 Task: Look for space in Udhampur, India from 7th July, 2023 to 14th July, 2023 for 1 adult in price range Rs.6000 to Rs.14000. Place can be shared room with 1  bedroom having 1 bed and 1 bathroom. Property type can be house, flat, guest house, hotel. Amenities needed are: washing machine. Booking option can be shelf check-in. Required host language is English.
Action: Mouse moved to (459, 77)
Screenshot: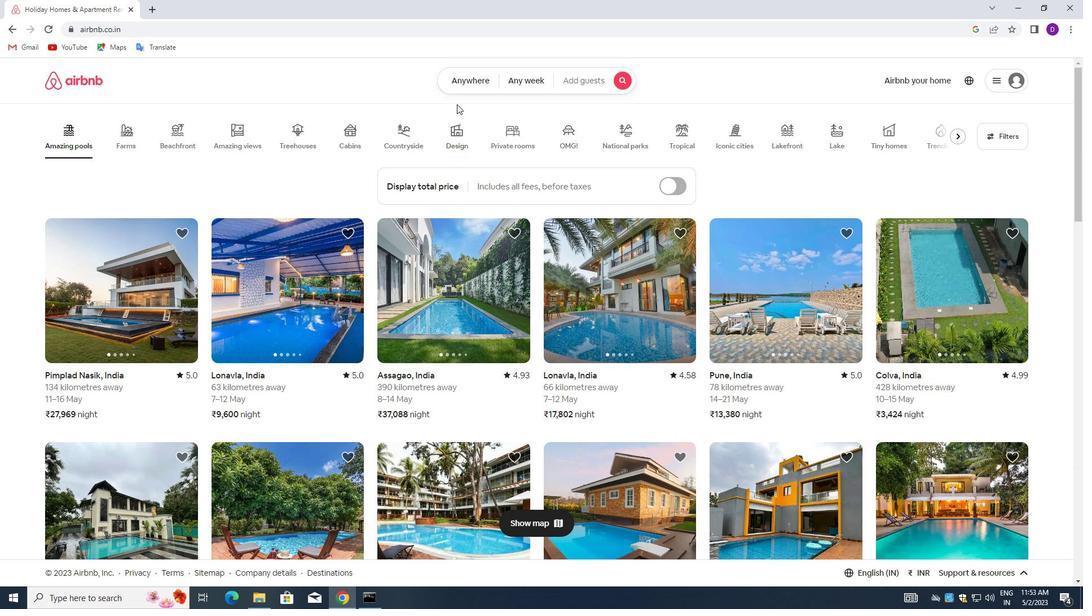 
Action: Mouse pressed left at (459, 77)
Screenshot: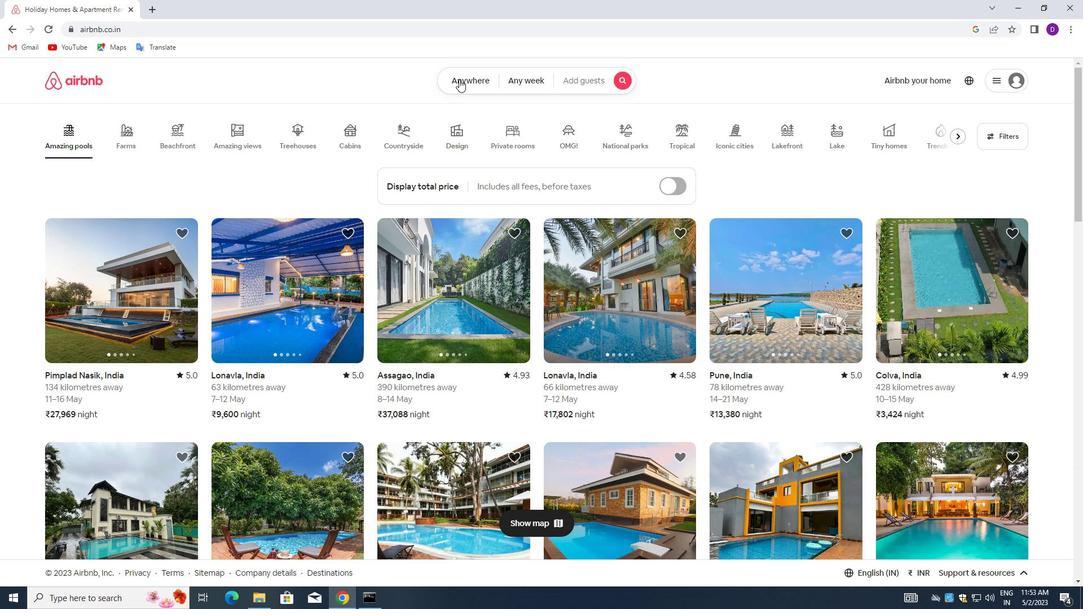 
Action: Mouse moved to (342, 130)
Screenshot: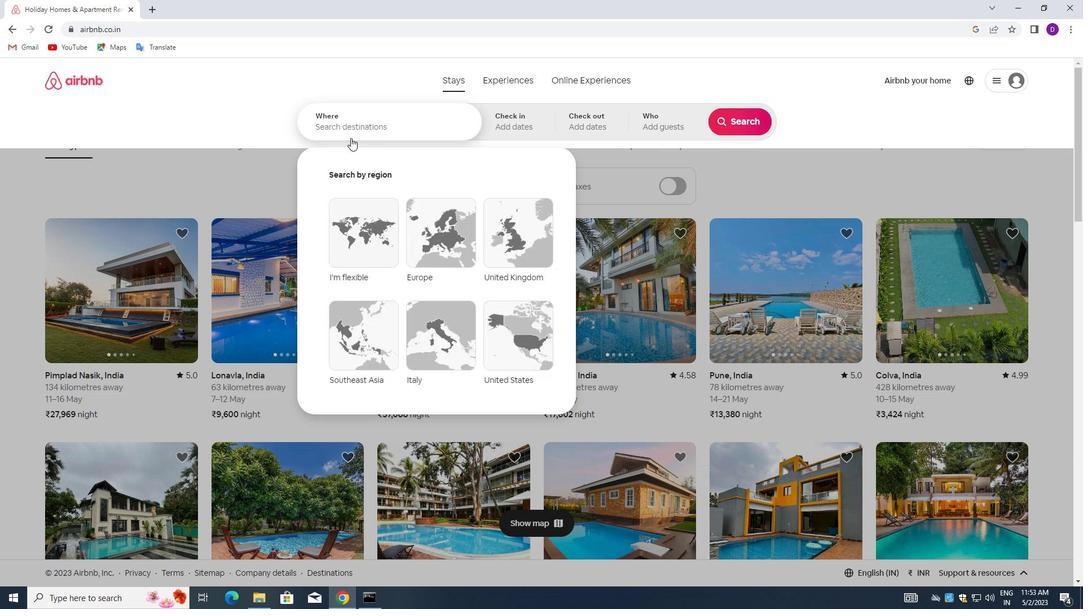 
Action: Mouse pressed left at (342, 130)
Screenshot: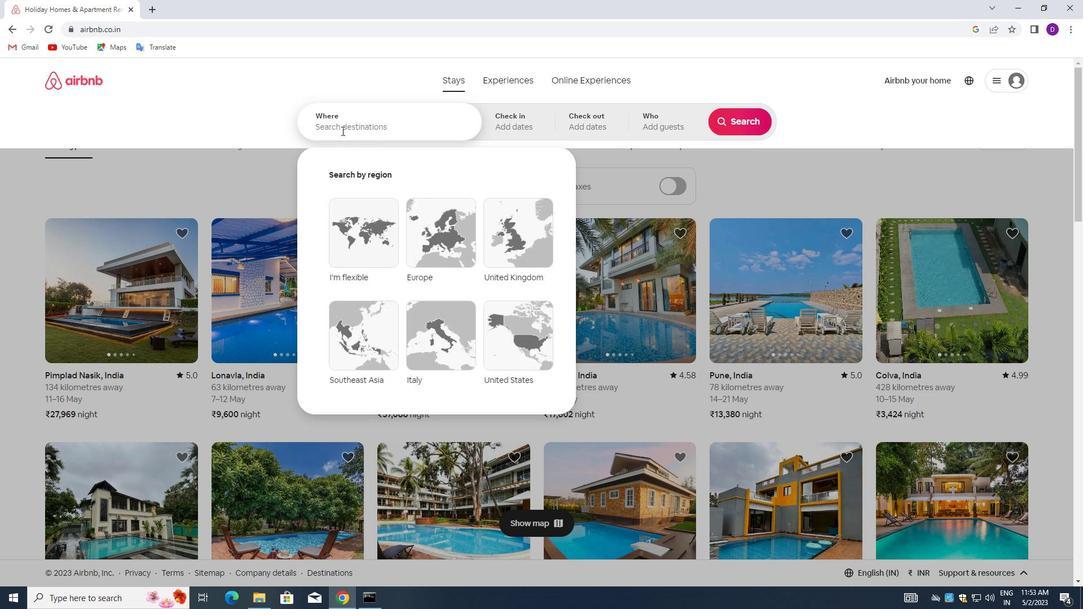 
Action: Key pressed <Key.shift>UDHAMPUR,<Key.space><Key.shift>INDIA<Key.enter>
Screenshot: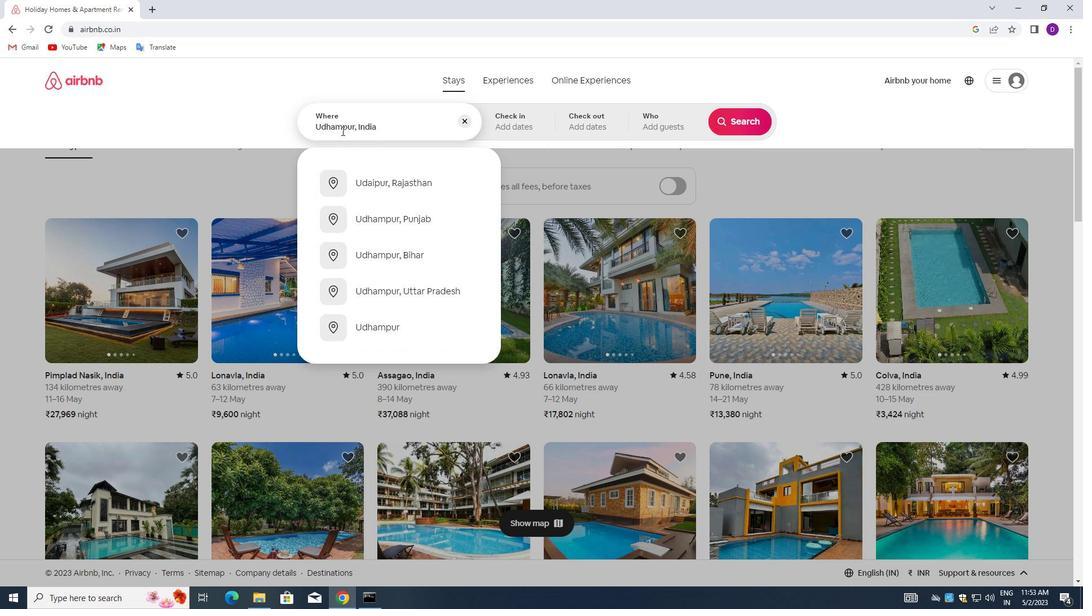 
Action: Mouse moved to (732, 213)
Screenshot: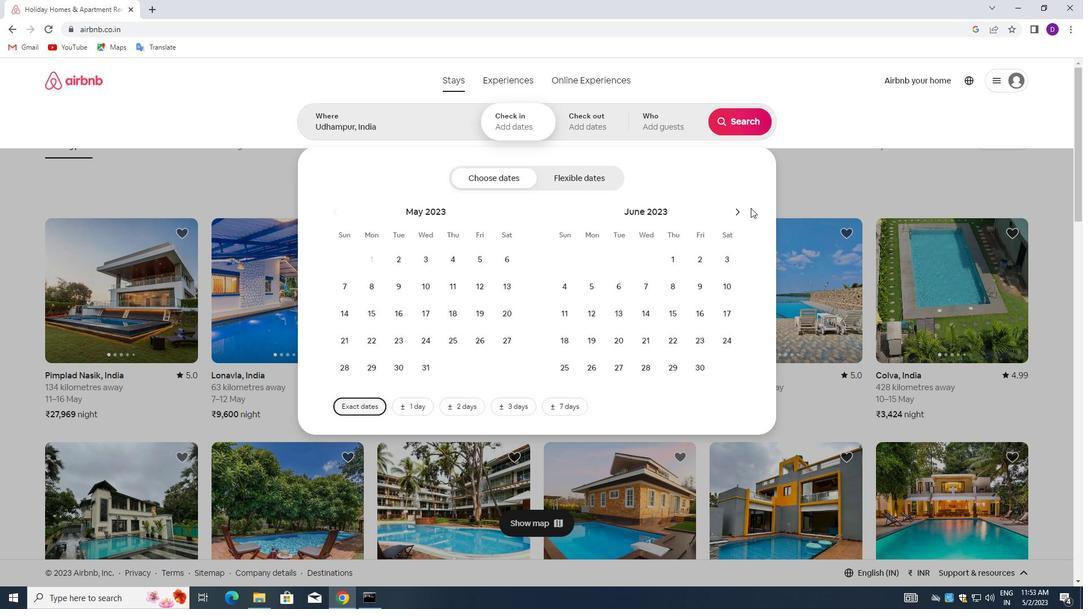
Action: Mouse pressed left at (732, 213)
Screenshot: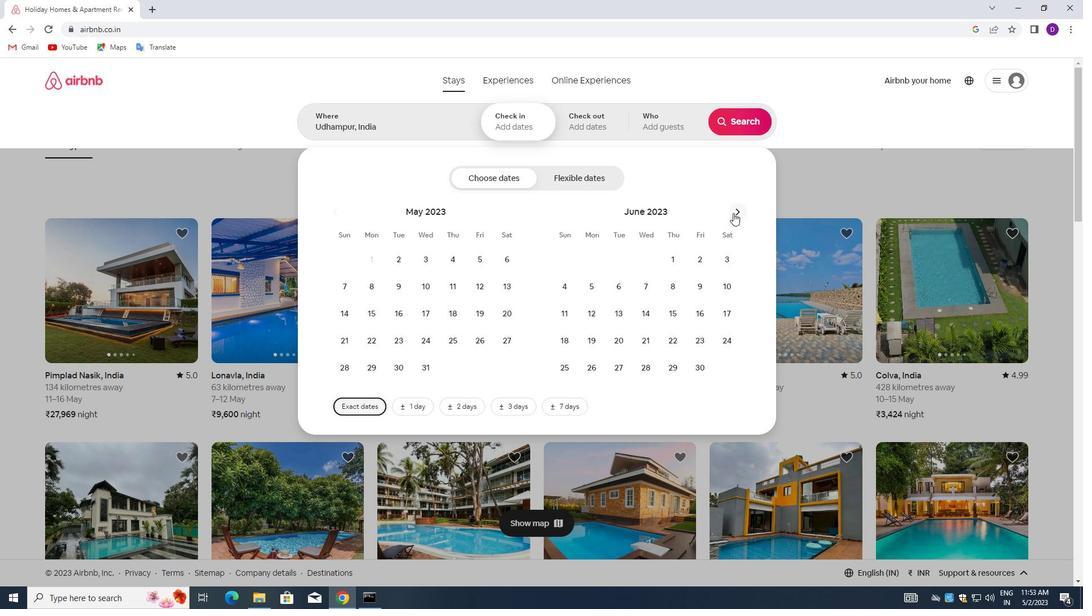 
Action: Mouse moved to (696, 283)
Screenshot: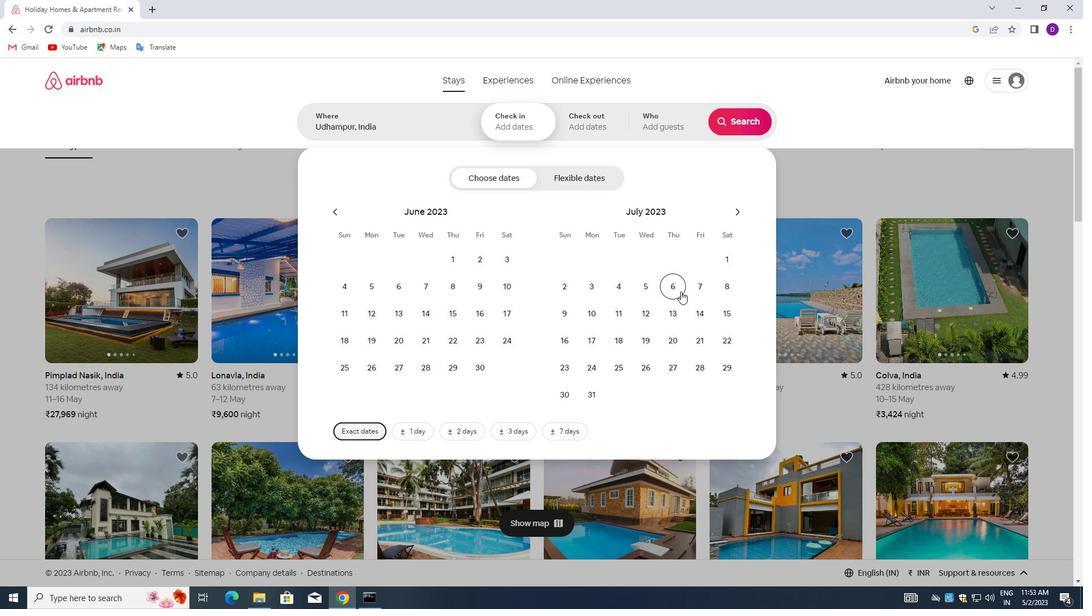 
Action: Mouse pressed left at (696, 283)
Screenshot: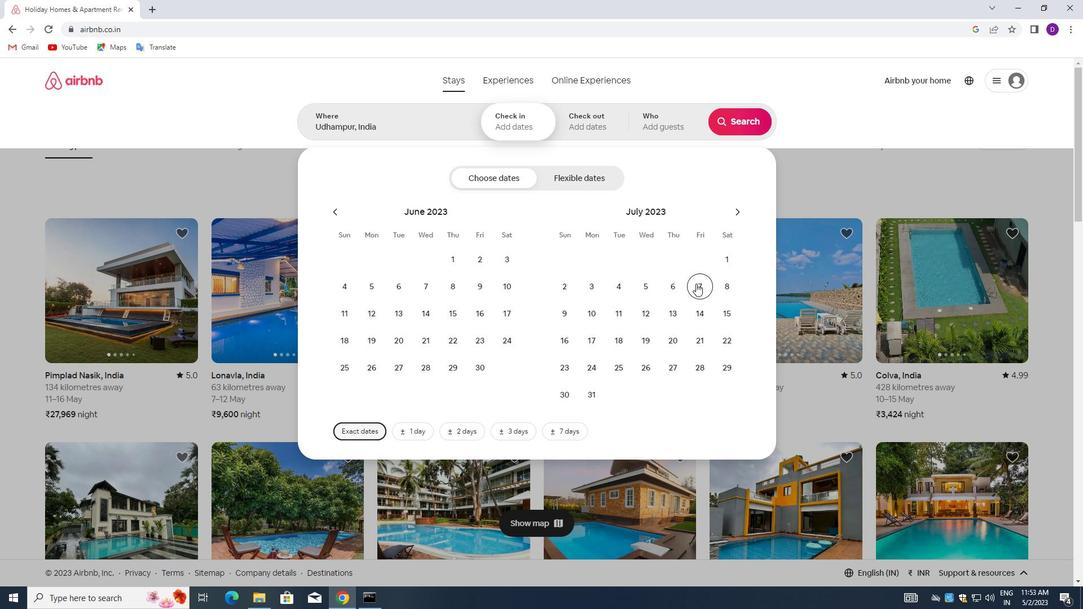
Action: Mouse moved to (699, 307)
Screenshot: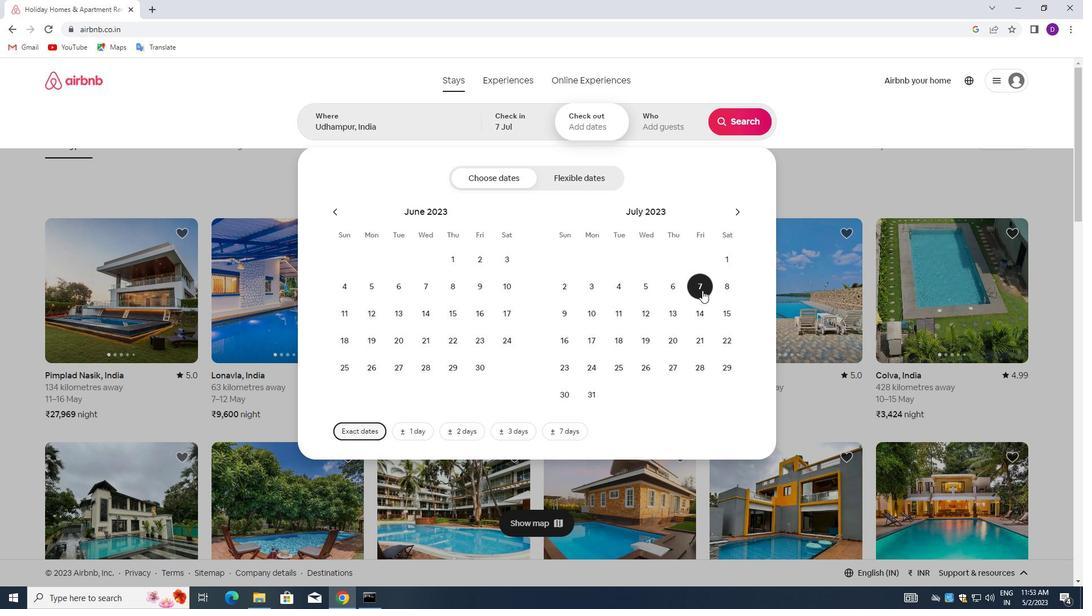 
Action: Mouse pressed left at (699, 307)
Screenshot: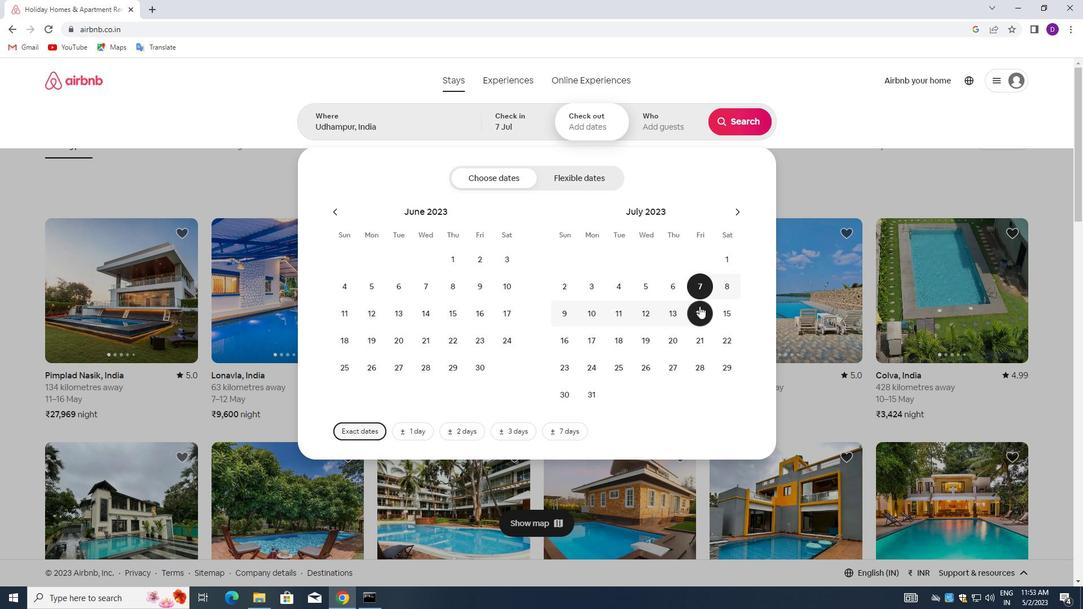 
Action: Mouse moved to (655, 125)
Screenshot: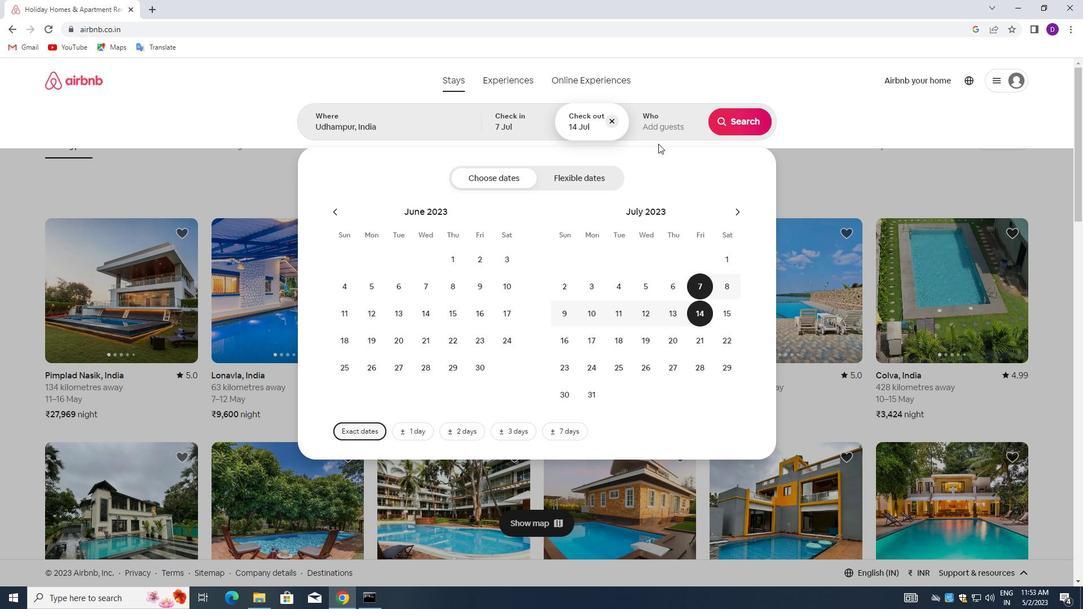 
Action: Mouse pressed left at (655, 125)
Screenshot: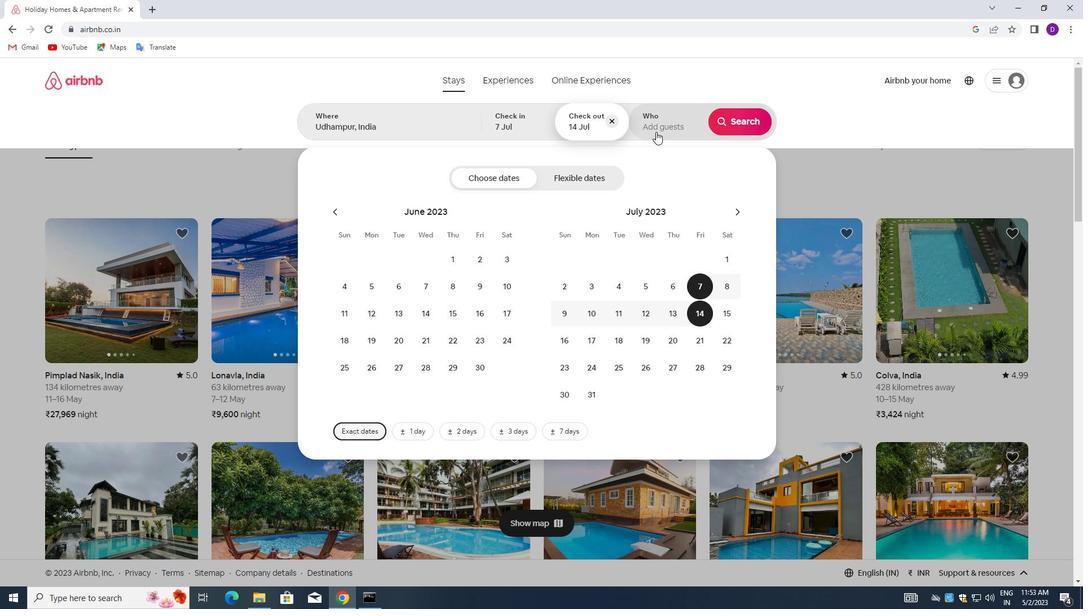 
Action: Mouse moved to (744, 180)
Screenshot: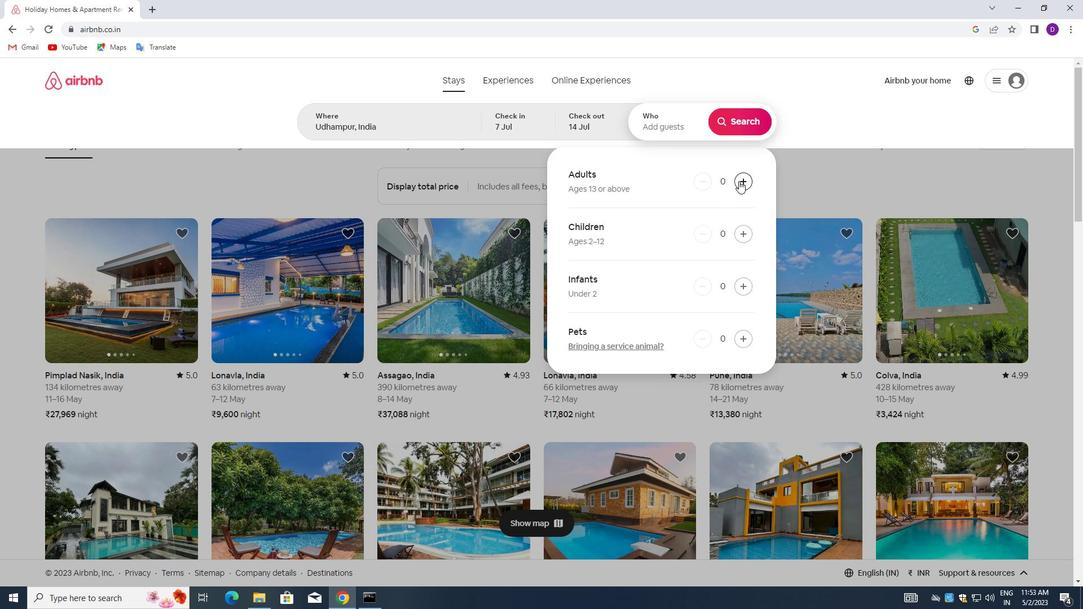 
Action: Mouse pressed left at (744, 180)
Screenshot: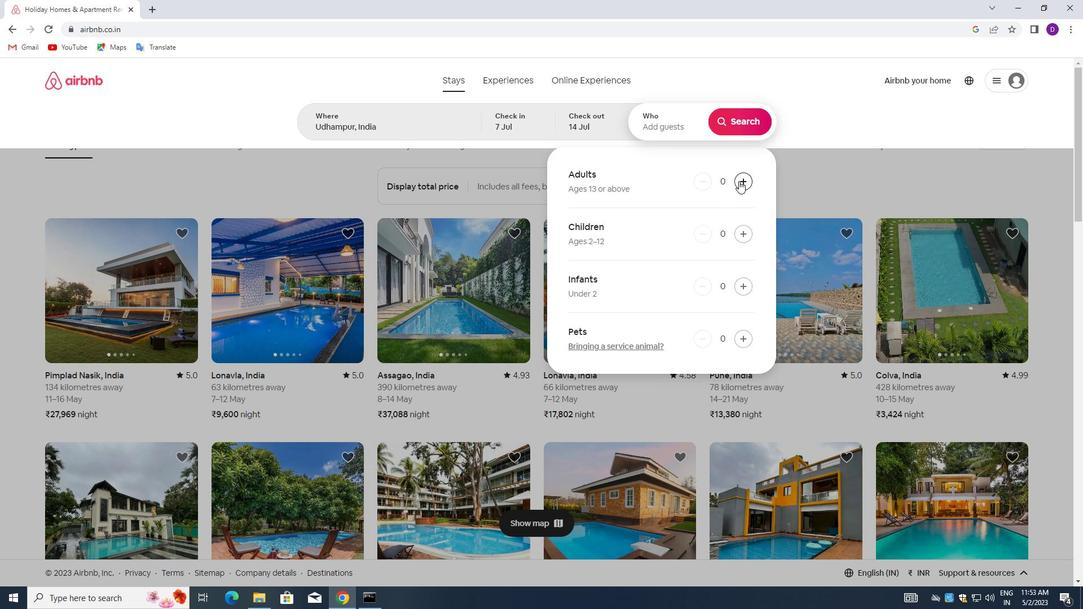 
Action: Mouse moved to (737, 122)
Screenshot: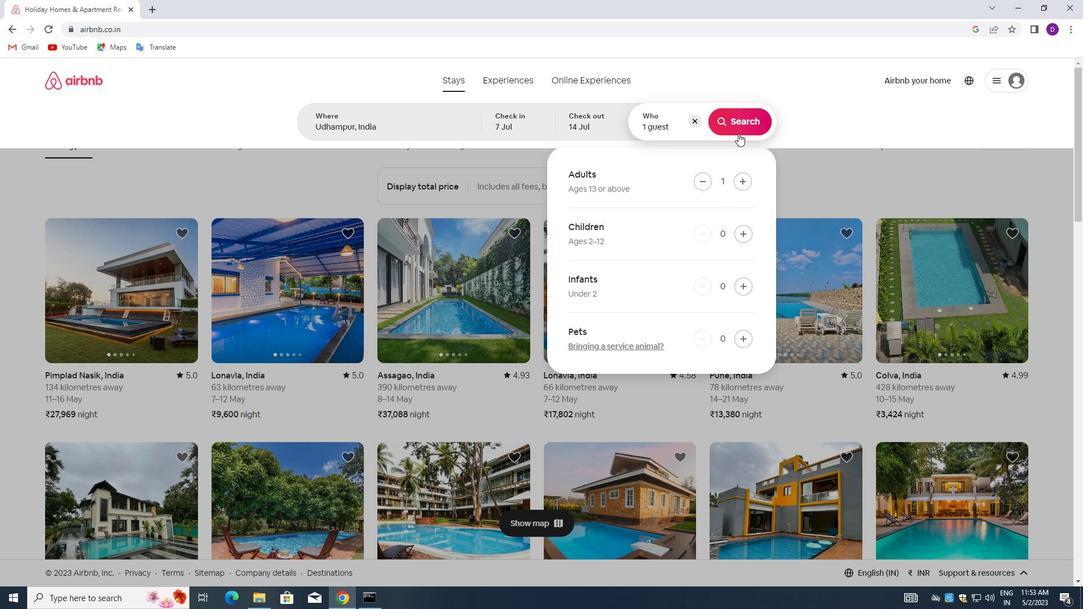 
Action: Mouse pressed left at (737, 122)
Screenshot: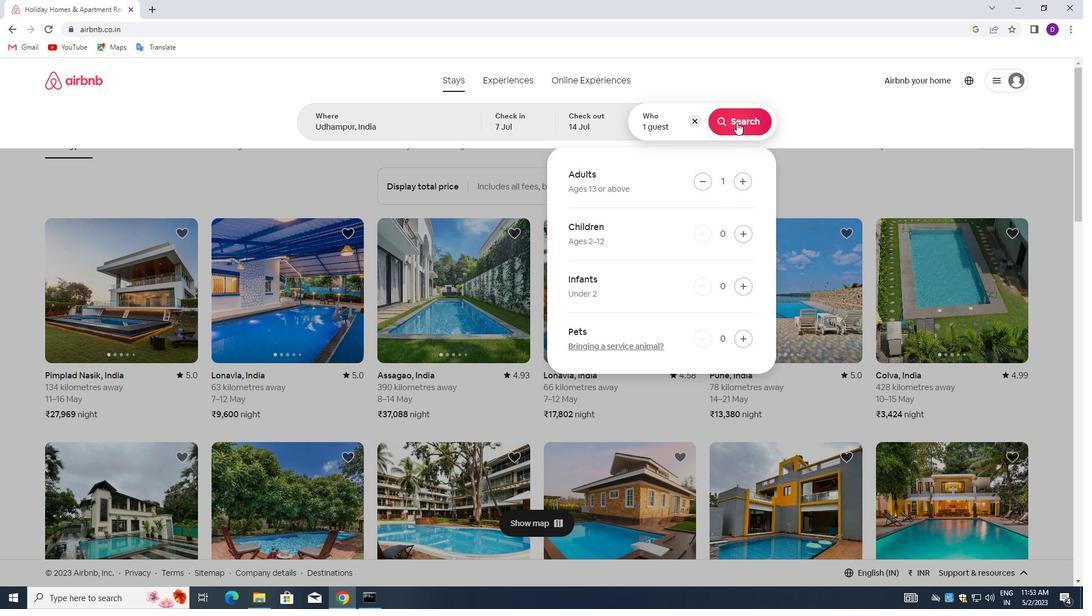 
Action: Mouse moved to (1027, 123)
Screenshot: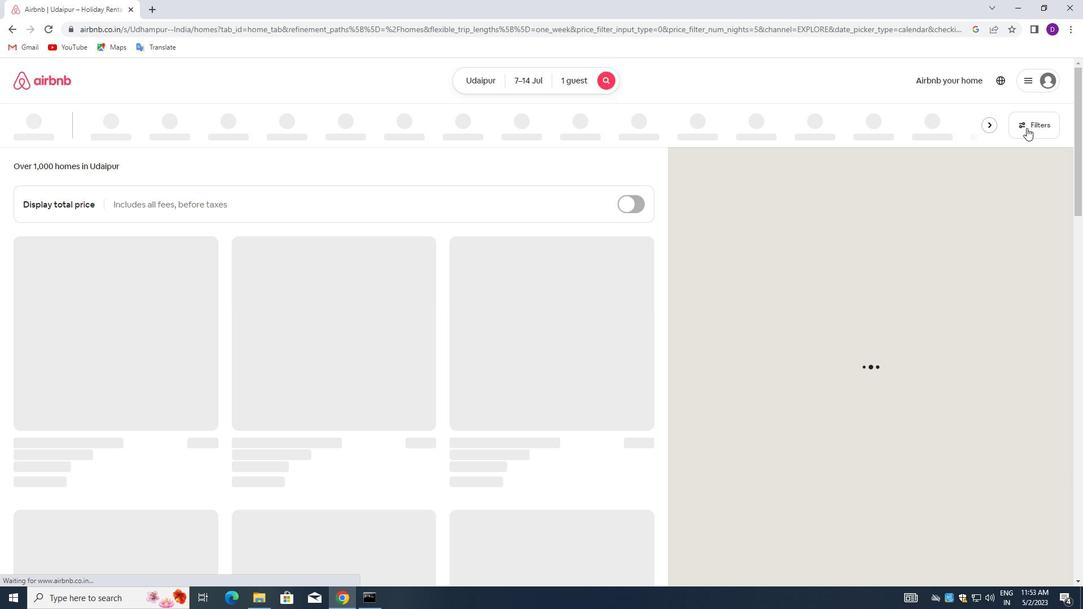 
Action: Mouse pressed left at (1027, 123)
Screenshot: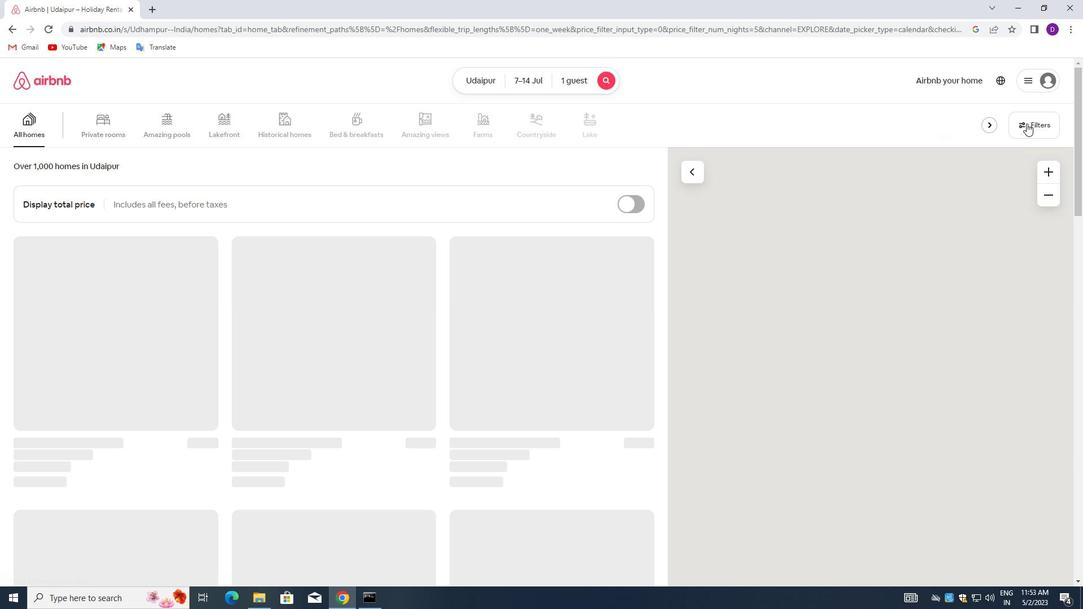 
Action: Mouse moved to (396, 272)
Screenshot: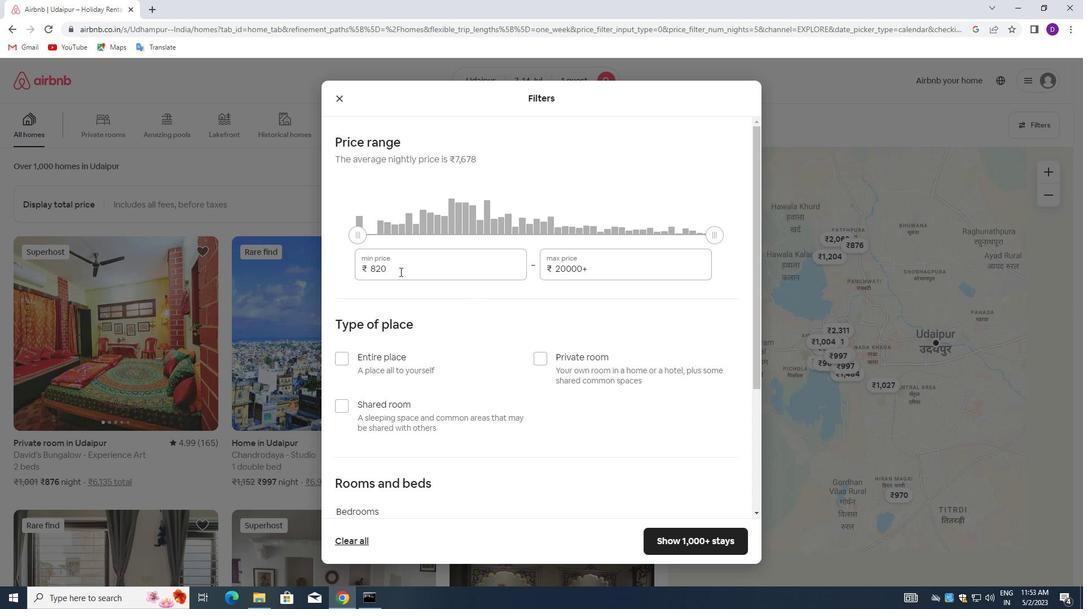 
Action: Mouse pressed left at (396, 272)
Screenshot: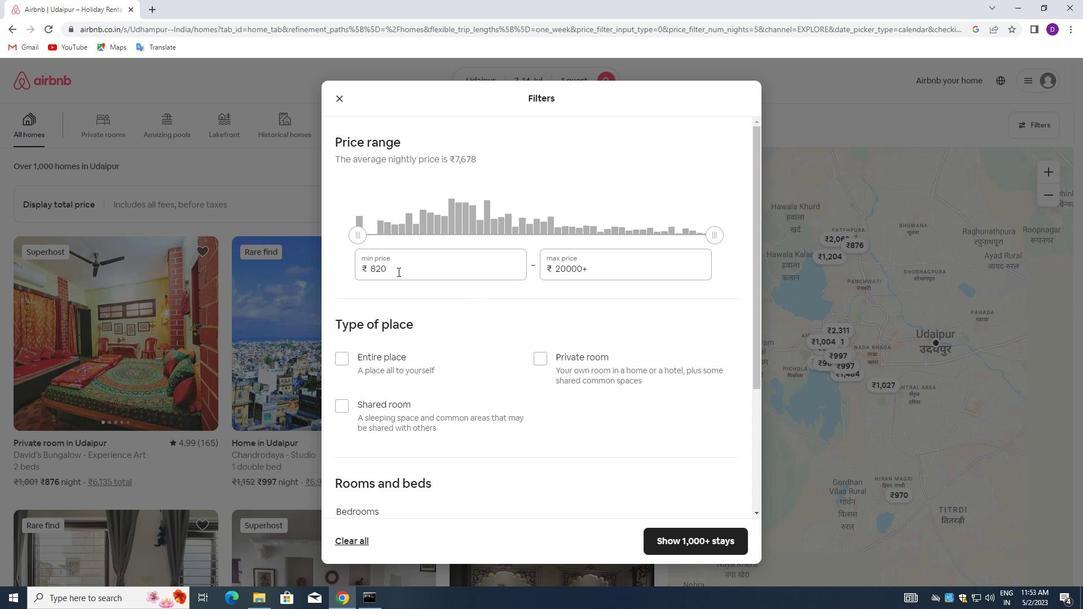 
Action: Mouse pressed left at (396, 272)
Screenshot: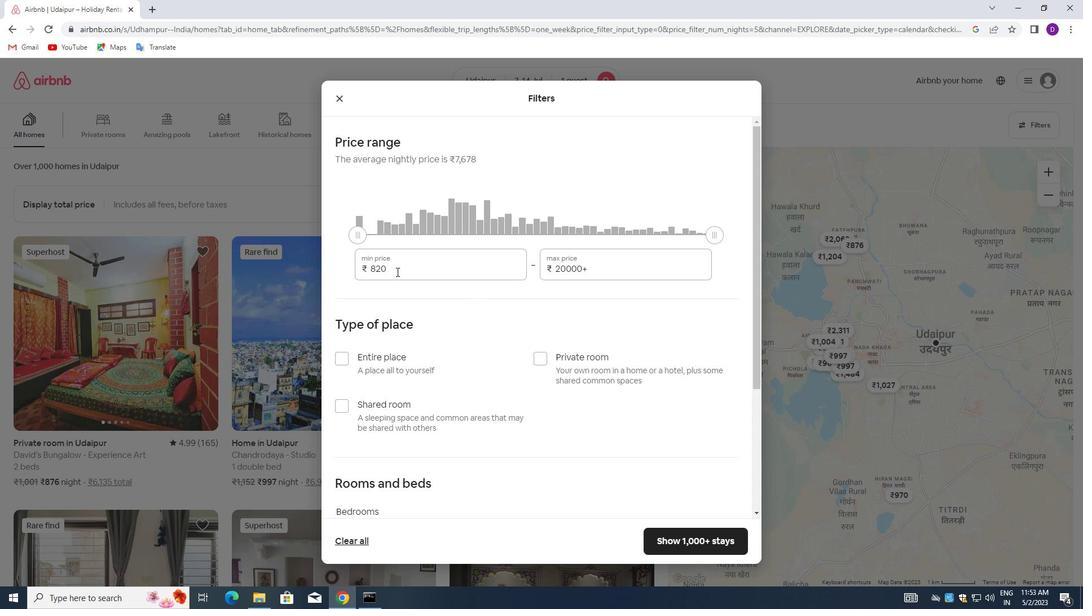 
Action: Key pressed 6000
Screenshot: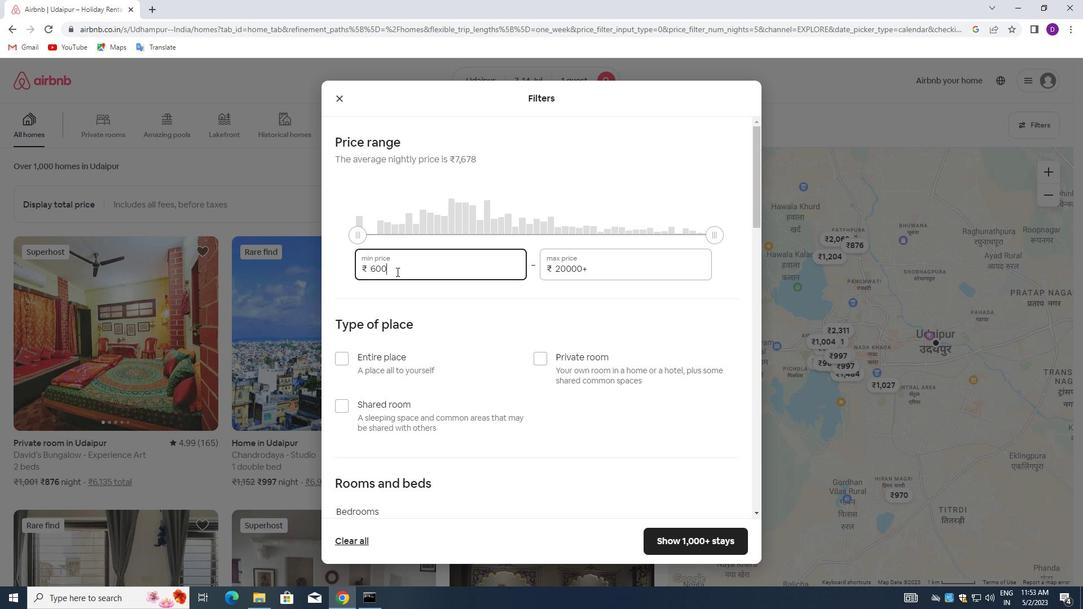 
Action: Mouse moved to (593, 267)
Screenshot: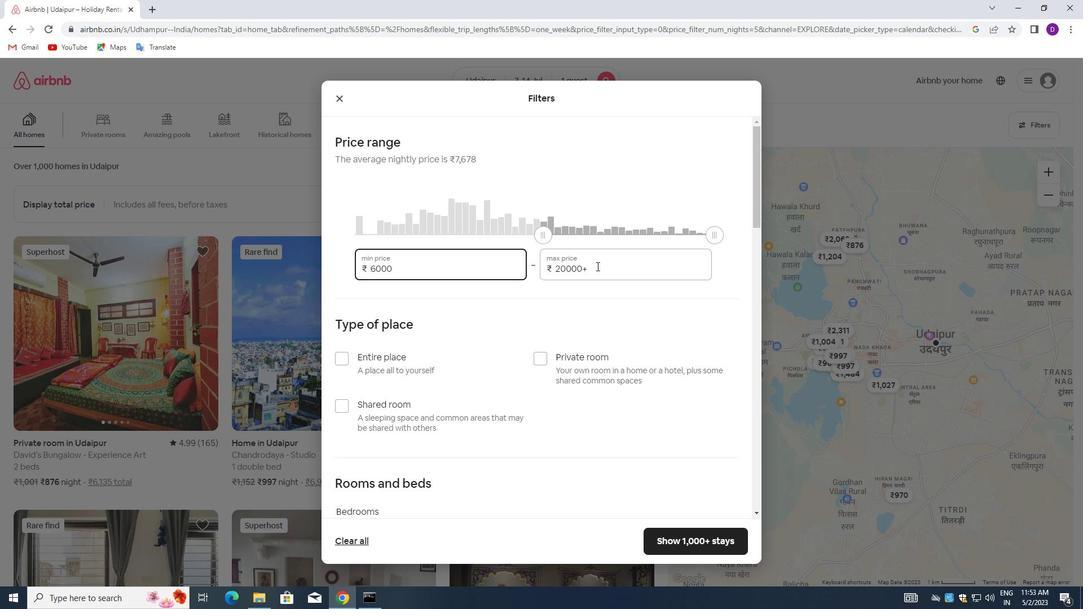 
Action: Mouse pressed left at (593, 267)
Screenshot: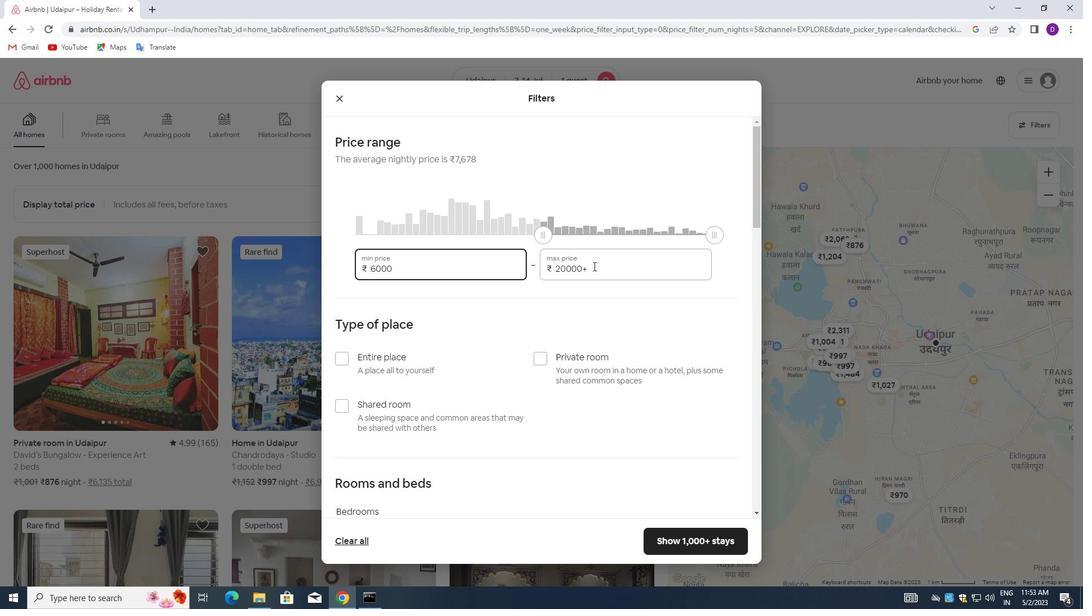 
Action: Mouse pressed left at (593, 267)
Screenshot: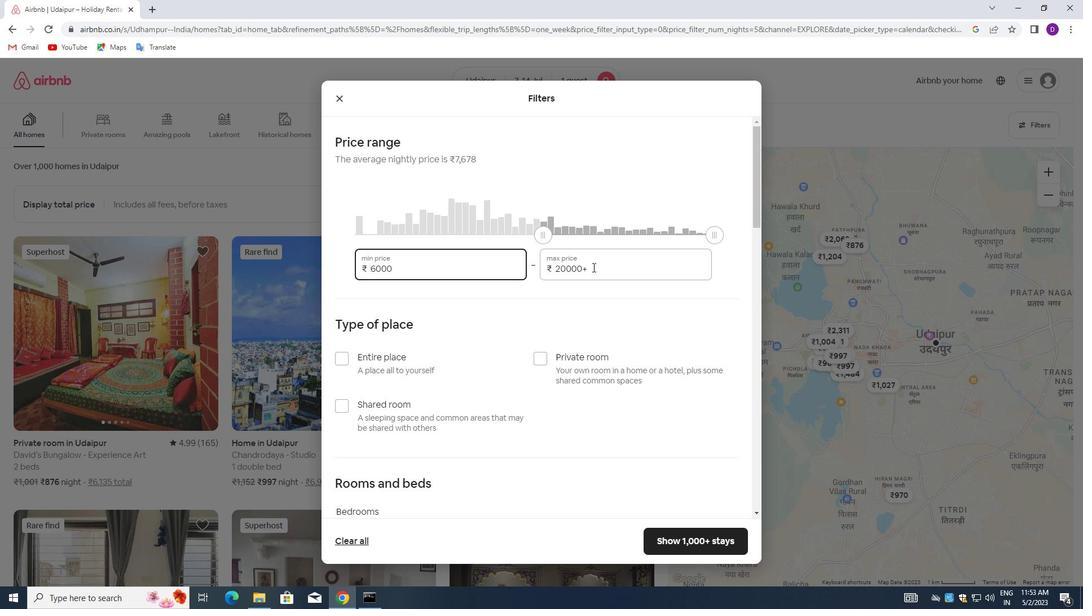 
Action: Mouse pressed left at (593, 267)
Screenshot: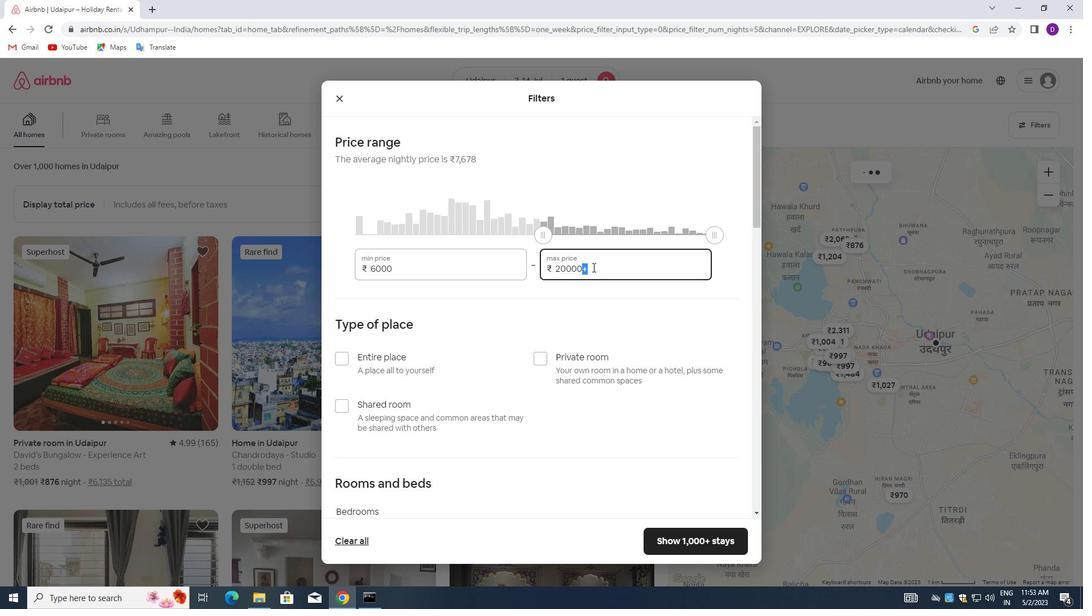 
Action: Mouse moved to (554, 259)
Screenshot: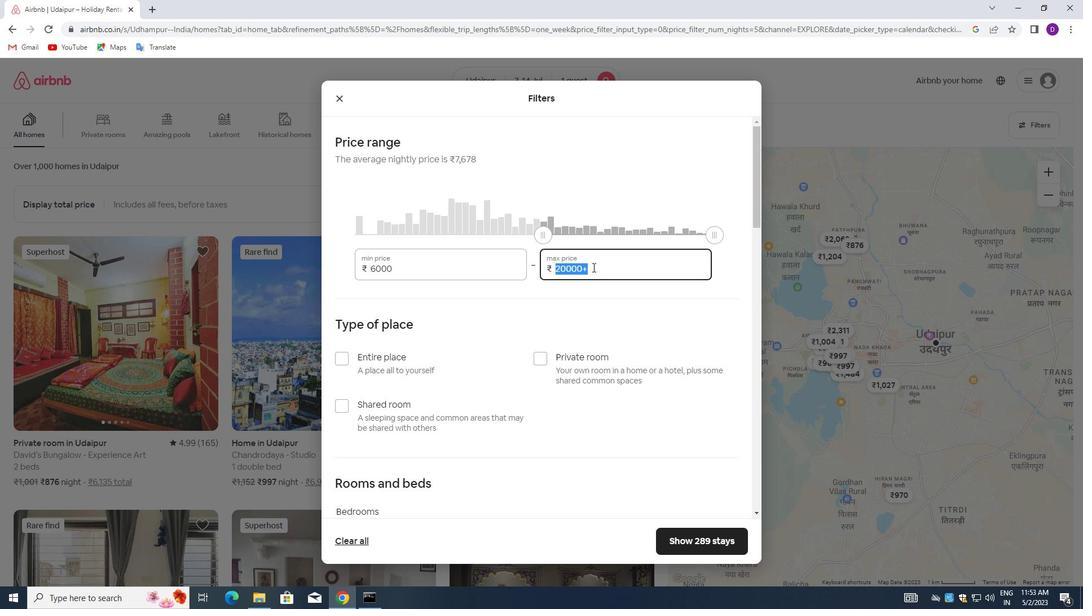 
Action: Key pressed 14000
Screenshot: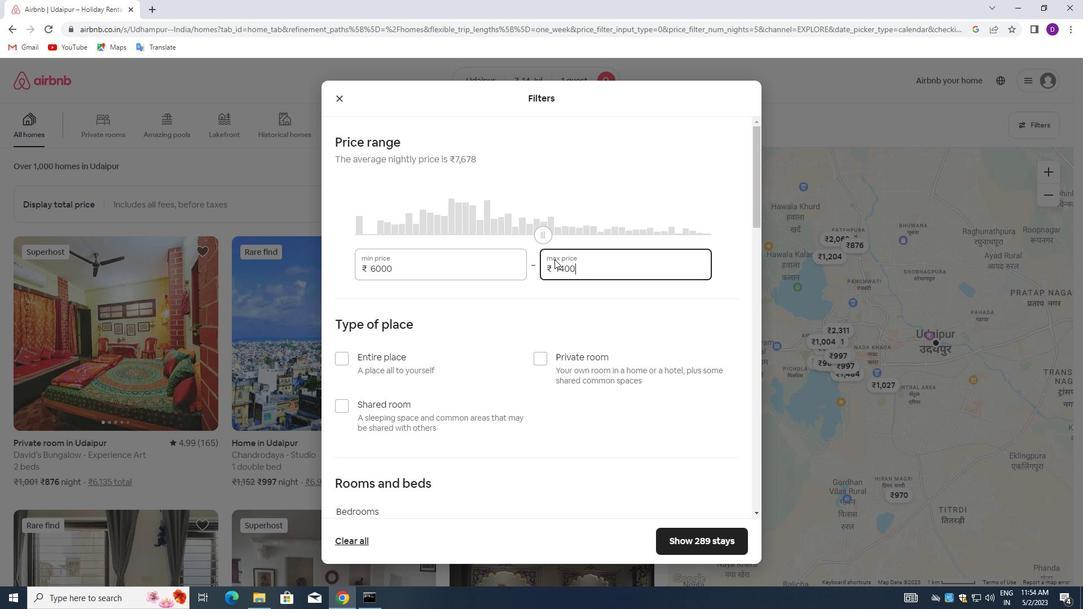 
Action: Mouse moved to (542, 322)
Screenshot: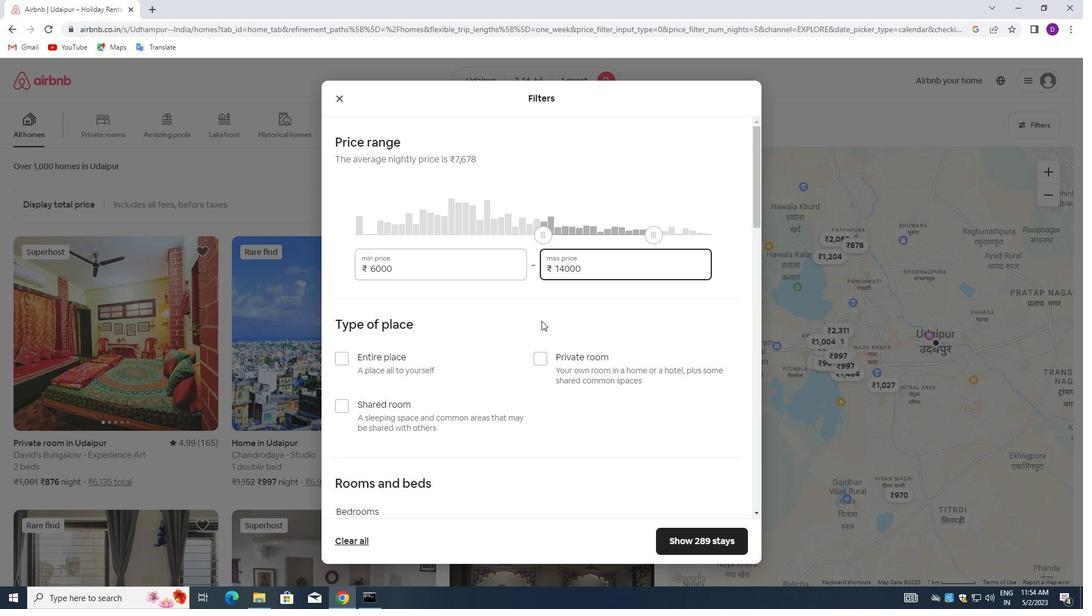 
Action: Mouse scrolled (542, 321) with delta (0, 0)
Screenshot: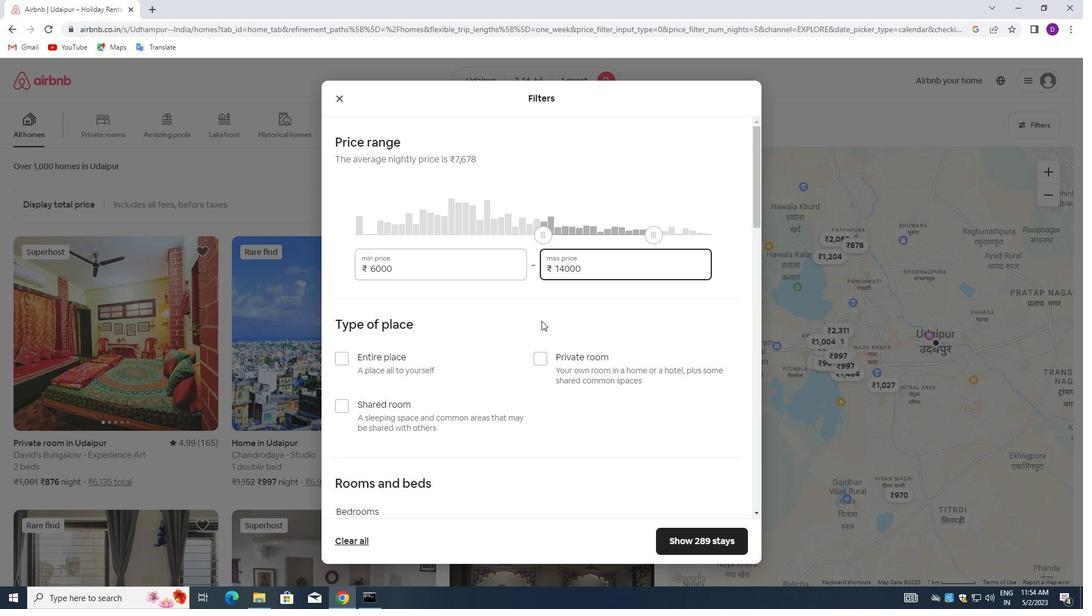 
Action: Mouse moved to (542, 324)
Screenshot: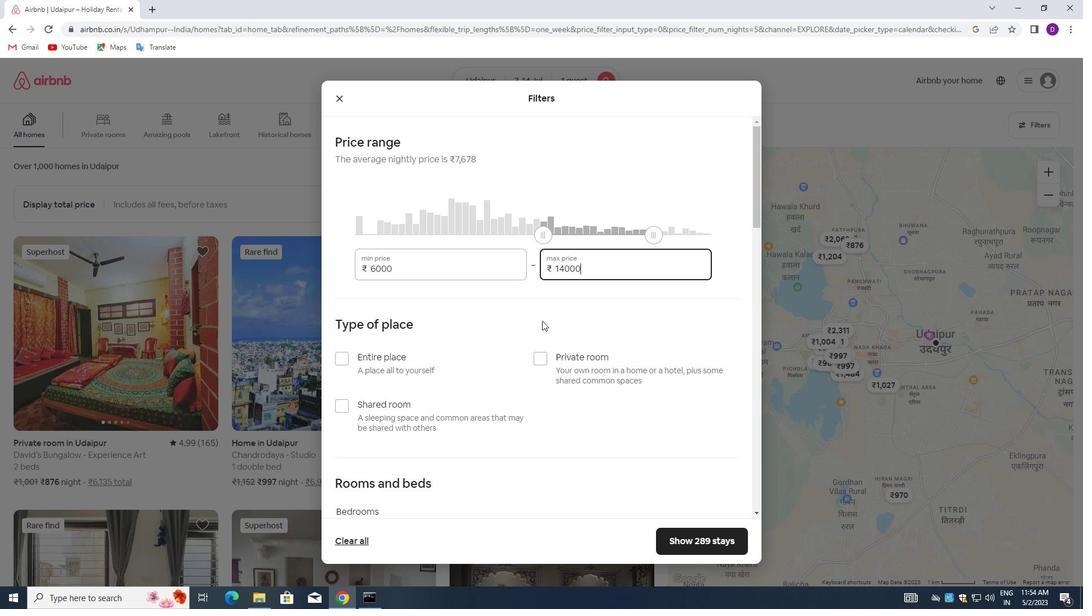 
Action: Mouse scrolled (542, 323) with delta (0, 0)
Screenshot: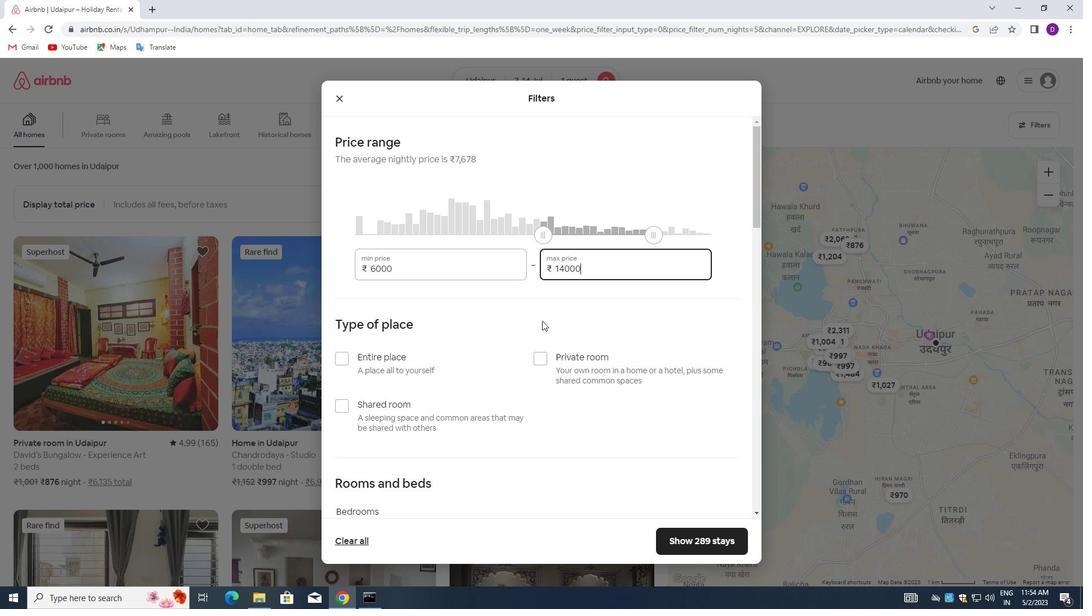 
Action: Mouse moved to (347, 294)
Screenshot: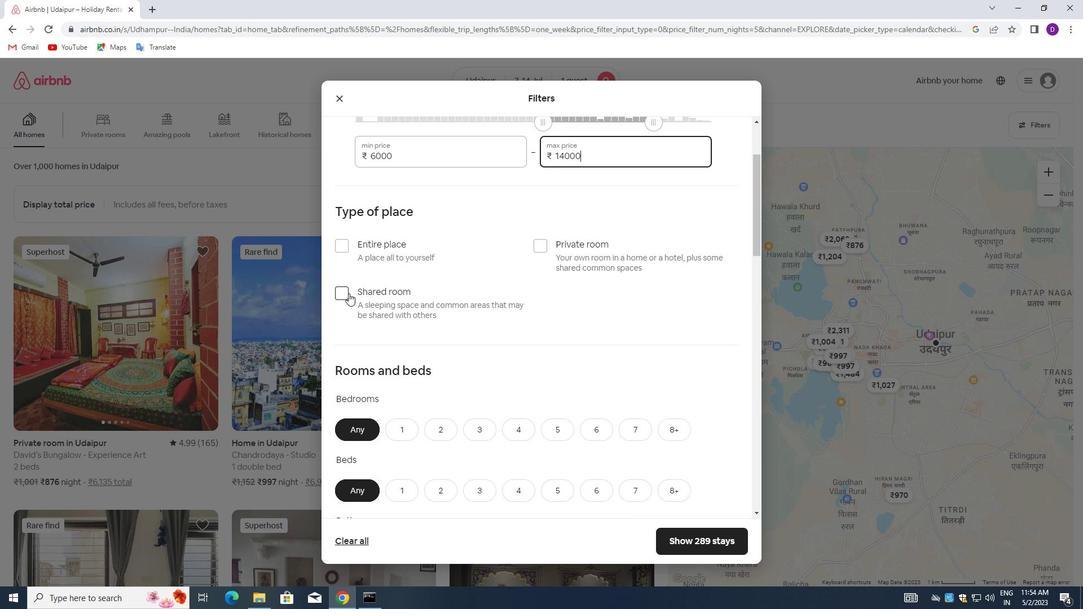 
Action: Mouse pressed left at (347, 294)
Screenshot: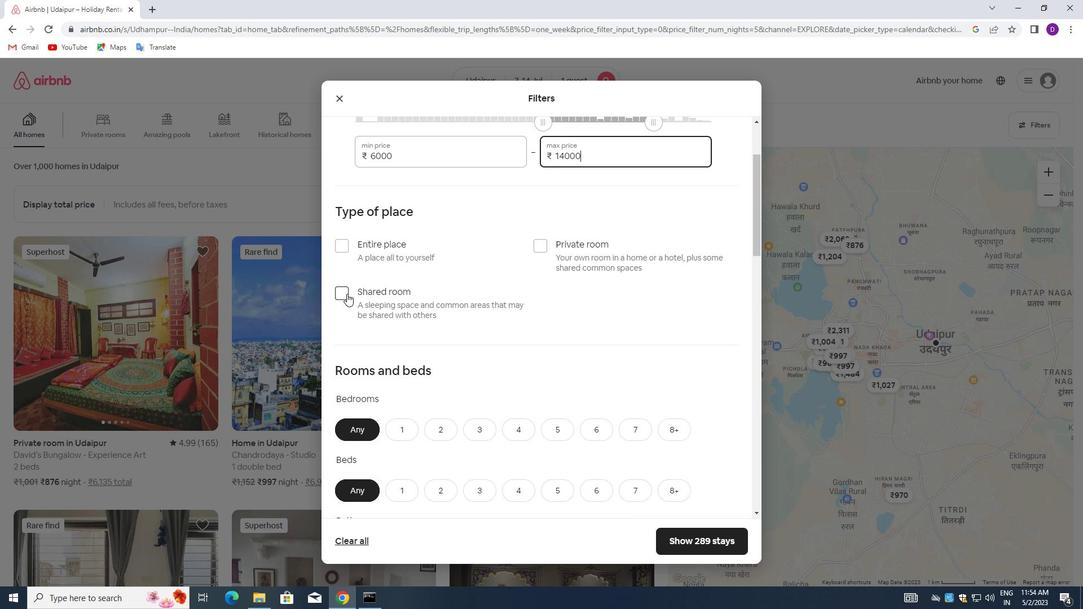 
Action: Mouse moved to (440, 312)
Screenshot: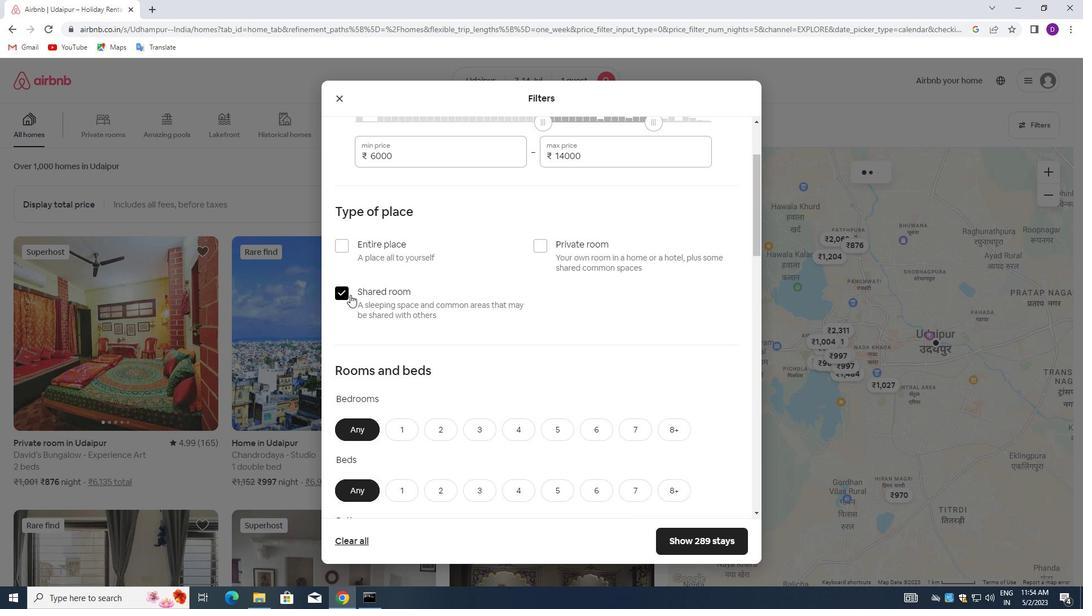 
Action: Mouse scrolled (440, 312) with delta (0, 0)
Screenshot: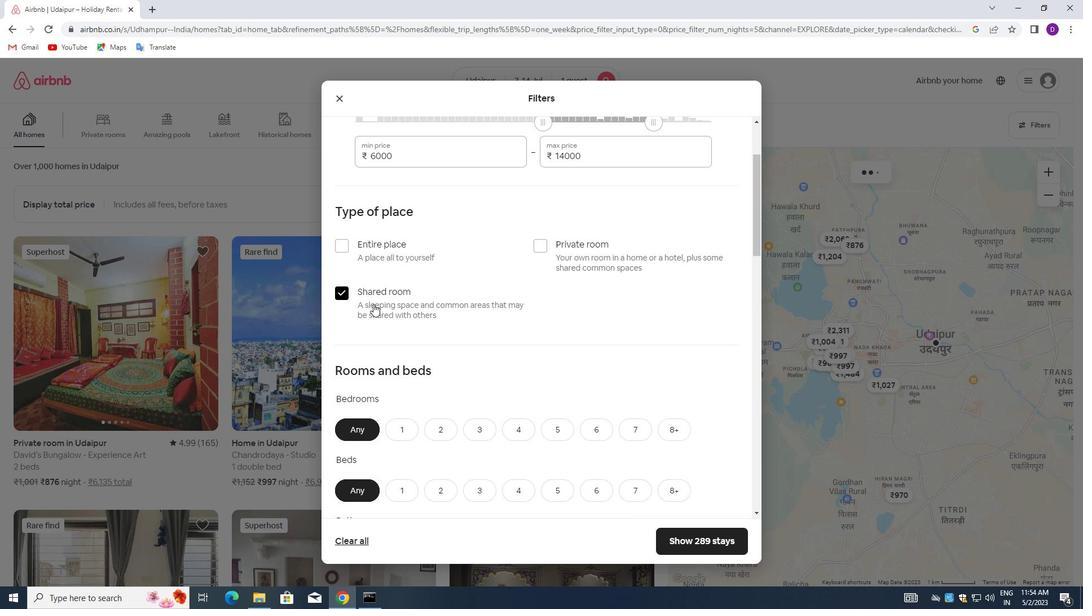 
Action: Mouse scrolled (440, 312) with delta (0, 0)
Screenshot: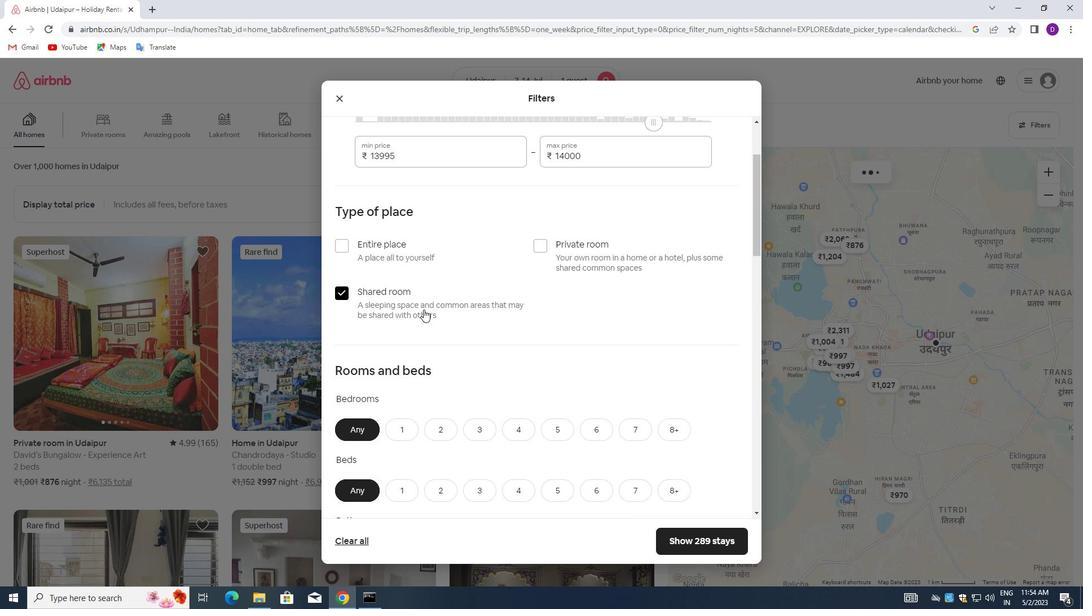 
Action: Mouse moved to (401, 315)
Screenshot: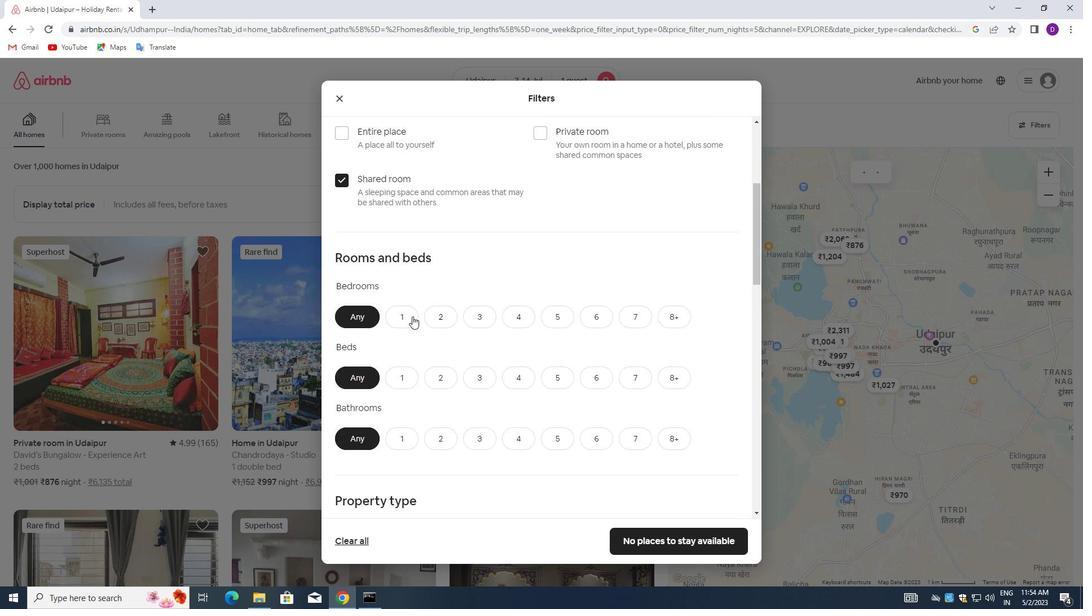 
Action: Mouse pressed left at (401, 315)
Screenshot: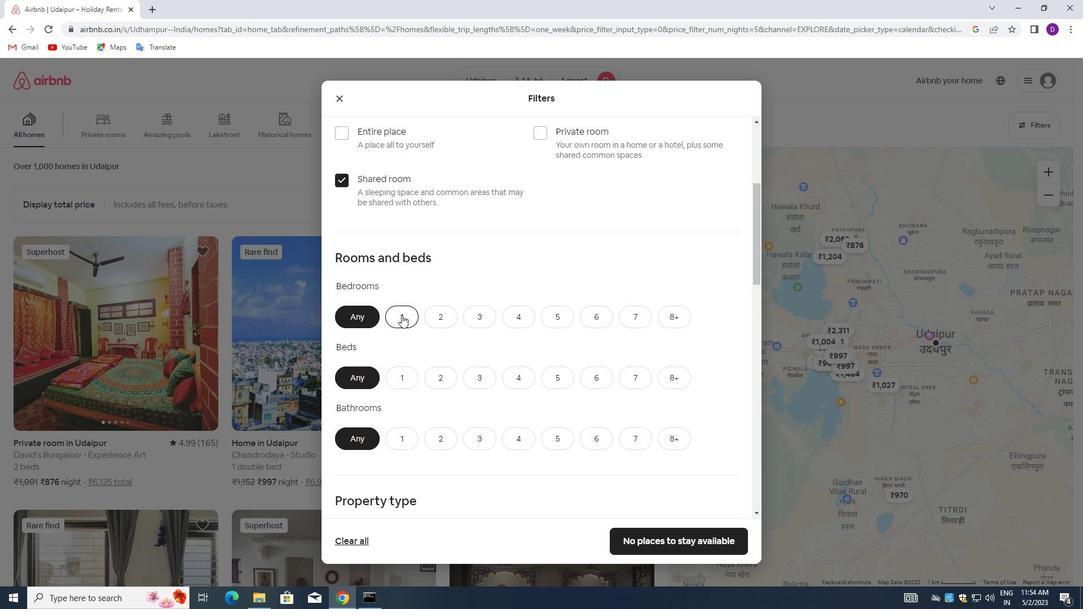 
Action: Mouse moved to (408, 367)
Screenshot: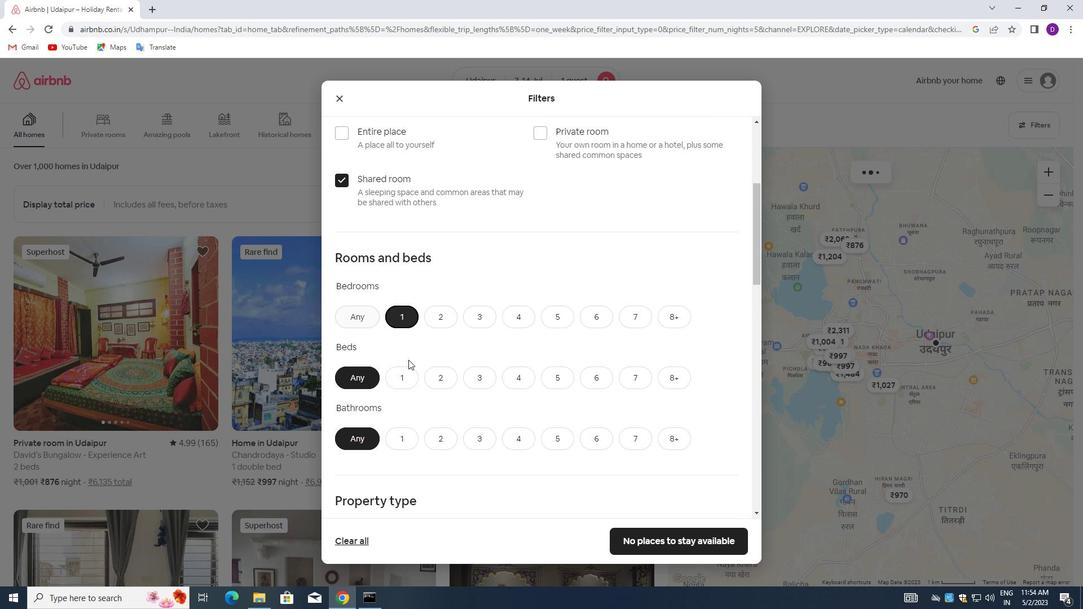 
Action: Mouse pressed left at (408, 367)
Screenshot: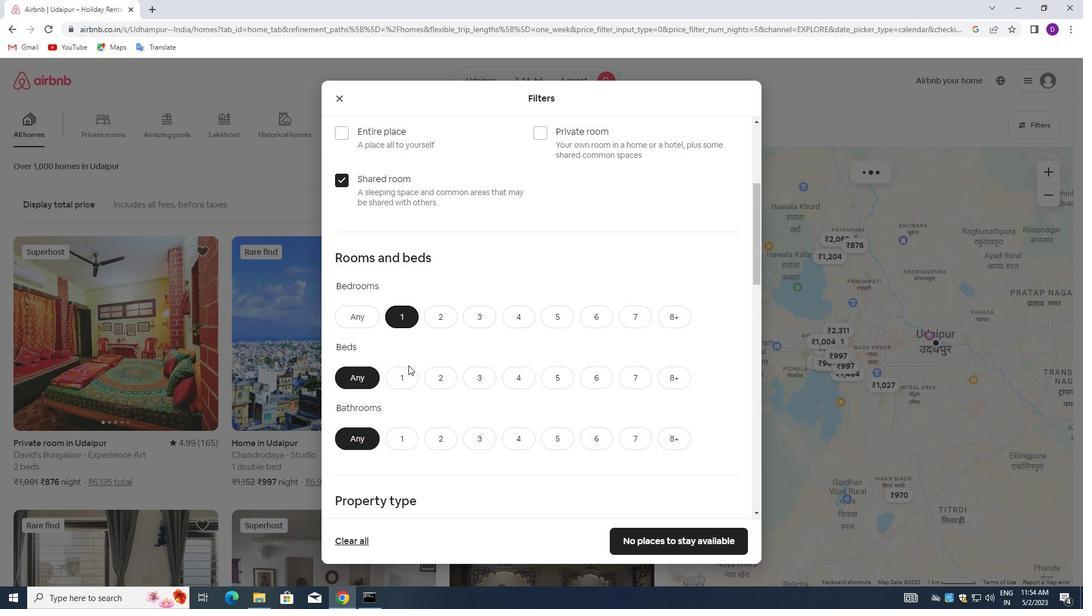 
Action: Mouse moved to (396, 440)
Screenshot: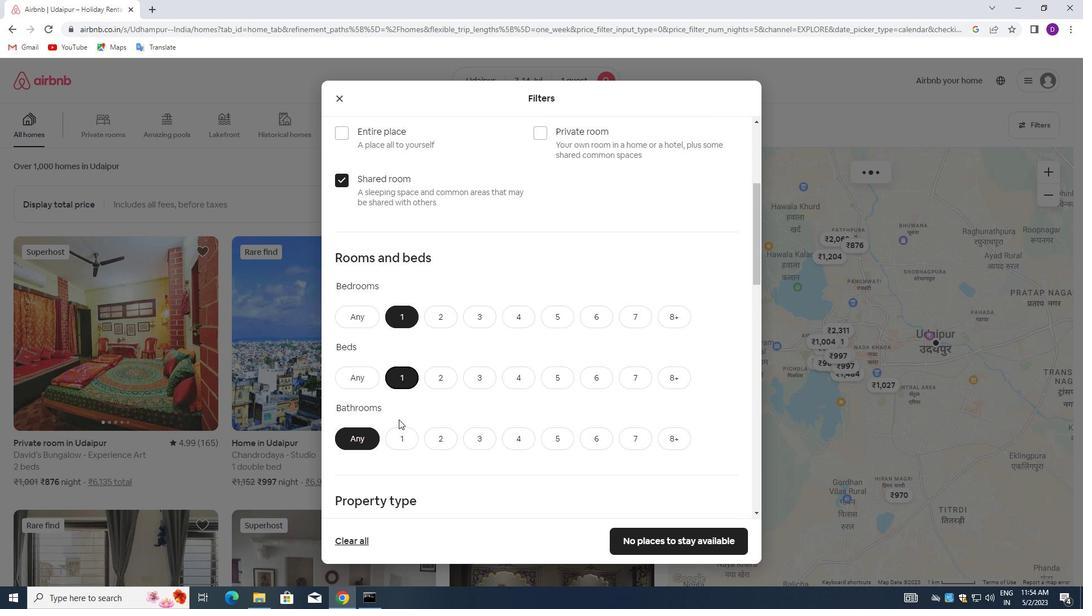 
Action: Mouse pressed left at (396, 440)
Screenshot: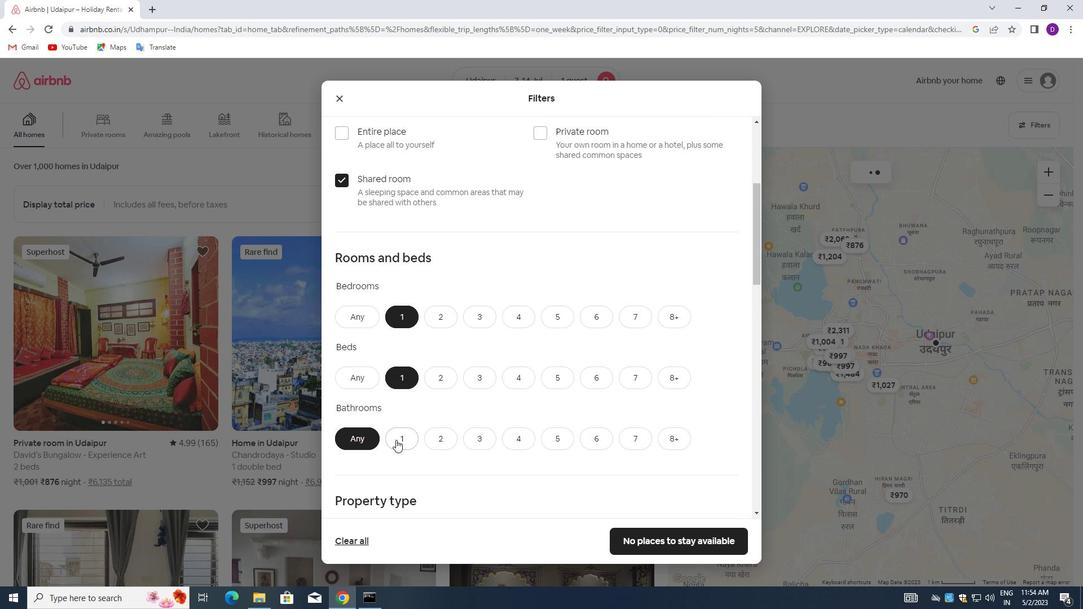 
Action: Mouse moved to (459, 396)
Screenshot: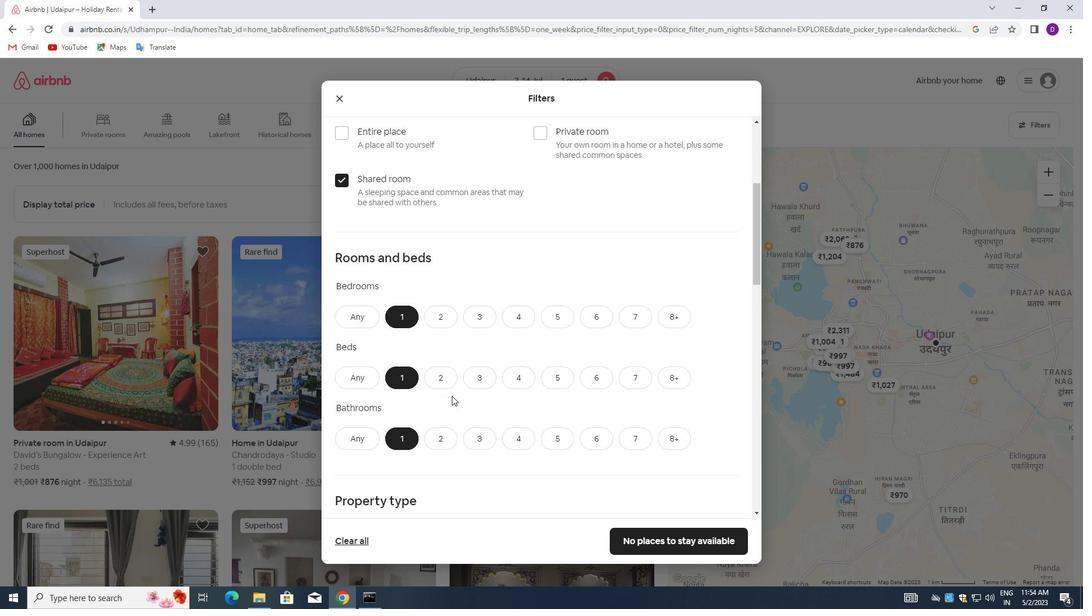 
Action: Mouse scrolled (459, 395) with delta (0, 0)
Screenshot: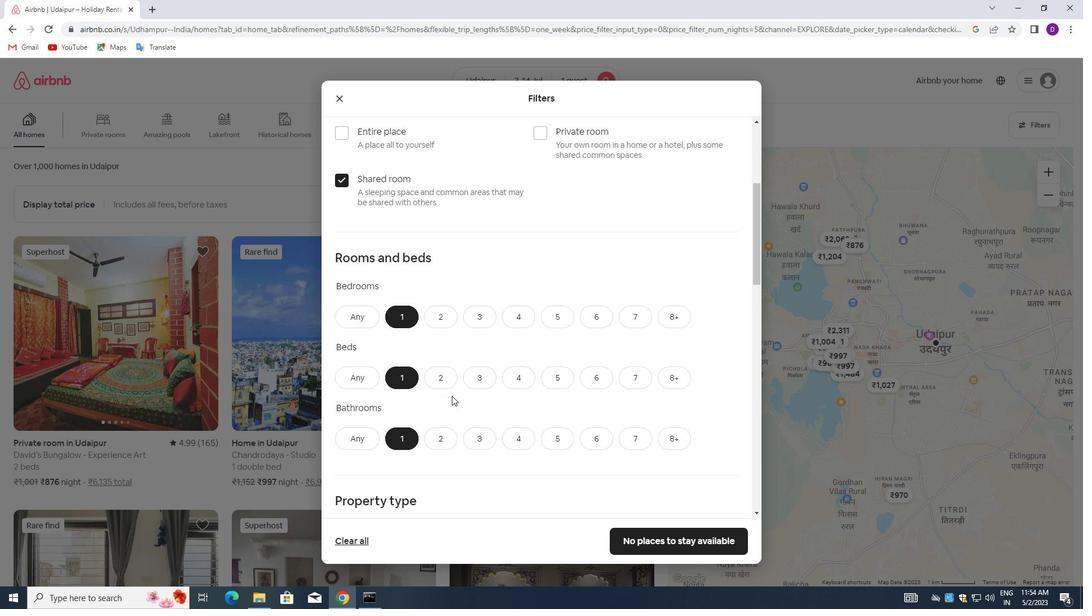 
Action: Mouse moved to (460, 396)
Screenshot: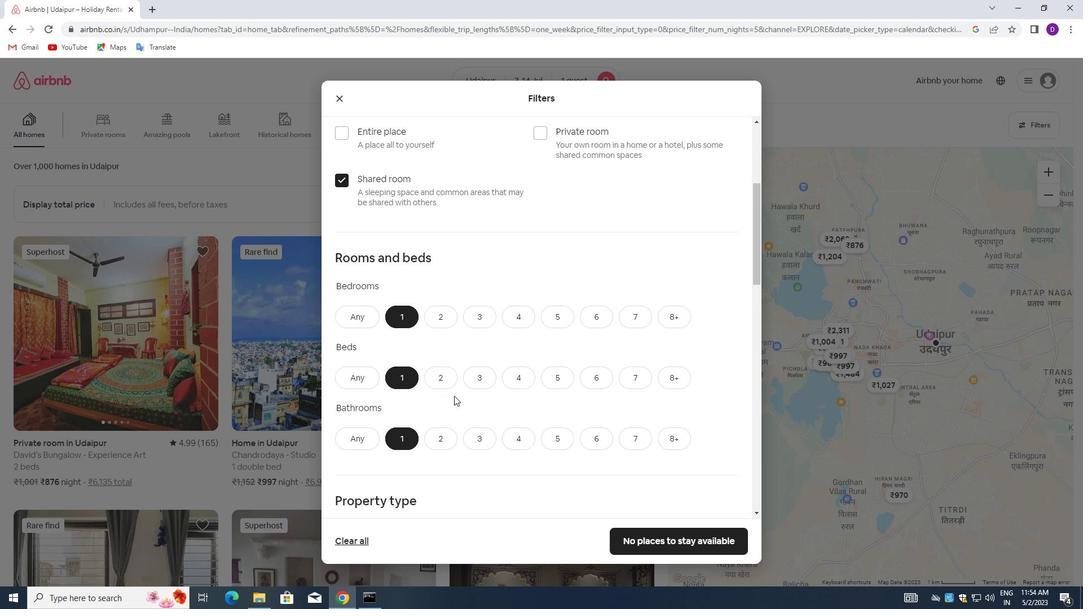 
Action: Mouse scrolled (460, 395) with delta (0, 0)
Screenshot: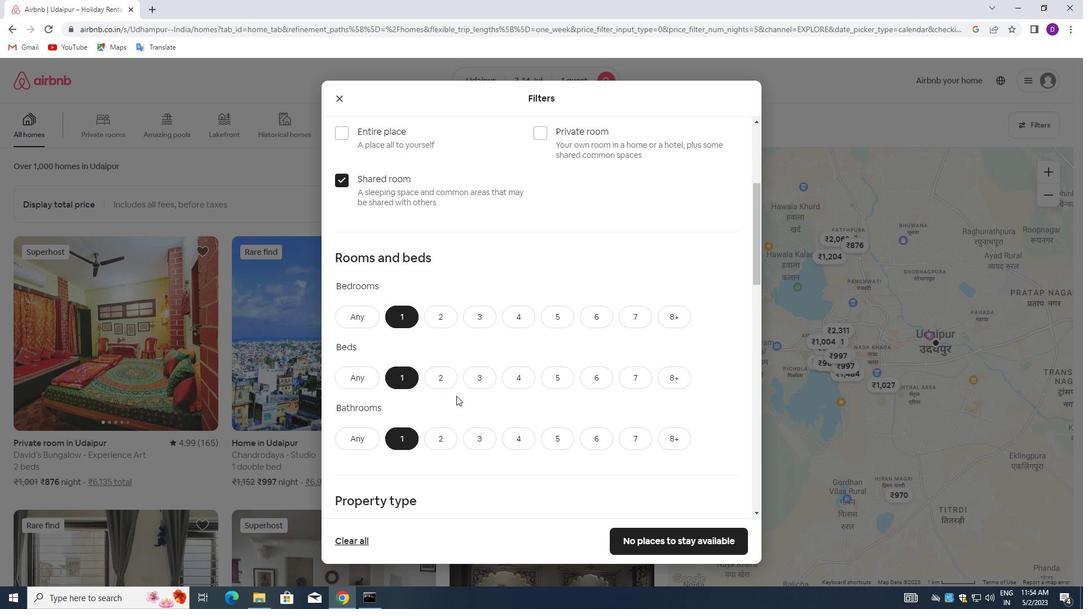 
Action: Mouse moved to (415, 404)
Screenshot: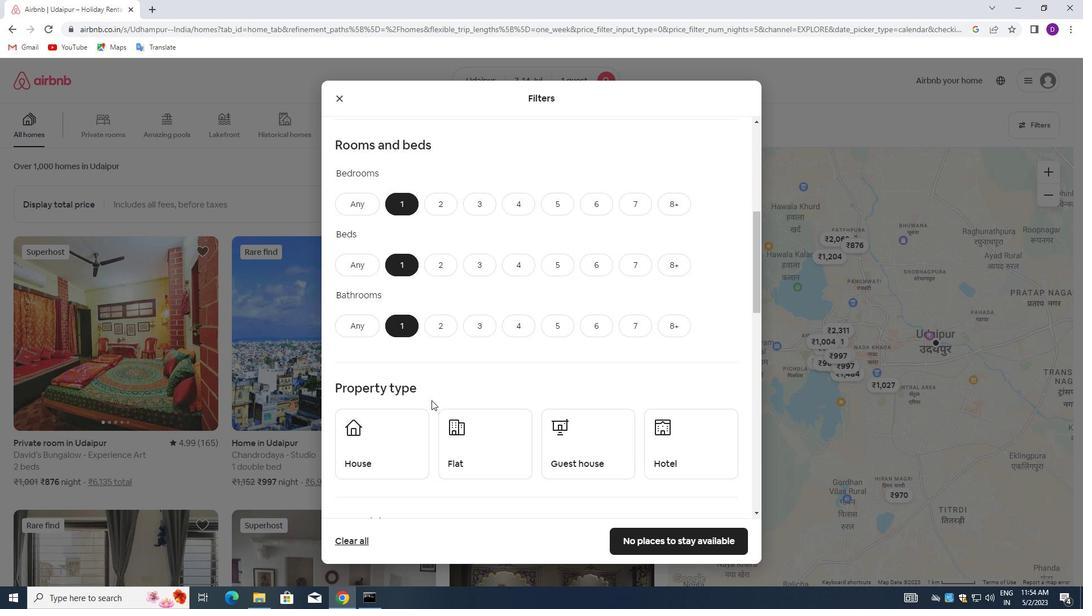 
Action: Mouse scrolled (415, 404) with delta (0, 0)
Screenshot: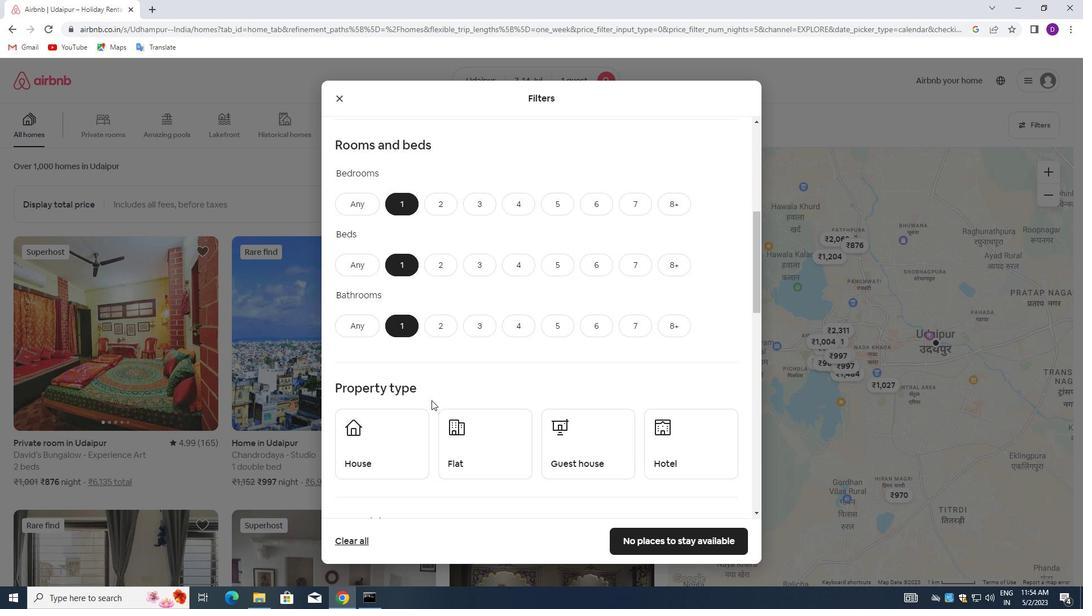 
Action: Mouse moved to (386, 387)
Screenshot: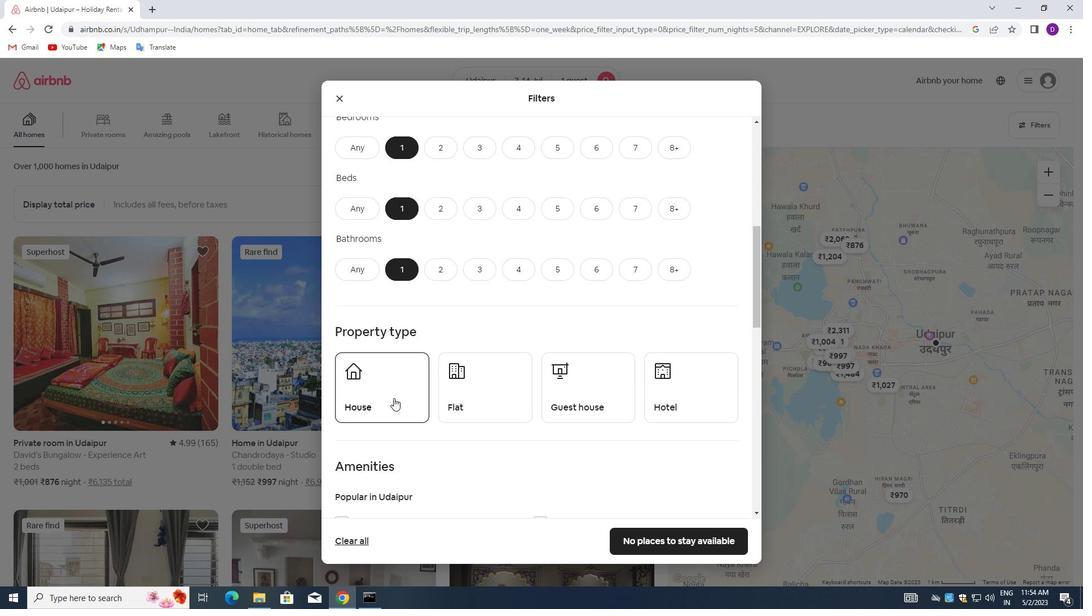 
Action: Mouse pressed left at (386, 387)
Screenshot: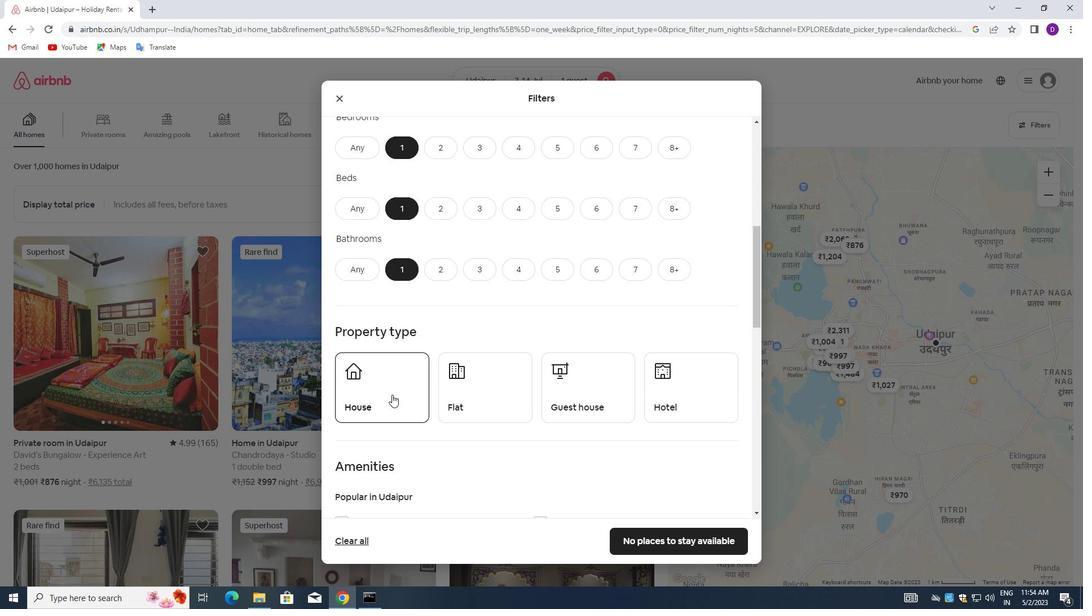 
Action: Mouse moved to (479, 391)
Screenshot: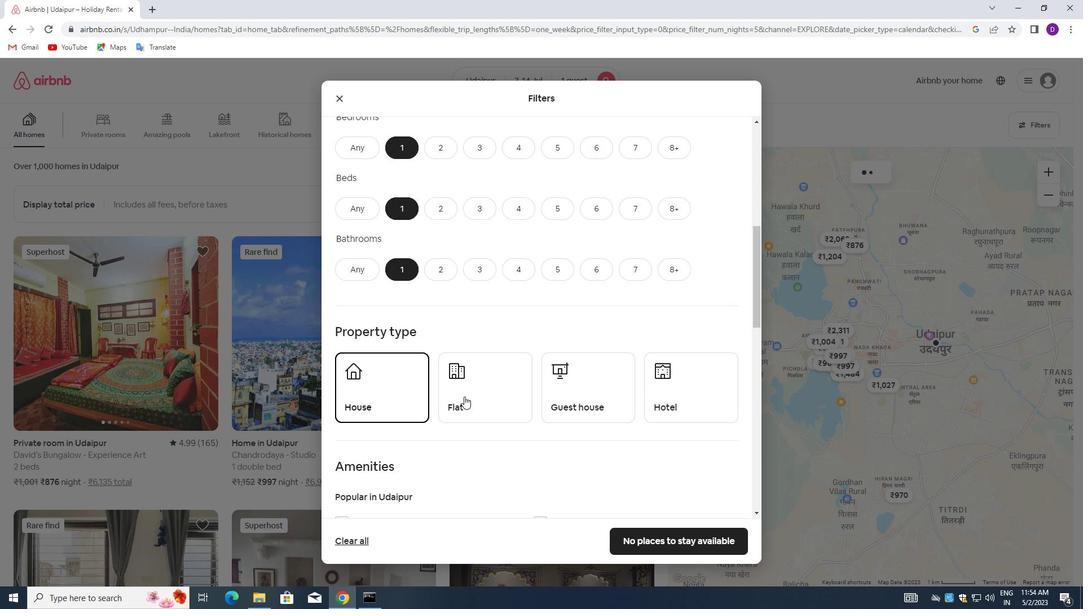 
Action: Mouse pressed left at (479, 391)
Screenshot: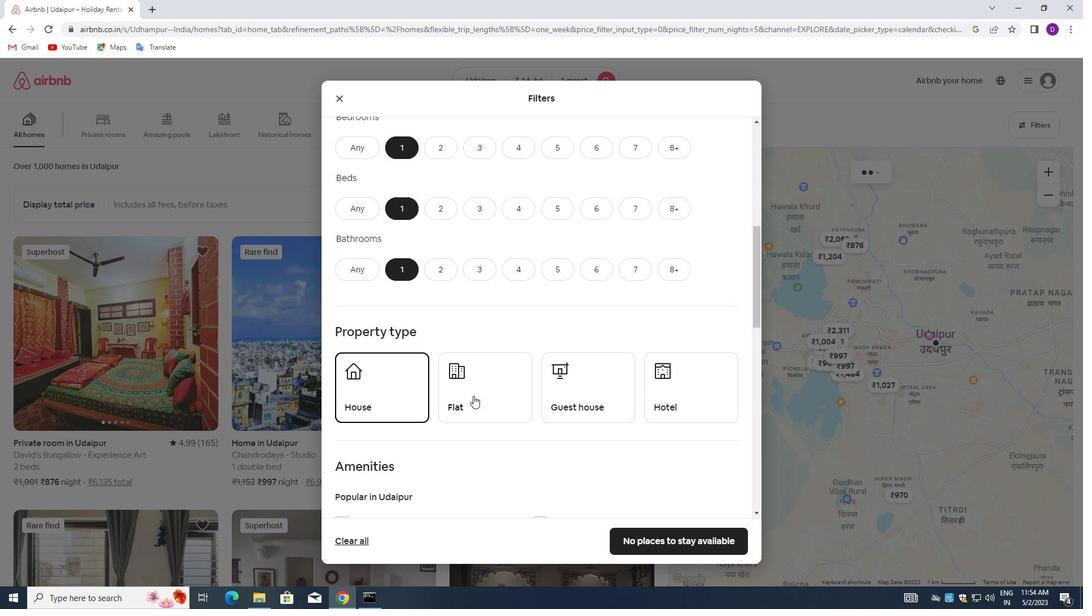 
Action: Mouse moved to (555, 393)
Screenshot: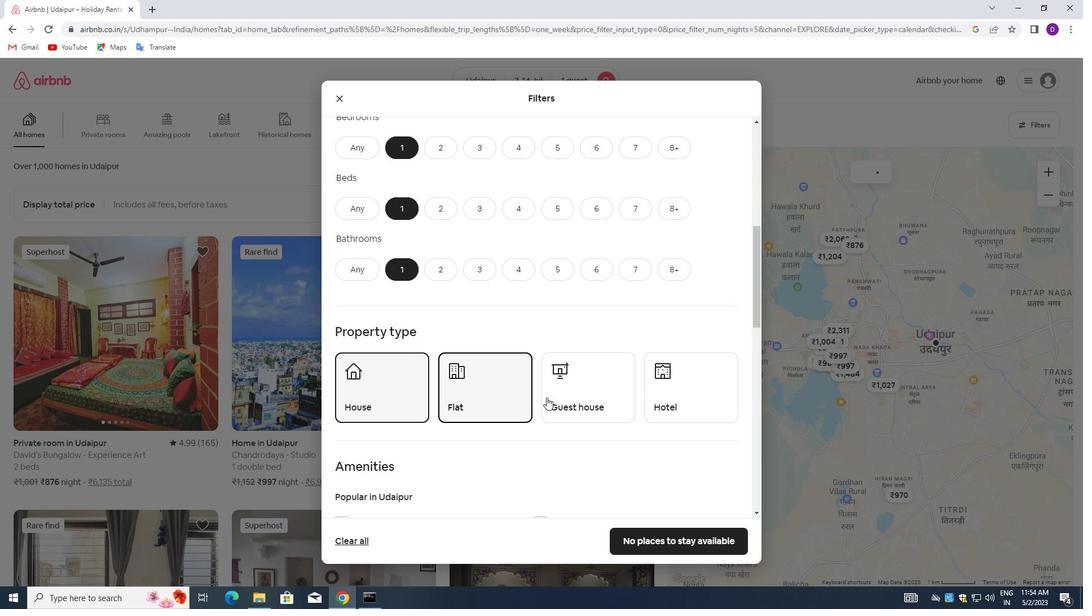 
Action: Mouse pressed left at (555, 393)
Screenshot: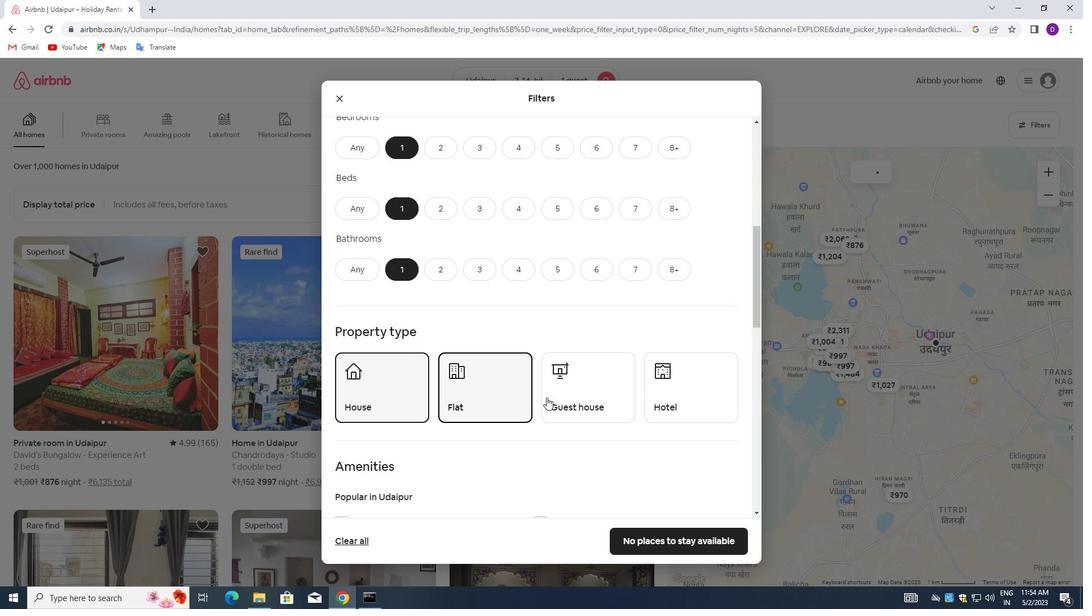 
Action: Mouse moved to (660, 382)
Screenshot: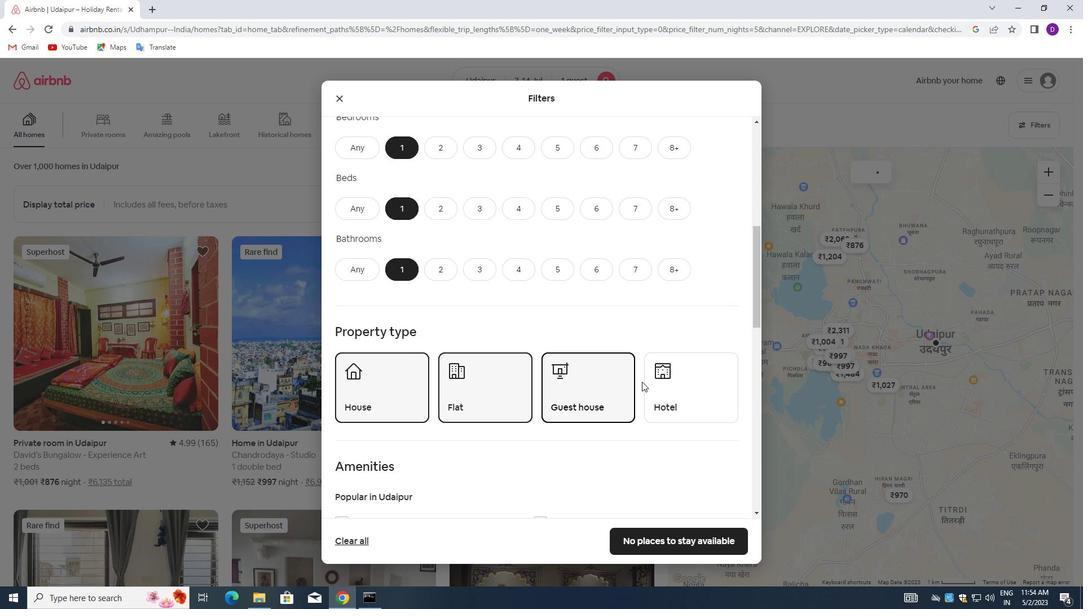 
Action: Mouse pressed left at (660, 382)
Screenshot: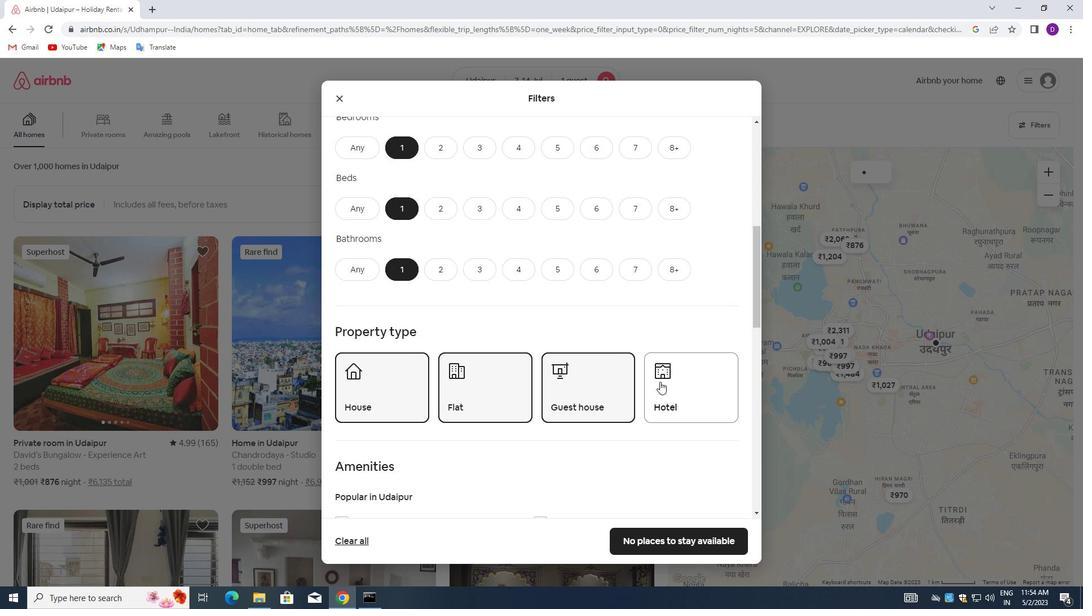 
Action: Mouse moved to (502, 412)
Screenshot: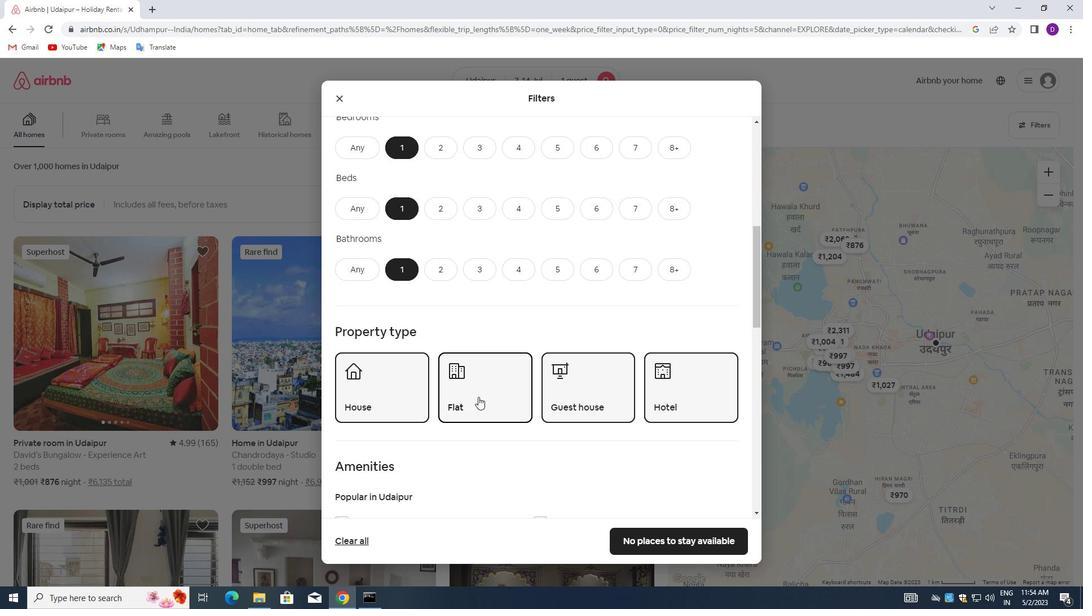 
Action: Mouse scrolled (502, 412) with delta (0, 0)
Screenshot: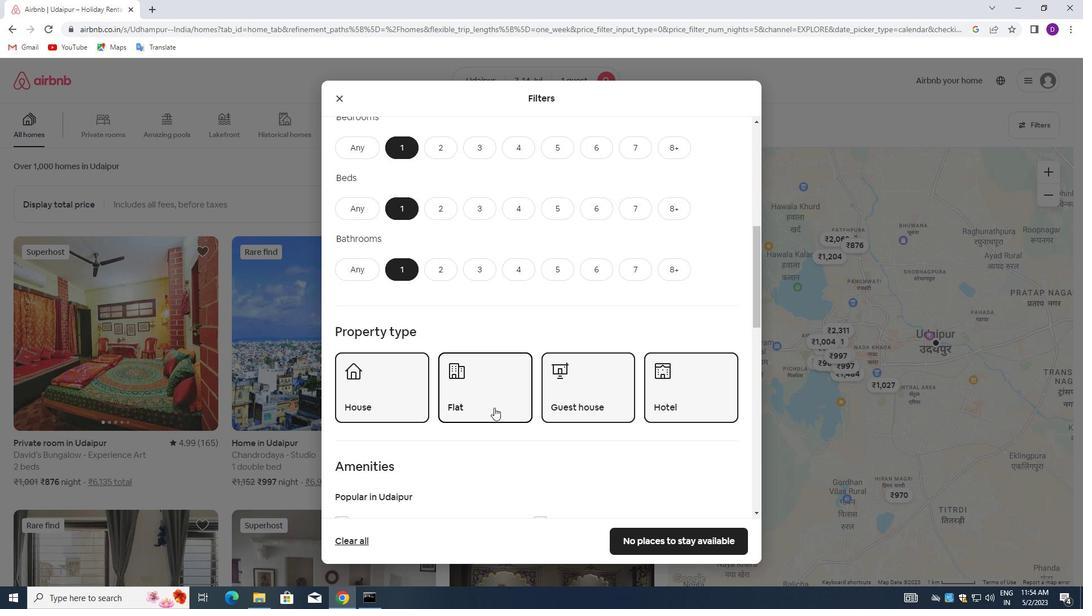
Action: Mouse moved to (502, 412)
Screenshot: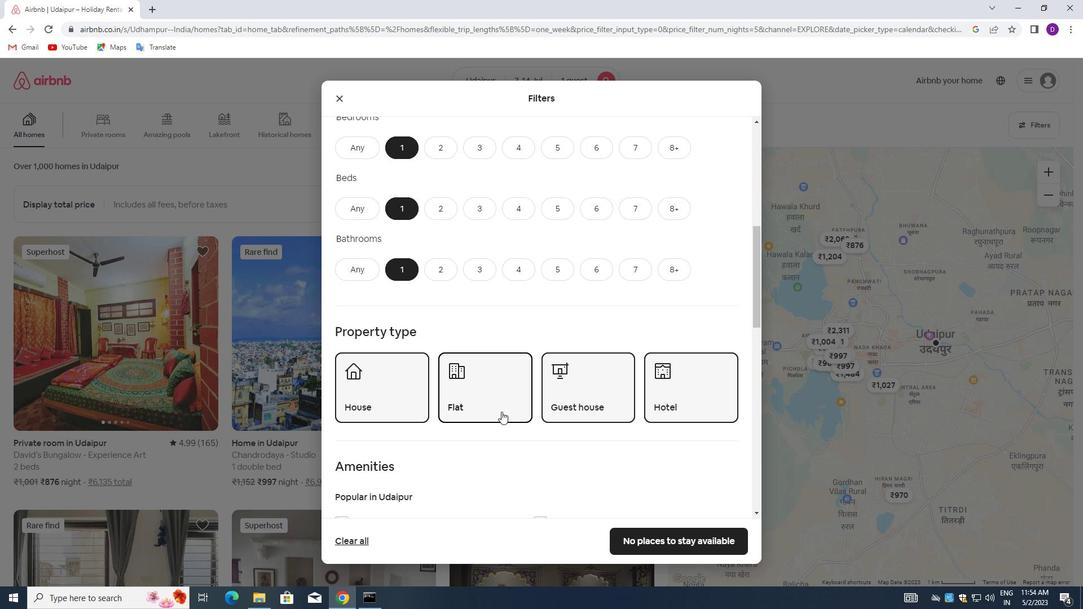 
Action: Mouse scrolled (502, 412) with delta (0, 0)
Screenshot: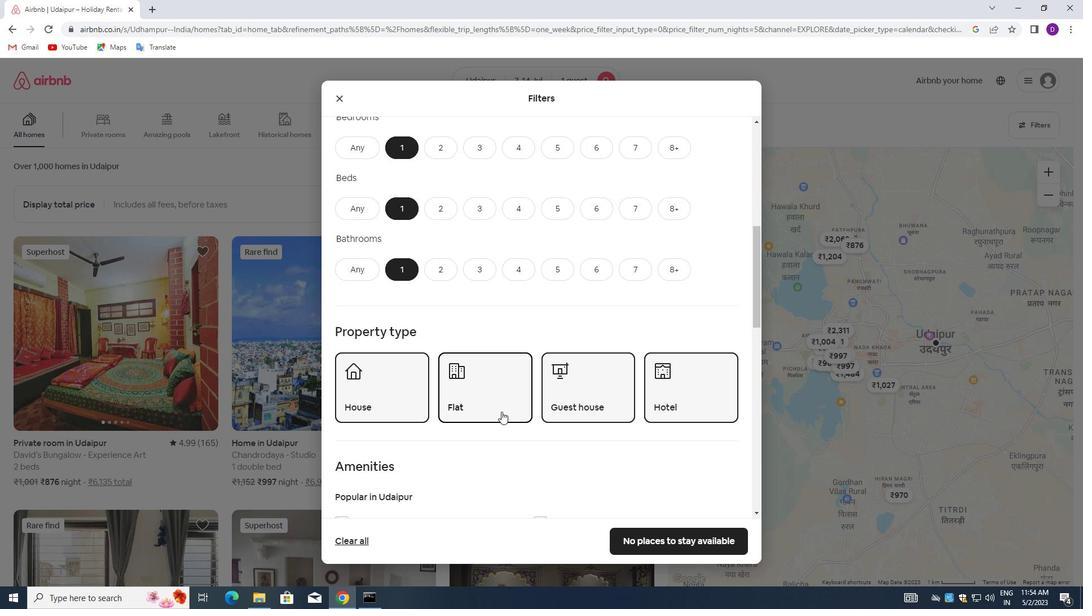 
Action: Mouse moved to (514, 409)
Screenshot: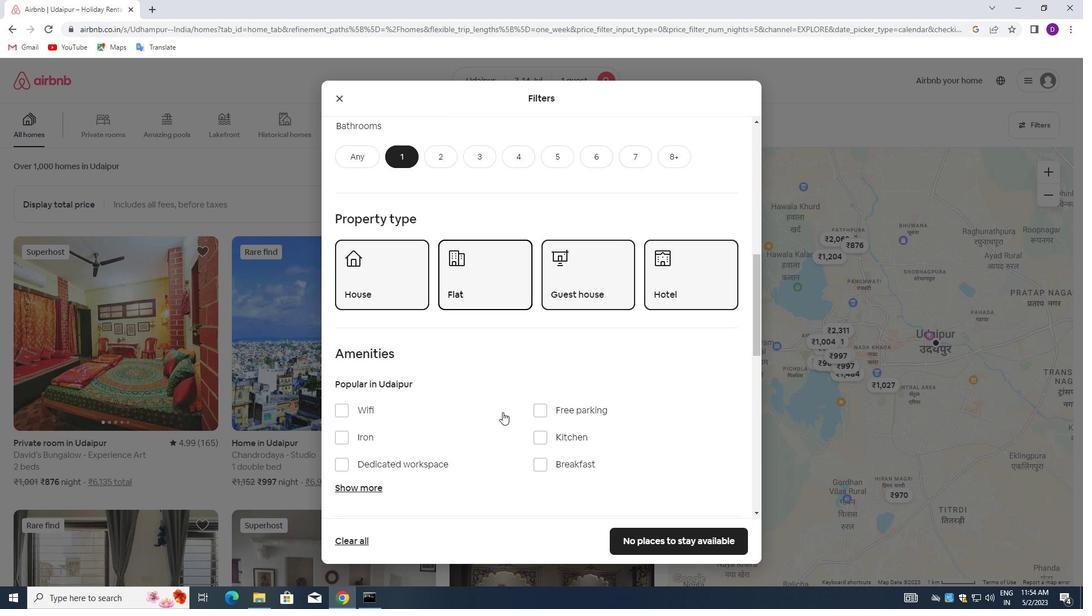 
Action: Mouse scrolled (514, 409) with delta (0, 0)
Screenshot: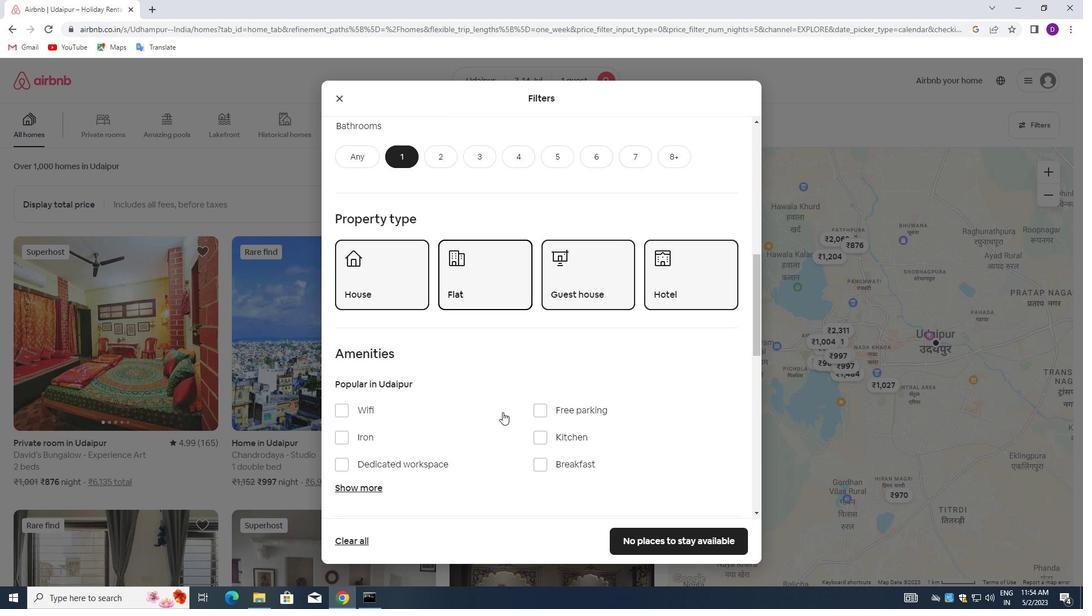 
Action: Mouse moved to (514, 409)
Screenshot: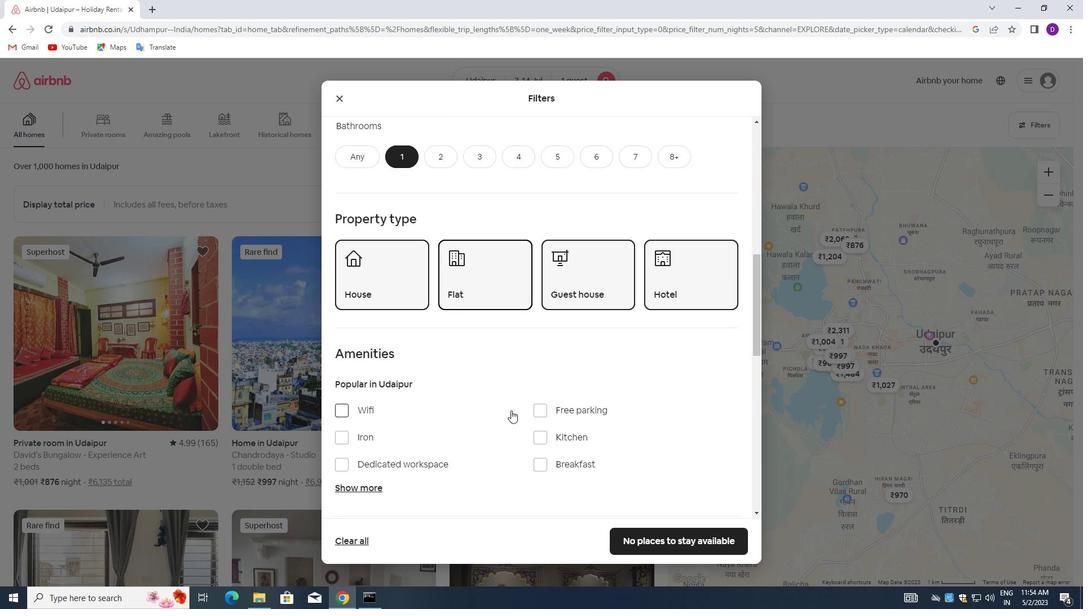 
Action: Mouse scrolled (514, 409) with delta (0, 0)
Screenshot: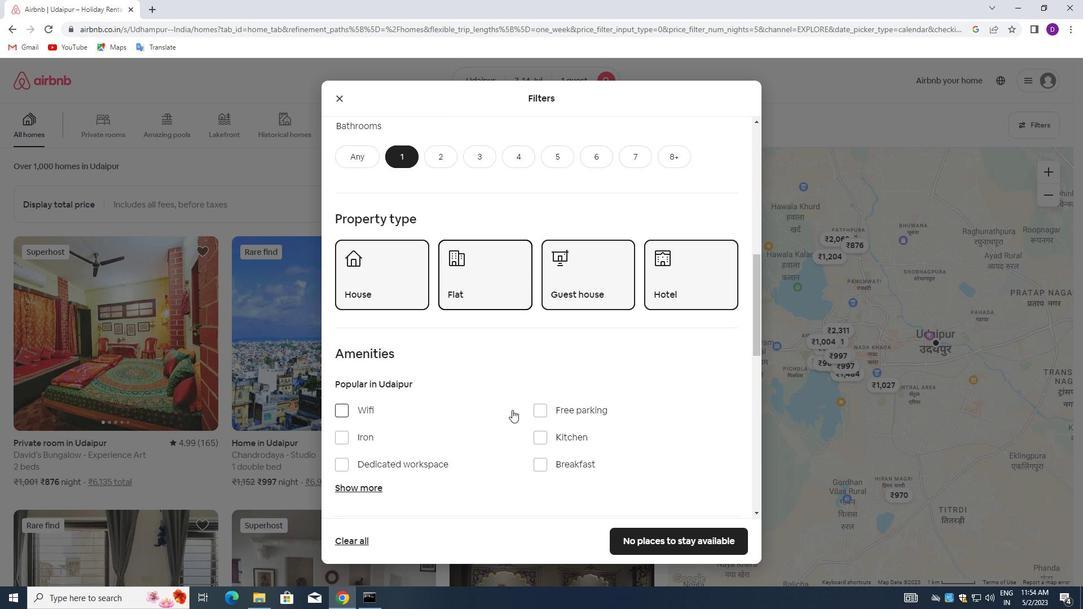
Action: Mouse moved to (346, 374)
Screenshot: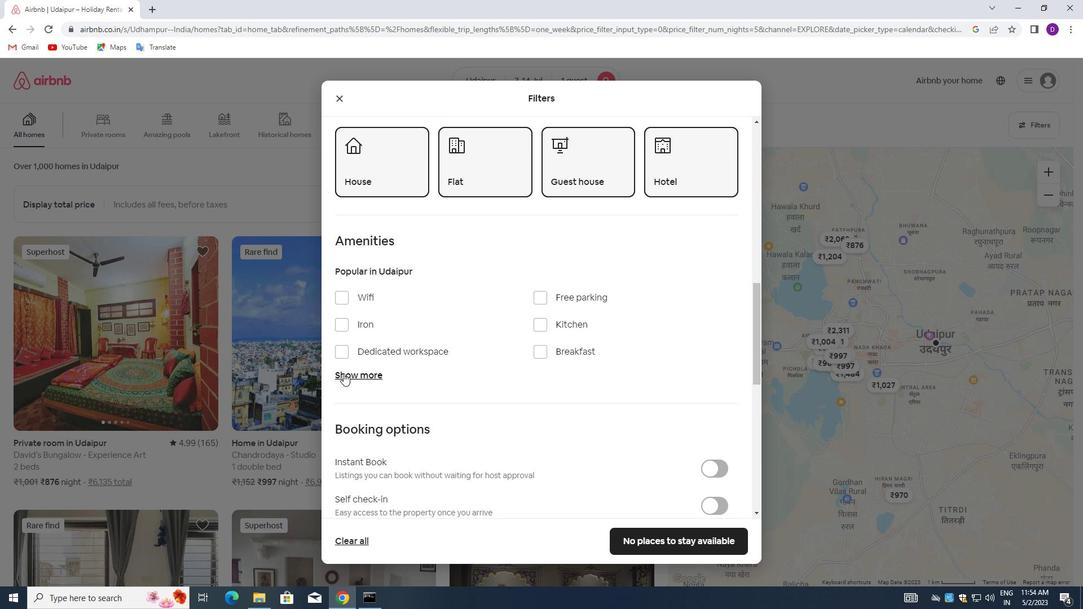 
Action: Mouse pressed left at (346, 374)
Screenshot: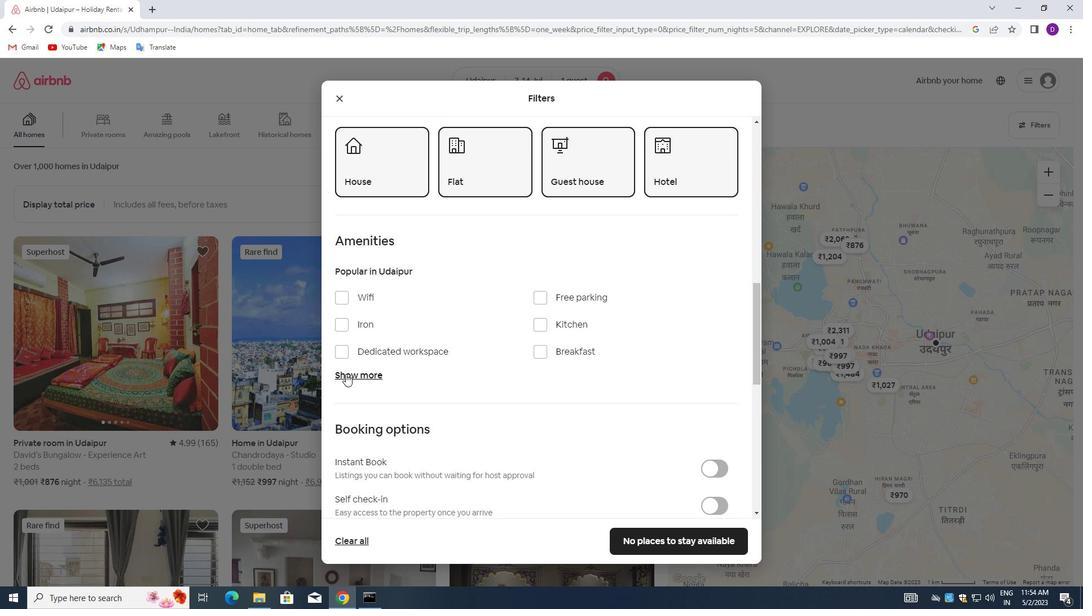 
Action: Mouse moved to (340, 415)
Screenshot: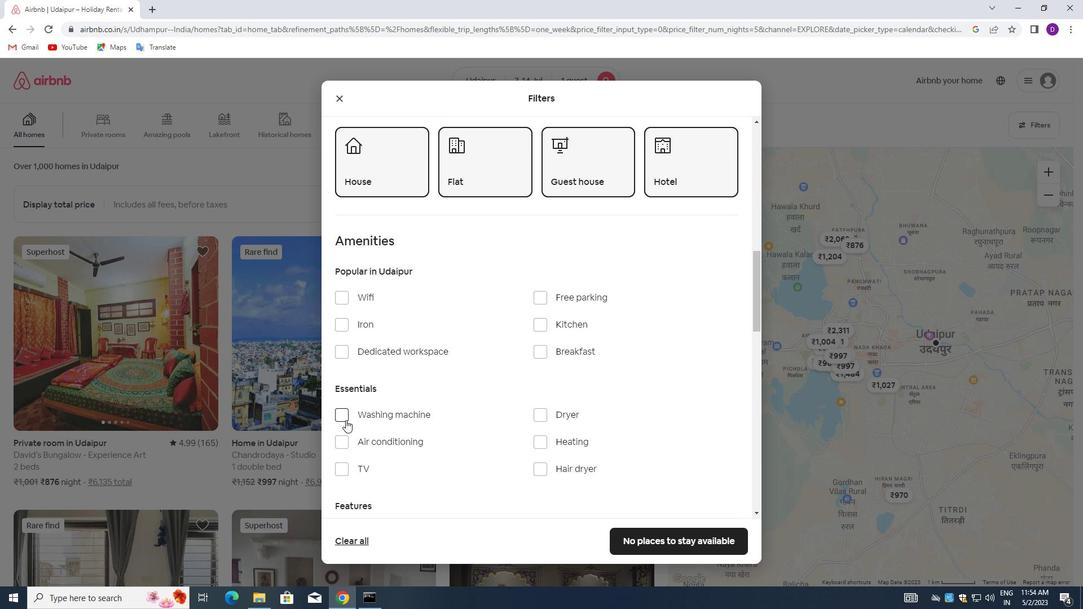 
Action: Mouse pressed left at (340, 415)
Screenshot: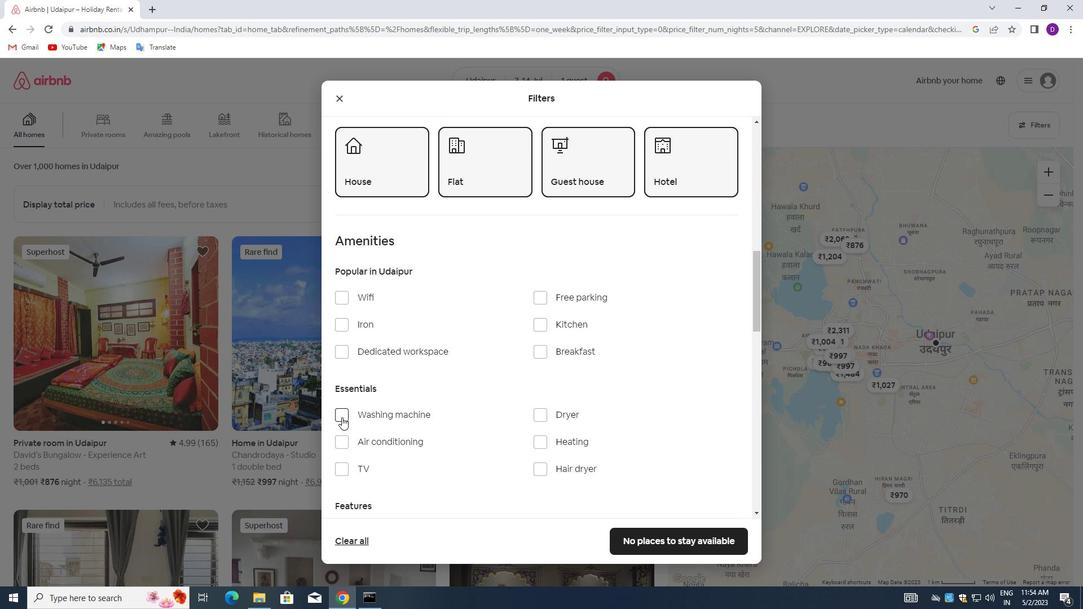 
Action: Mouse moved to (461, 393)
Screenshot: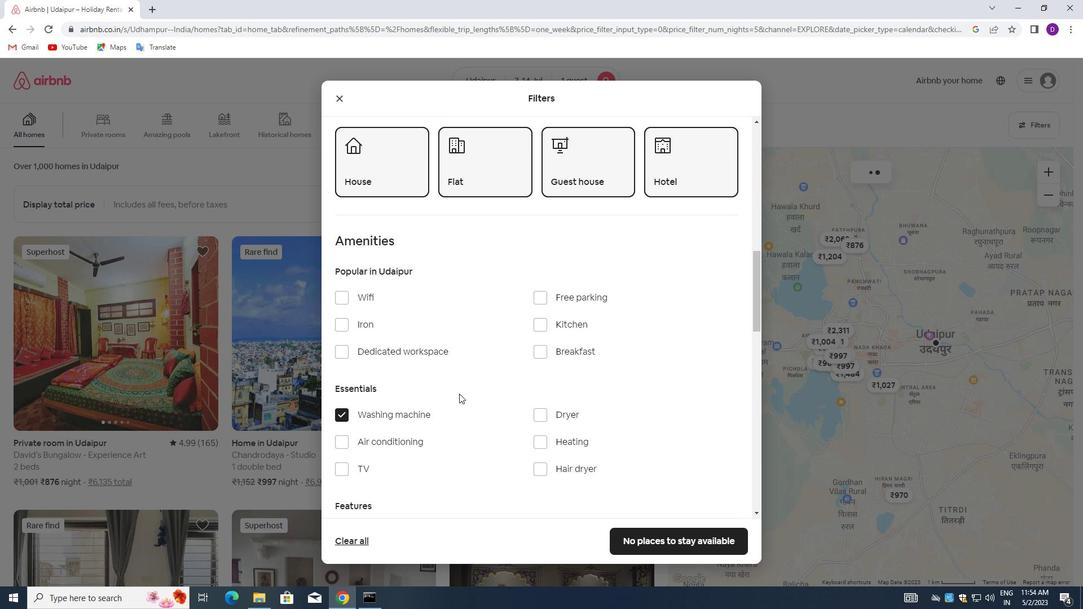 
Action: Mouse scrolled (461, 392) with delta (0, 0)
Screenshot: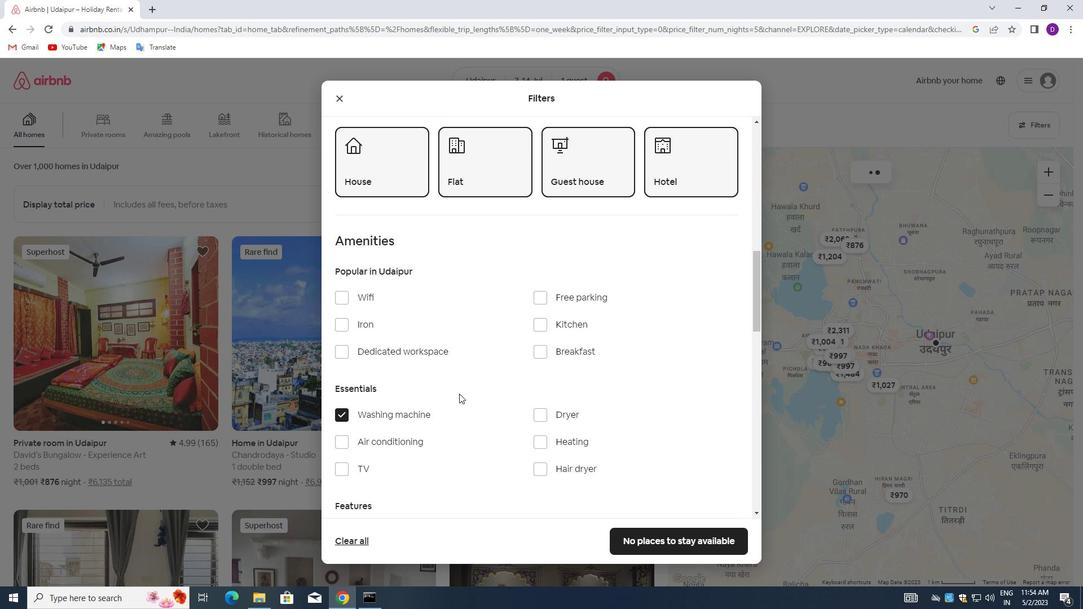 
Action: Mouse moved to (461, 393)
Screenshot: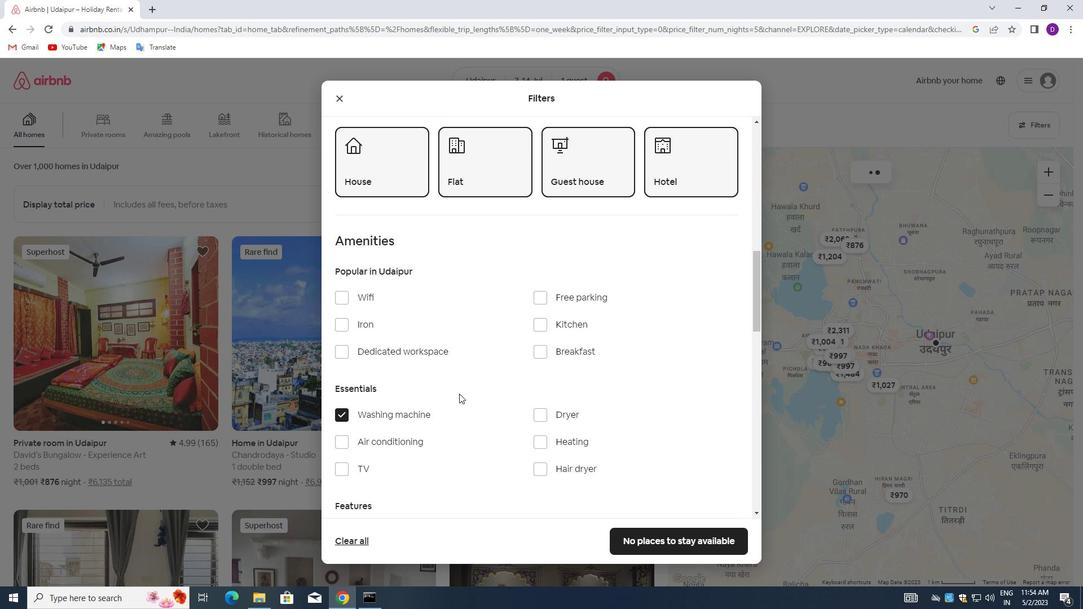 
Action: Mouse scrolled (461, 392) with delta (0, 0)
Screenshot: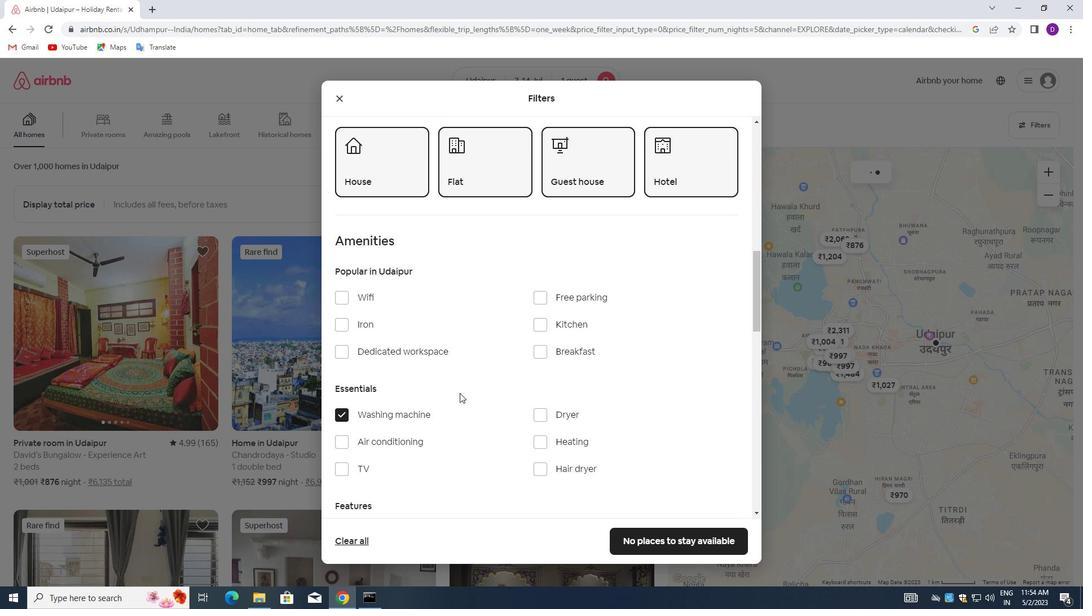 
Action: Mouse moved to (468, 399)
Screenshot: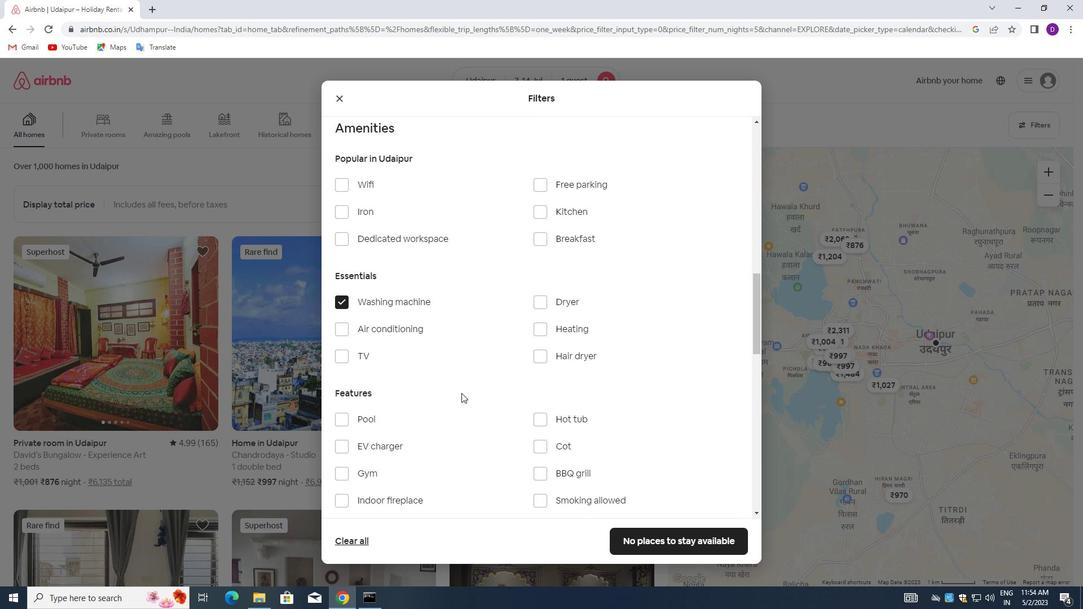 
Action: Mouse scrolled (468, 398) with delta (0, 0)
Screenshot: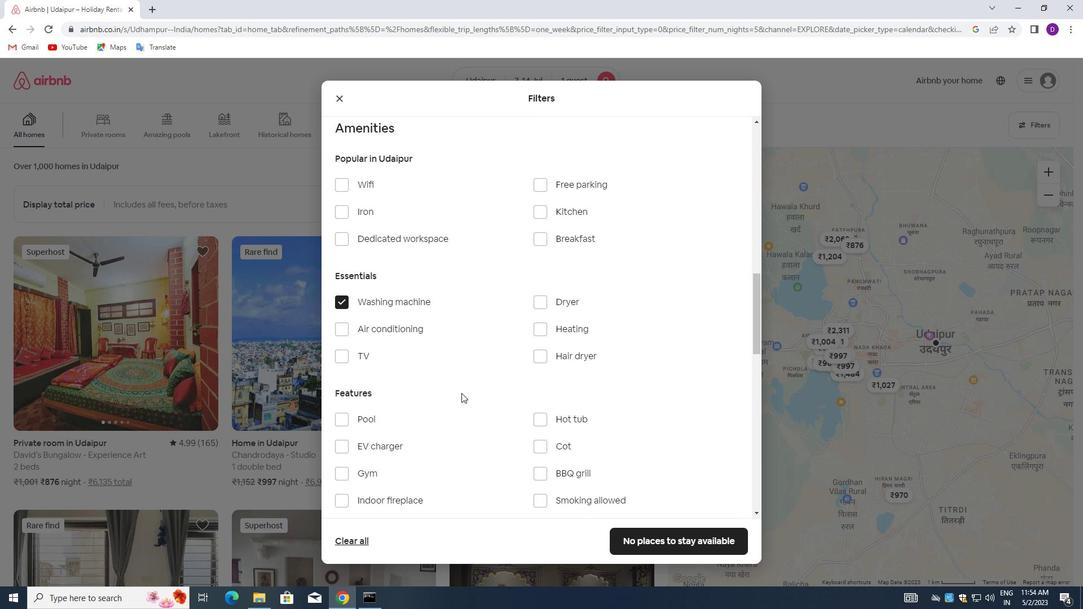 
Action: Mouse moved to (474, 406)
Screenshot: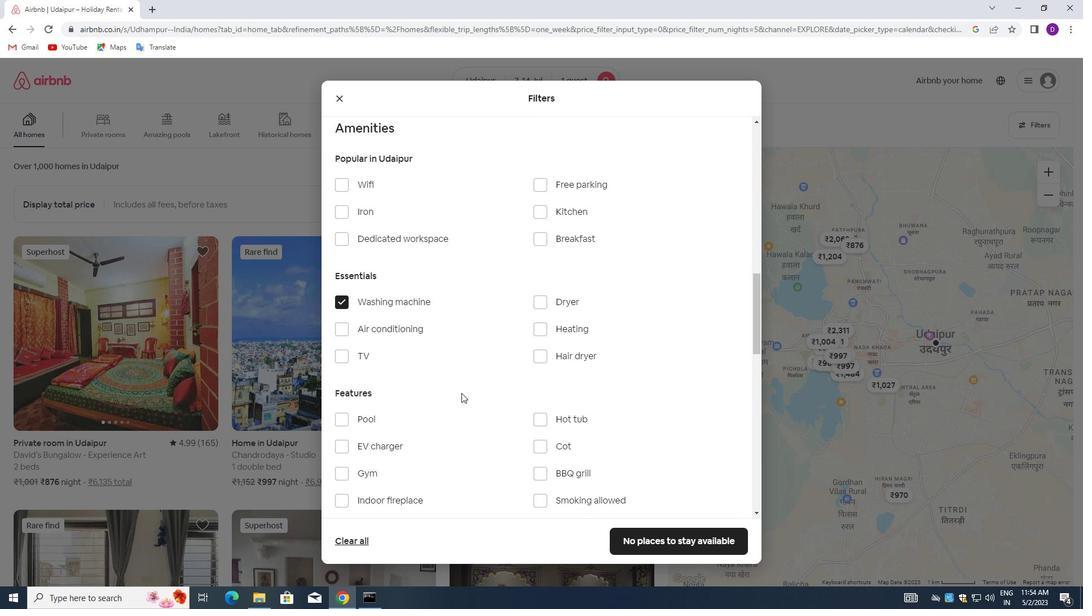 
Action: Mouse scrolled (474, 405) with delta (0, 0)
Screenshot: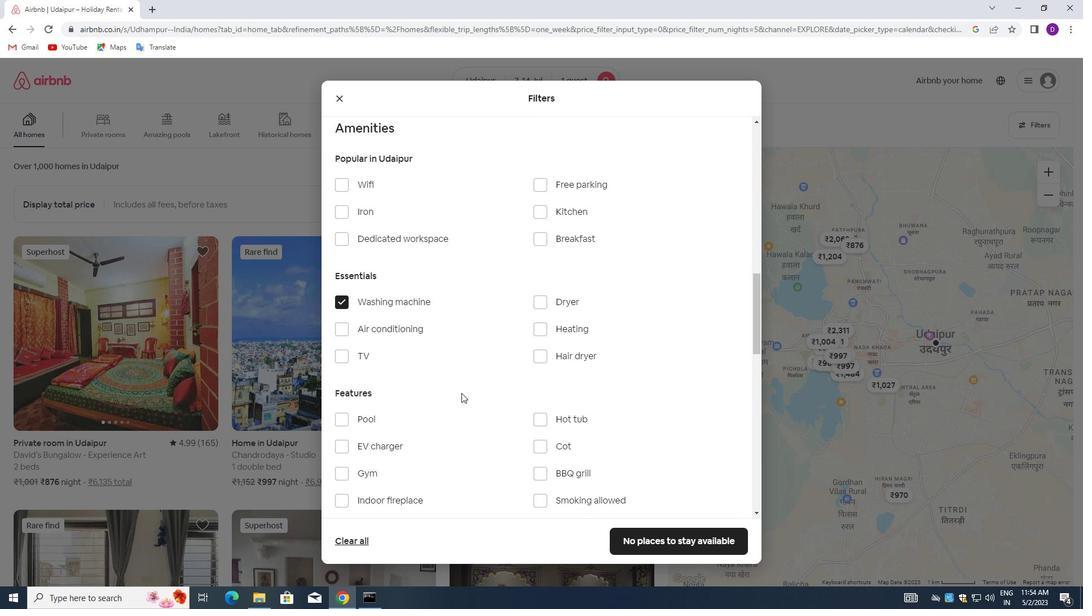 
Action: Mouse moved to (476, 409)
Screenshot: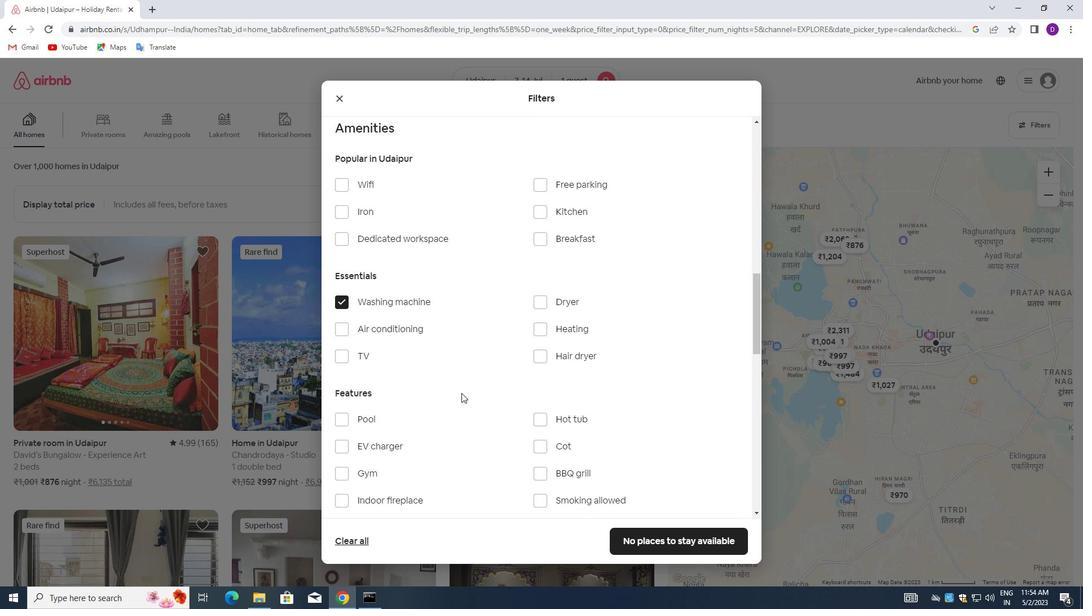
Action: Mouse scrolled (476, 408) with delta (0, 0)
Screenshot: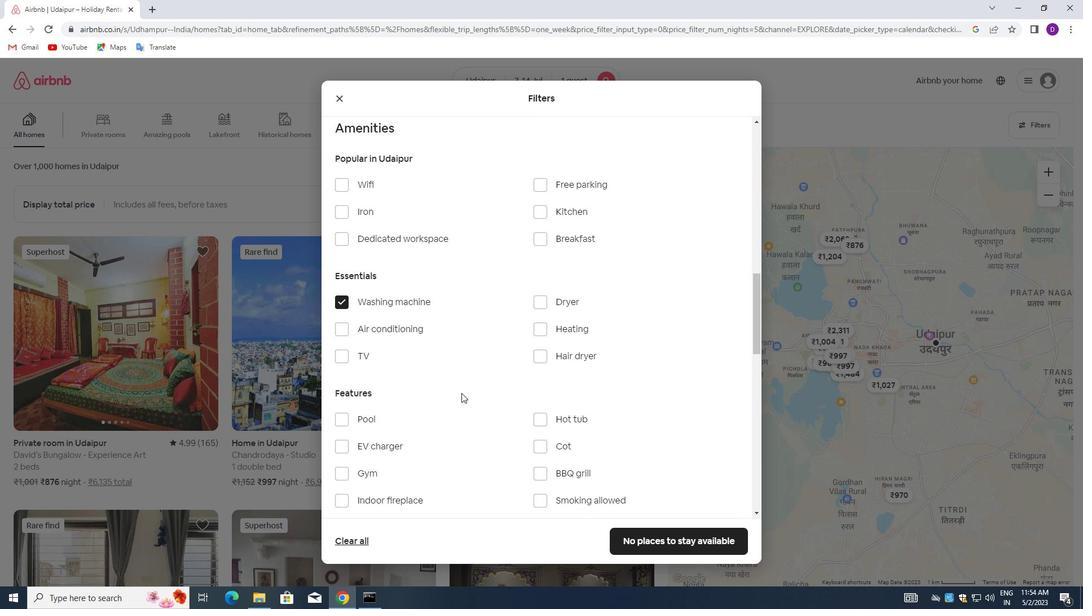 
Action: Mouse moved to (478, 410)
Screenshot: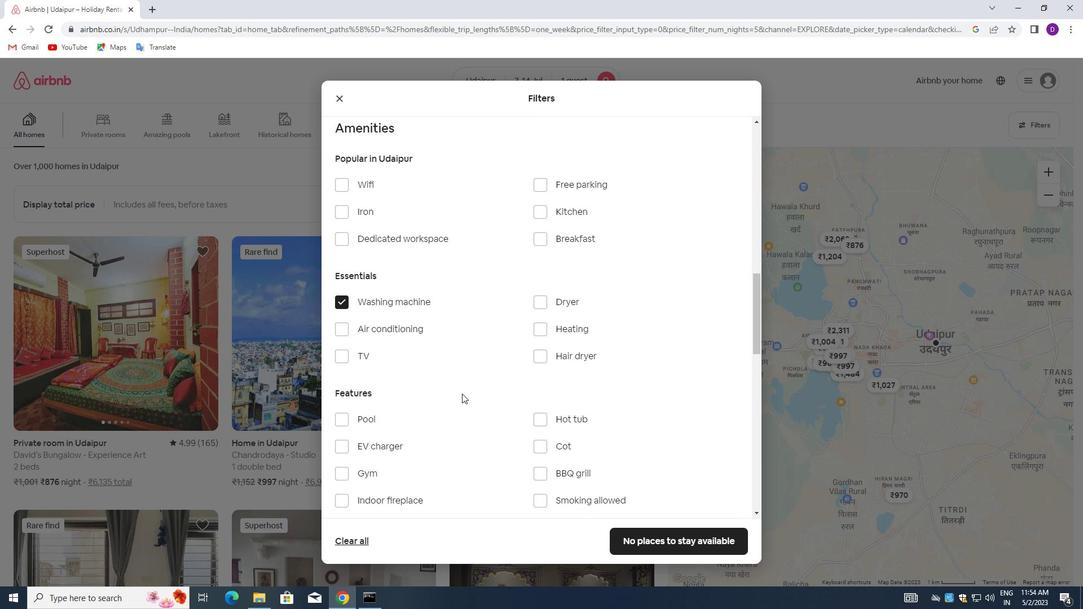 
Action: Mouse scrolled (478, 410) with delta (0, 0)
Screenshot: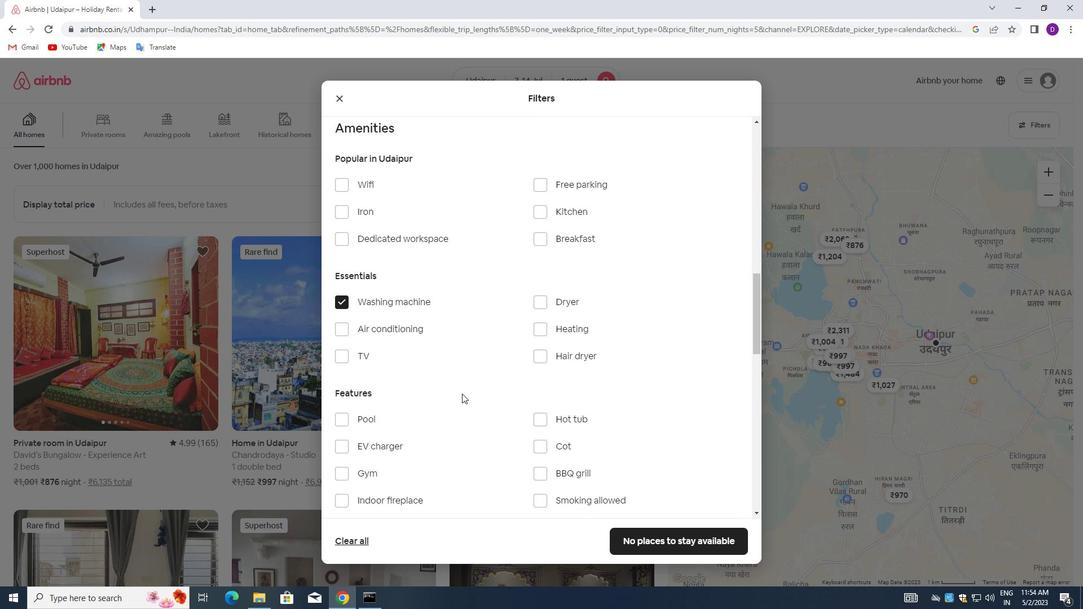 
Action: Mouse moved to (479, 412)
Screenshot: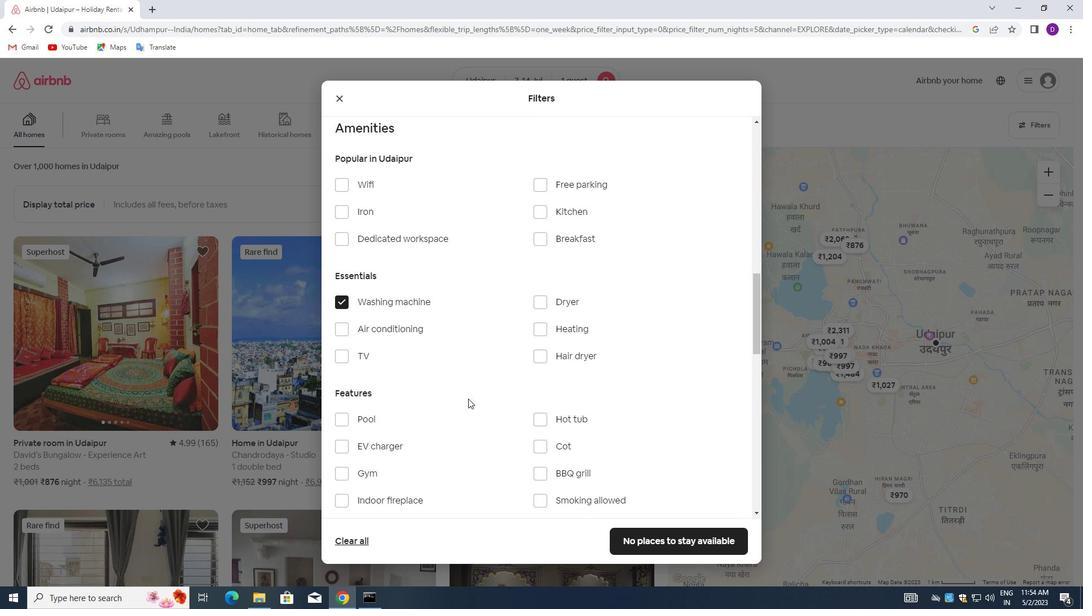 
Action: Mouse scrolled (479, 411) with delta (0, 0)
Screenshot: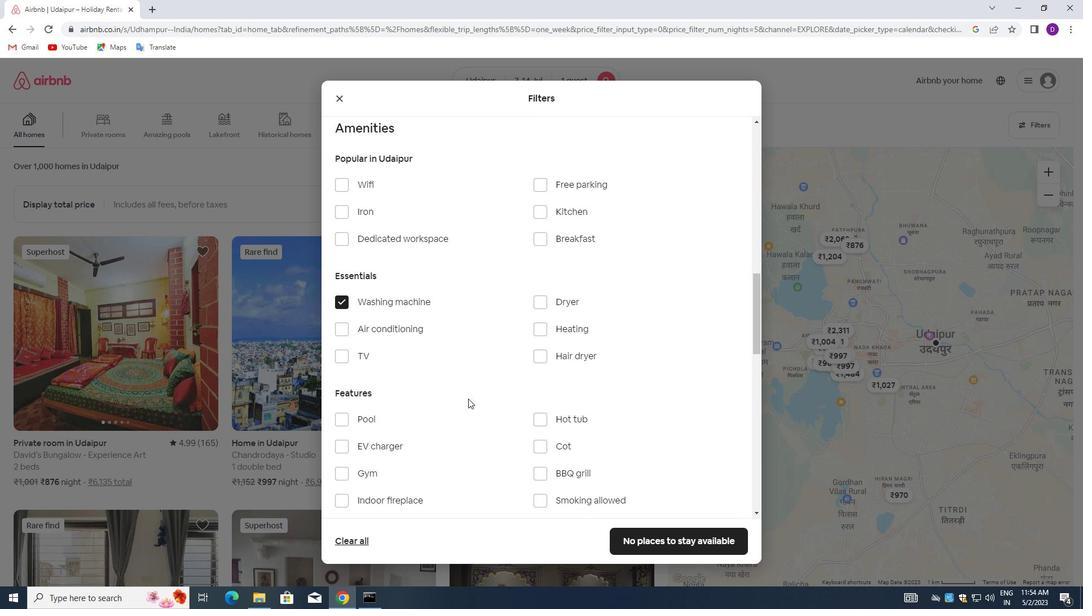 
Action: Mouse moved to (484, 414)
Screenshot: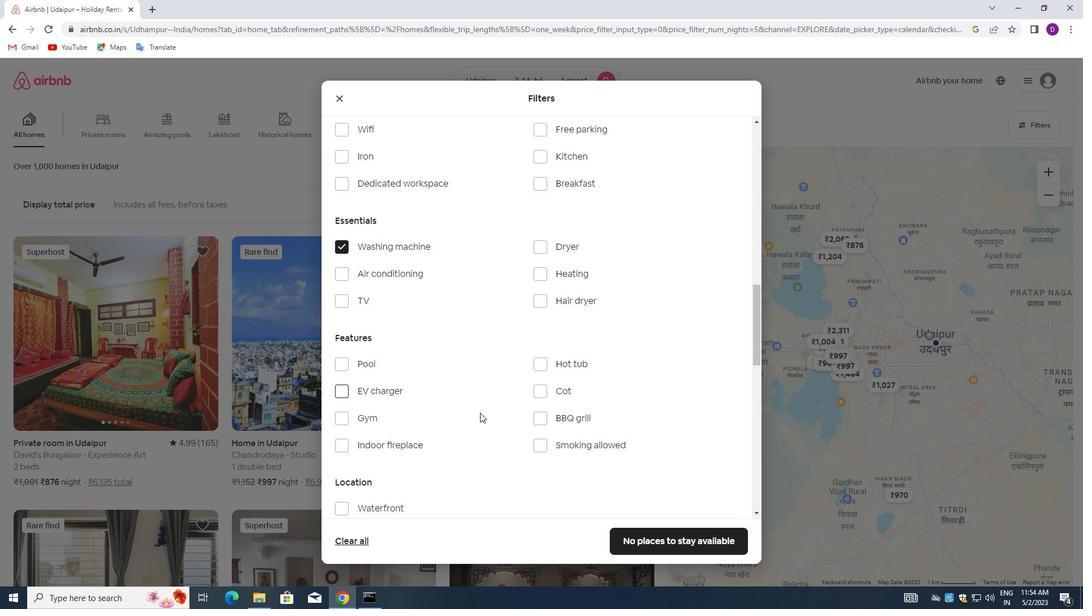 
Action: Mouse scrolled (484, 414) with delta (0, 0)
Screenshot: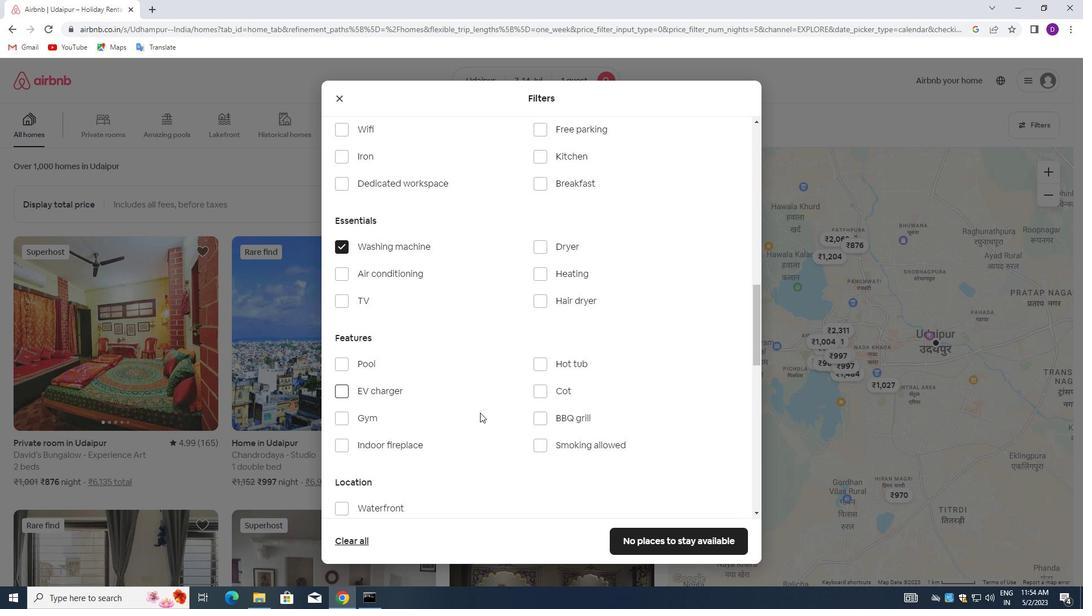 
Action: Mouse moved to (485, 414)
Screenshot: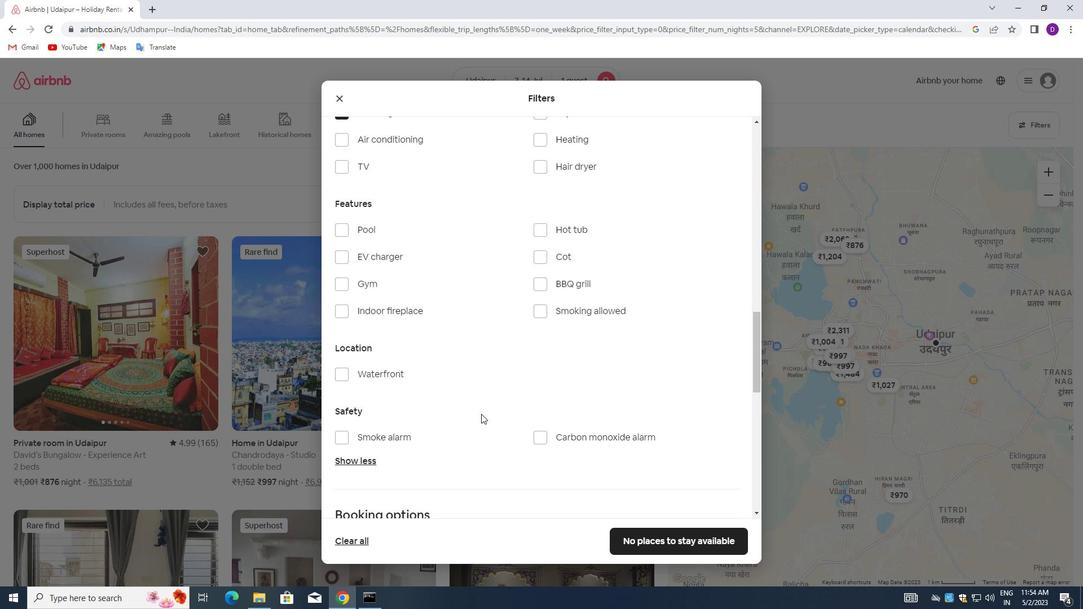 
Action: Mouse scrolled (485, 414) with delta (0, 0)
Screenshot: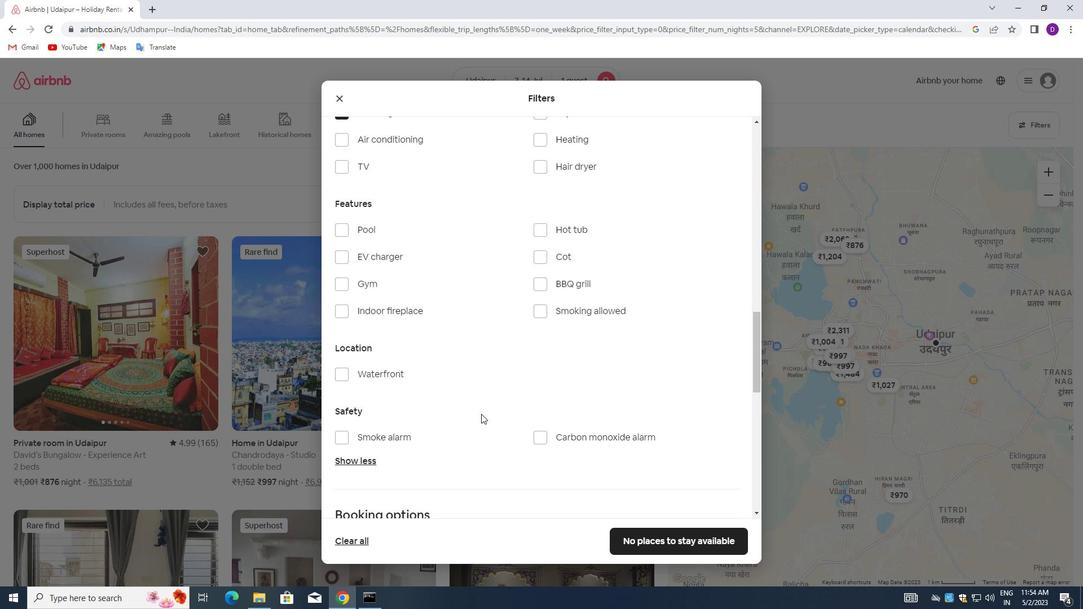 
Action: Mouse moved to (488, 414)
Screenshot: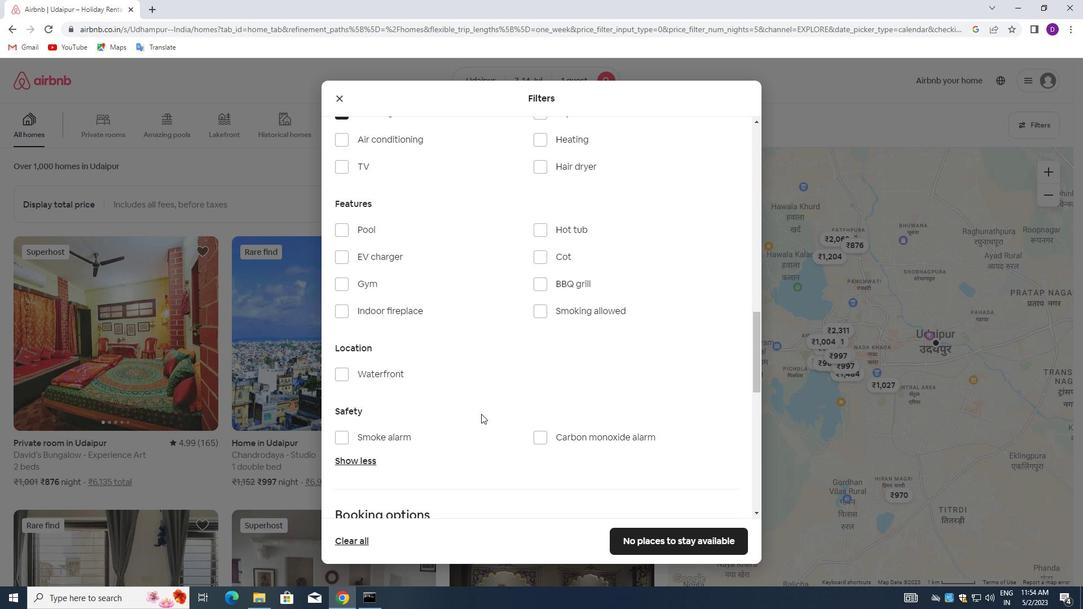 
Action: Mouse scrolled (488, 414) with delta (0, 0)
Screenshot: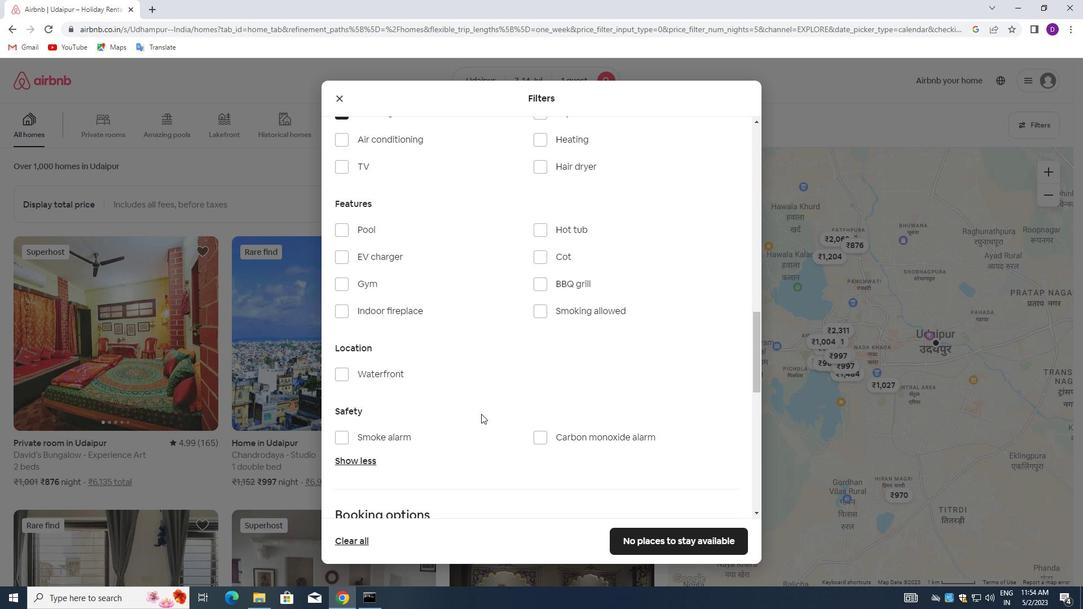 
Action: Mouse moved to (504, 413)
Screenshot: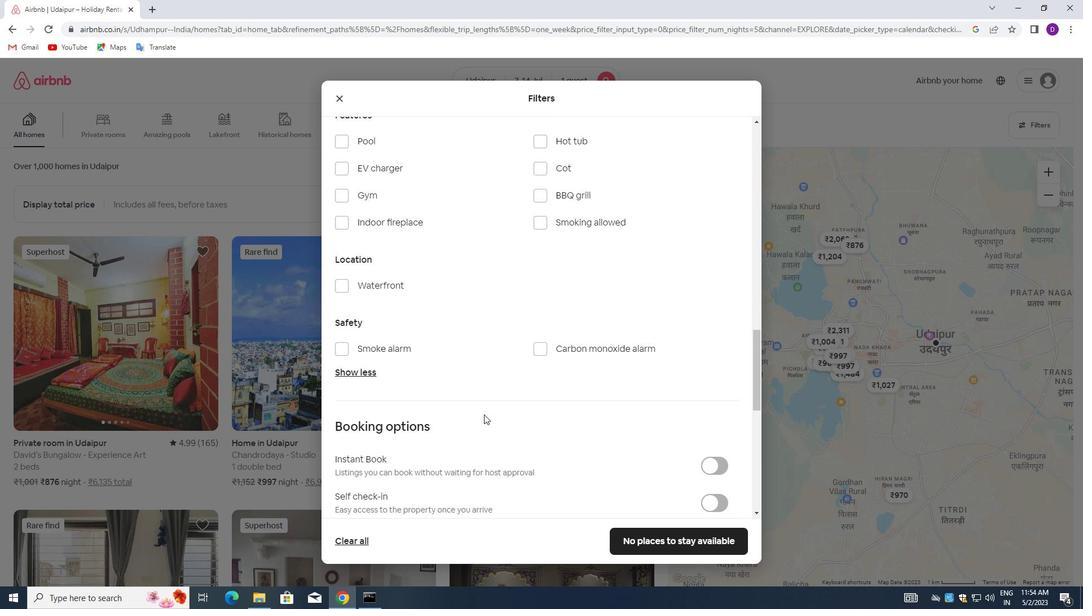 
Action: Mouse scrolled (504, 413) with delta (0, 0)
Screenshot: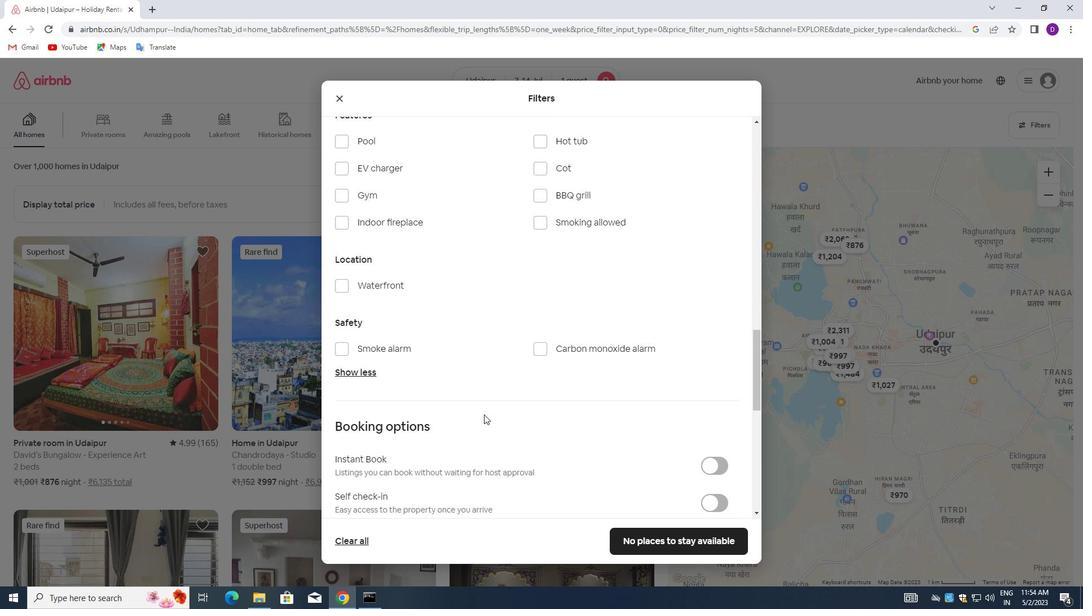 
Action: Mouse moved to (710, 276)
Screenshot: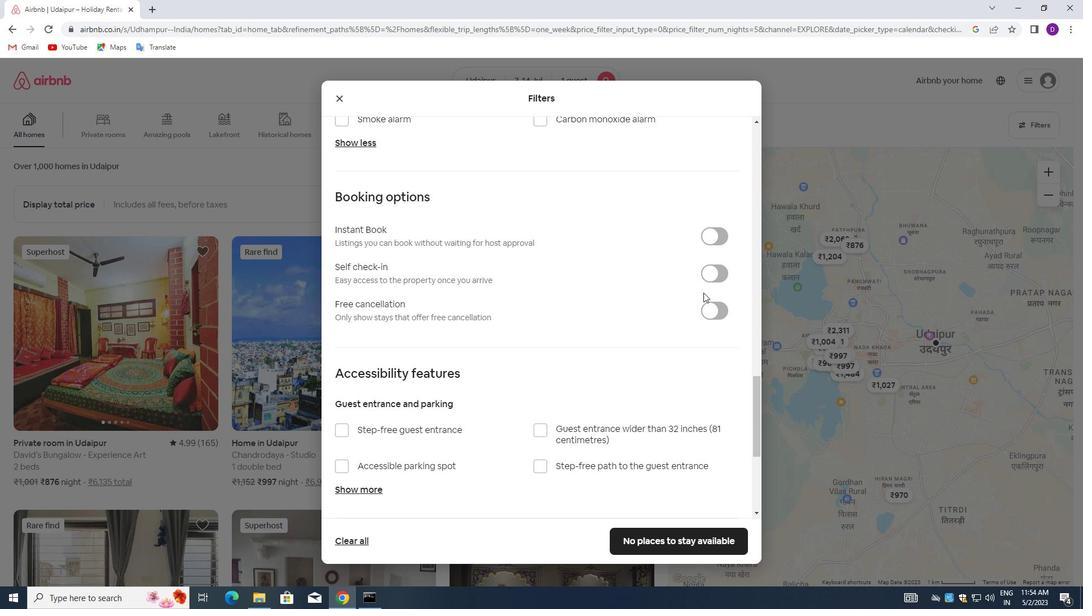 
Action: Mouse pressed left at (710, 276)
Screenshot: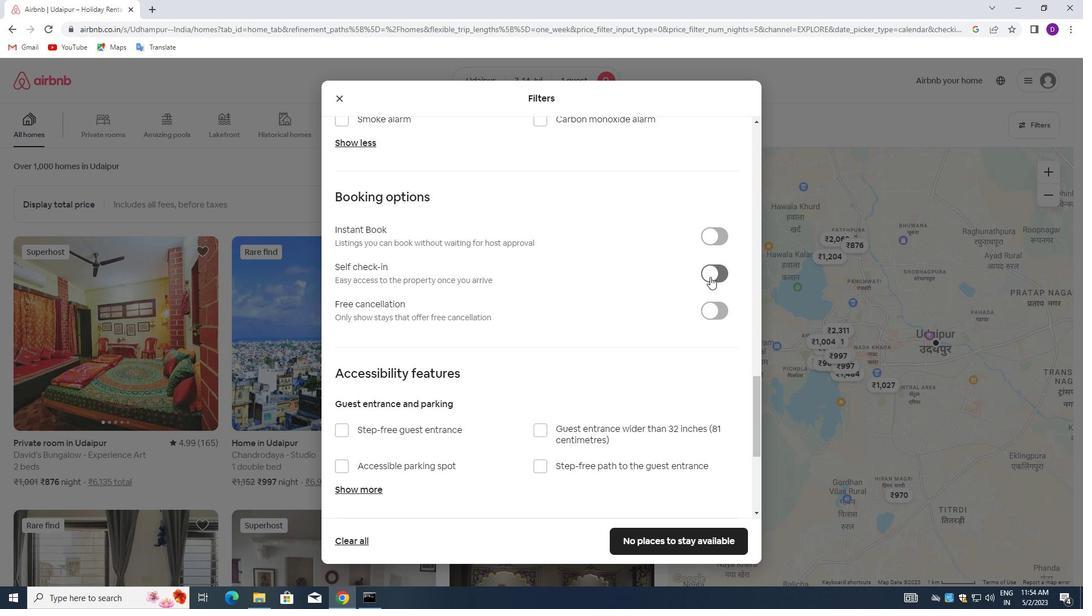 
Action: Mouse moved to (493, 365)
Screenshot: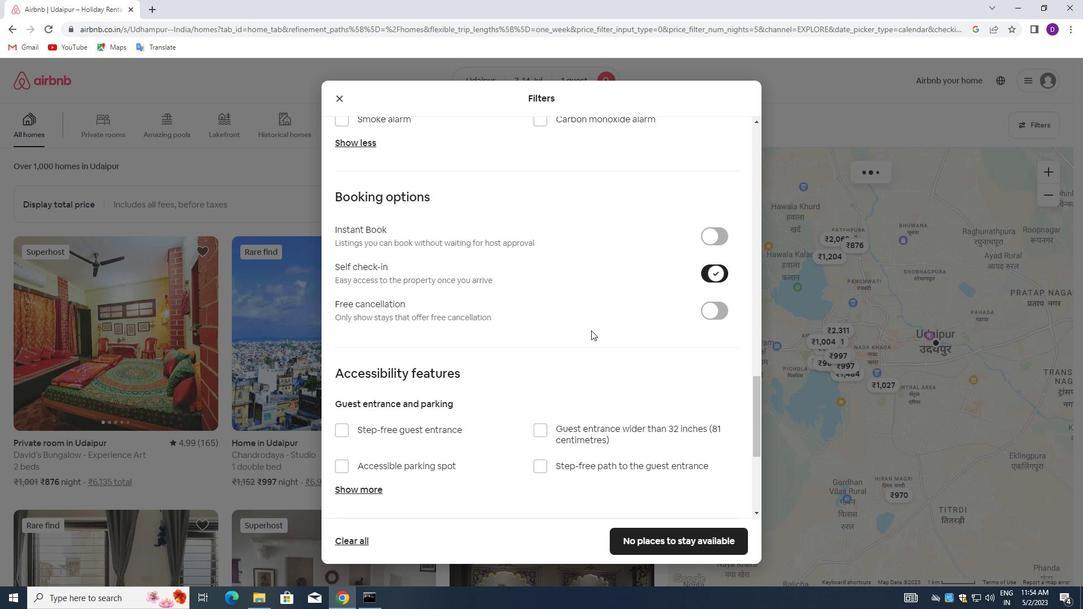 
Action: Mouse scrolled (493, 364) with delta (0, 0)
Screenshot: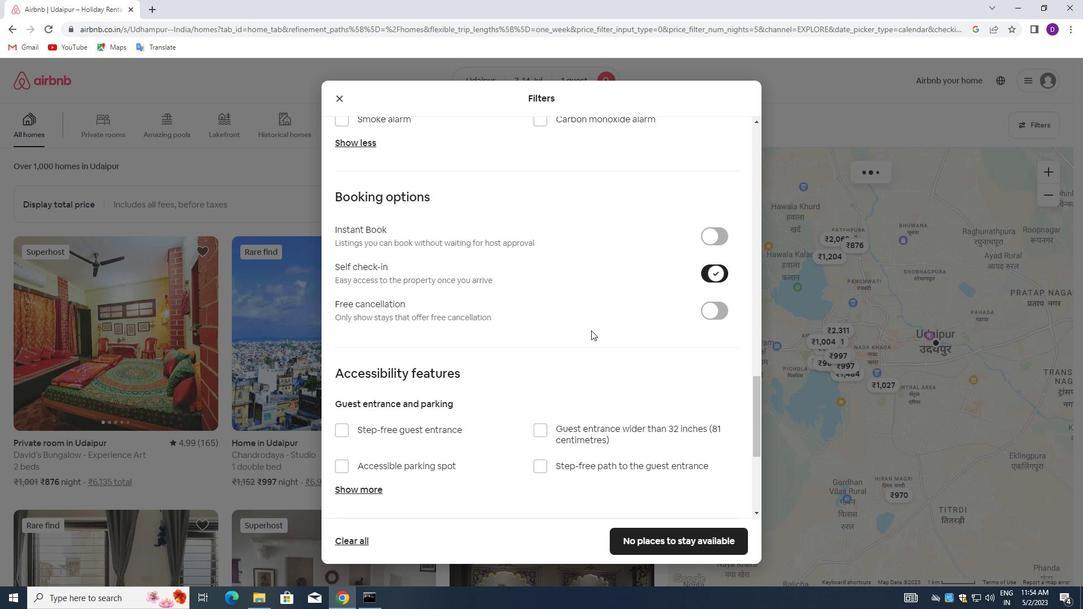 
Action: Mouse moved to (491, 368)
Screenshot: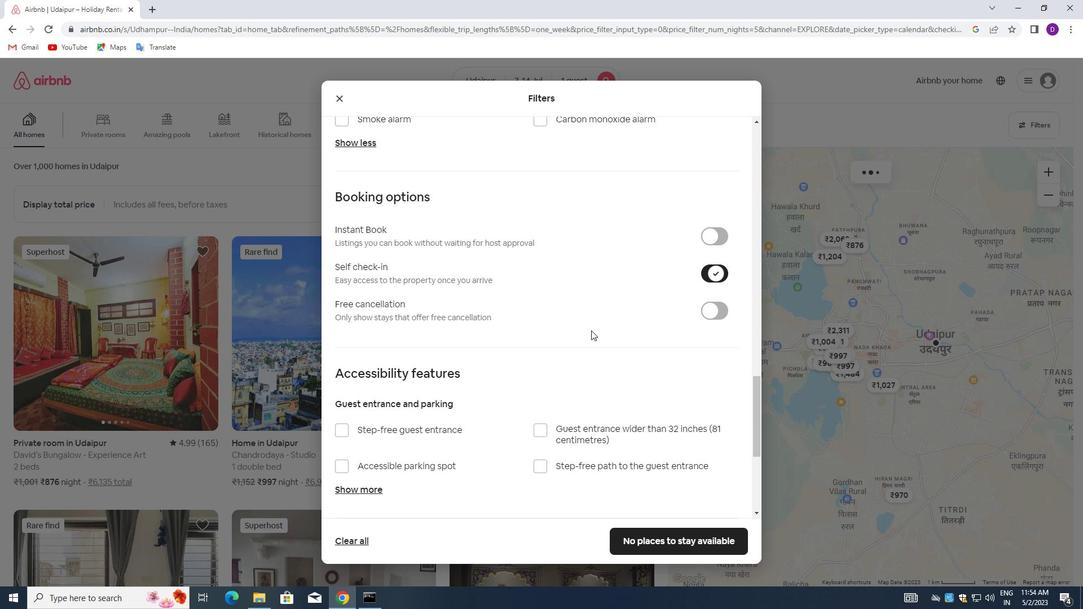 
Action: Mouse scrolled (491, 367) with delta (0, 0)
Screenshot: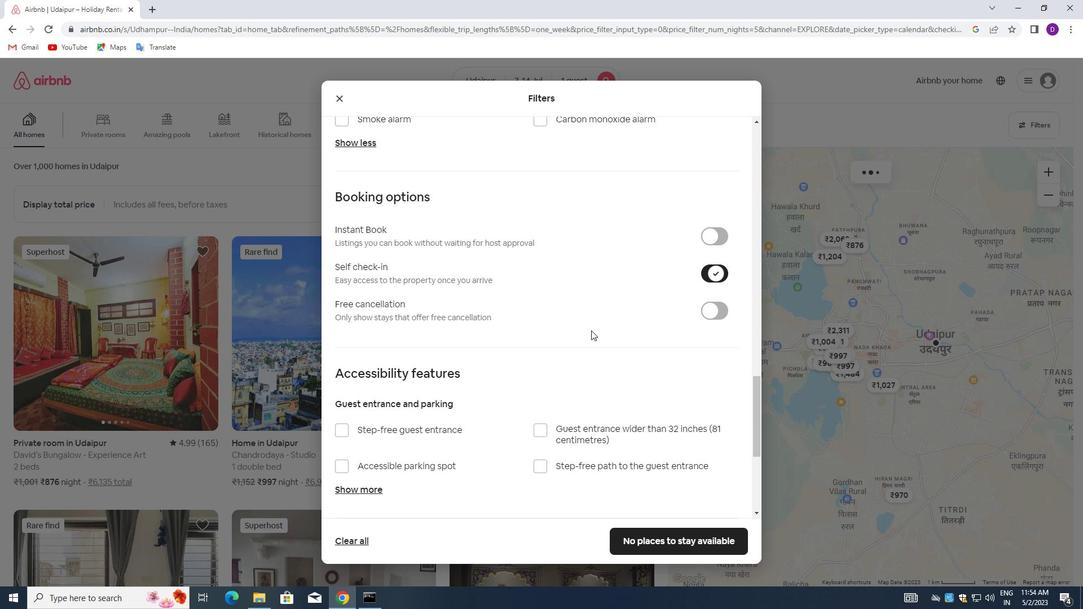 
Action: Mouse moved to (490, 368)
Screenshot: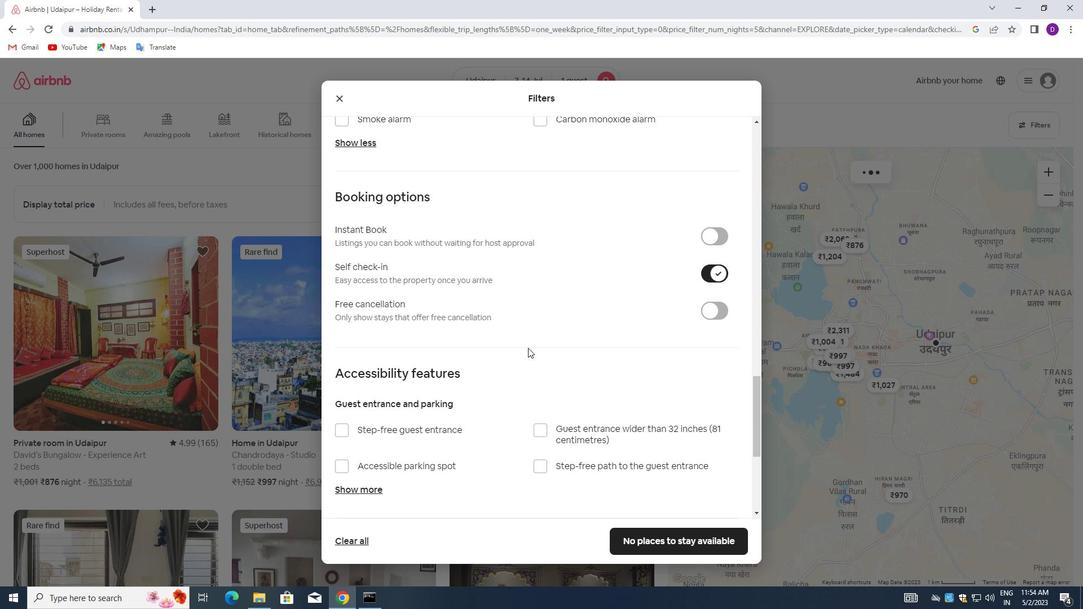 
Action: Mouse scrolled (490, 368) with delta (0, 0)
Screenshot: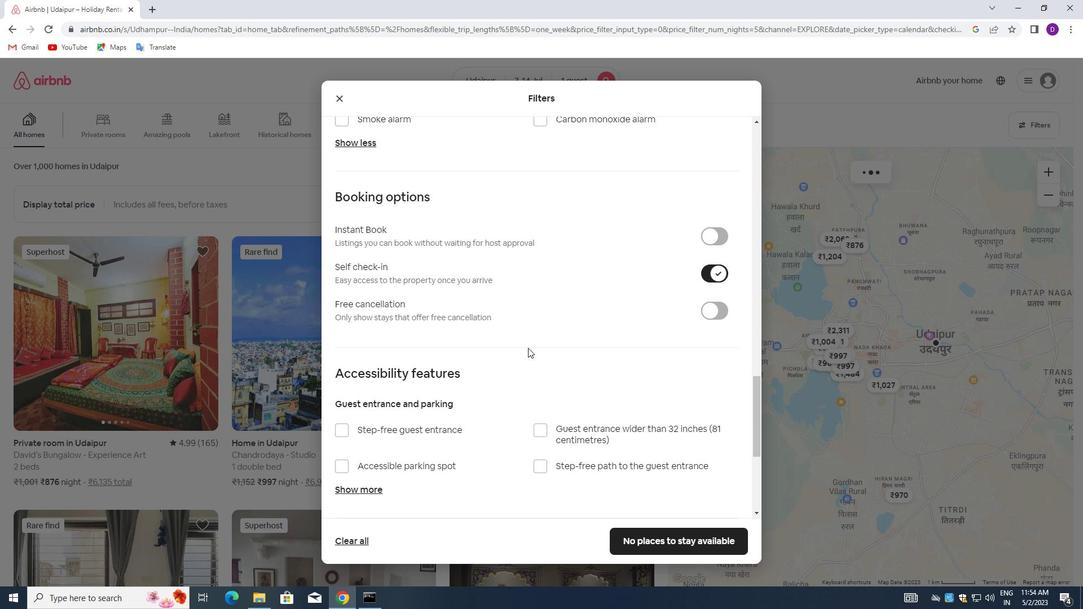 
Action: Mouse moved to (488, 369)
Screenshot: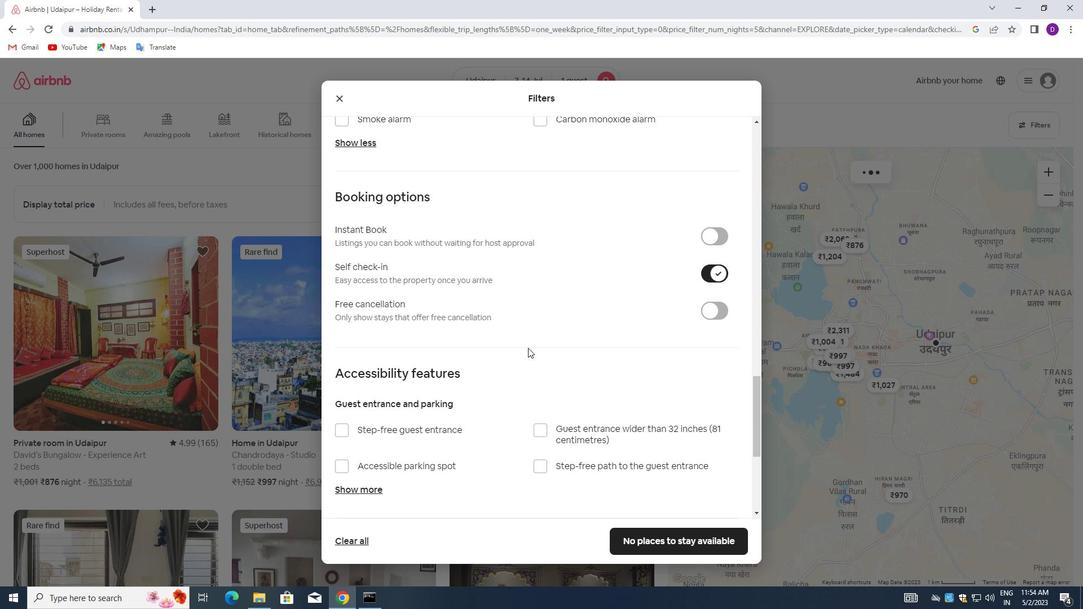 
Action: Mouse scrolled (488, 369) with delta (0, 0)
Screenshot: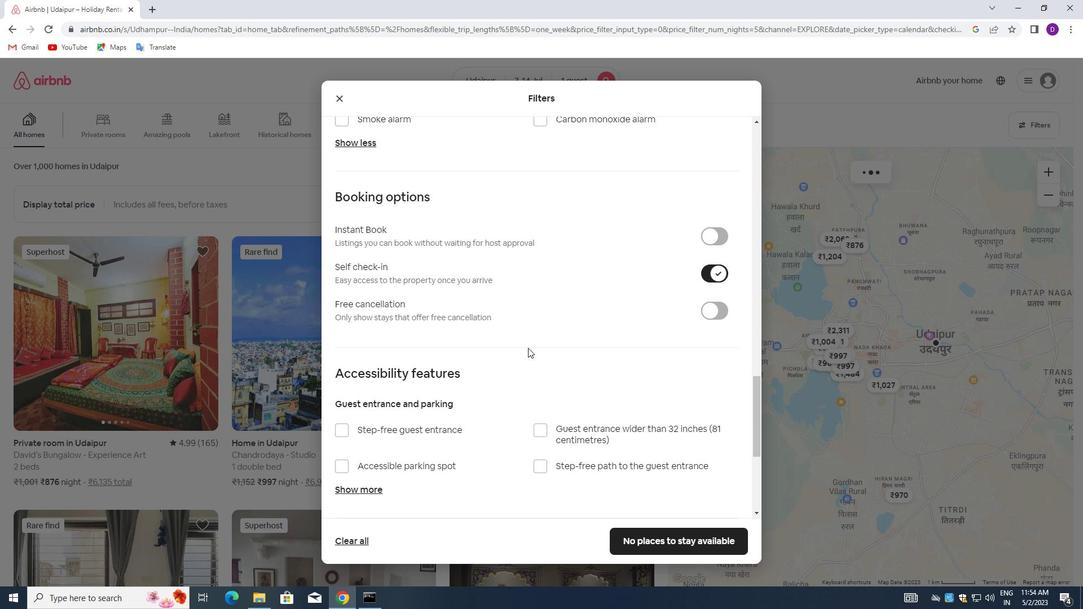 
Action: Mouse moved to (487, 370)
Screenshot: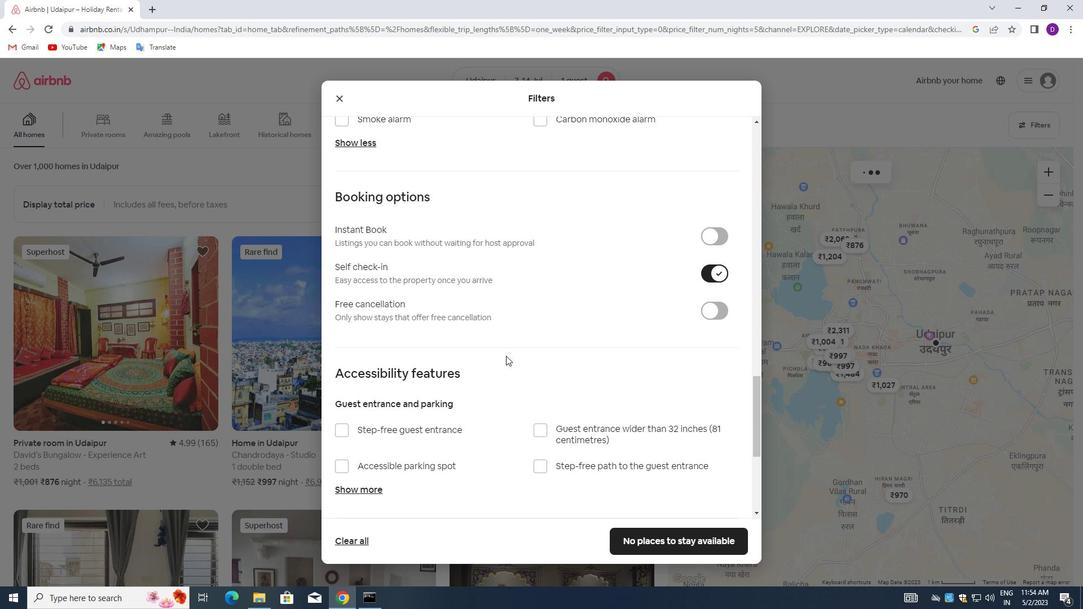 
Action: Mouse scrolled (487, 369) with delta (0, 0)
Screenshot: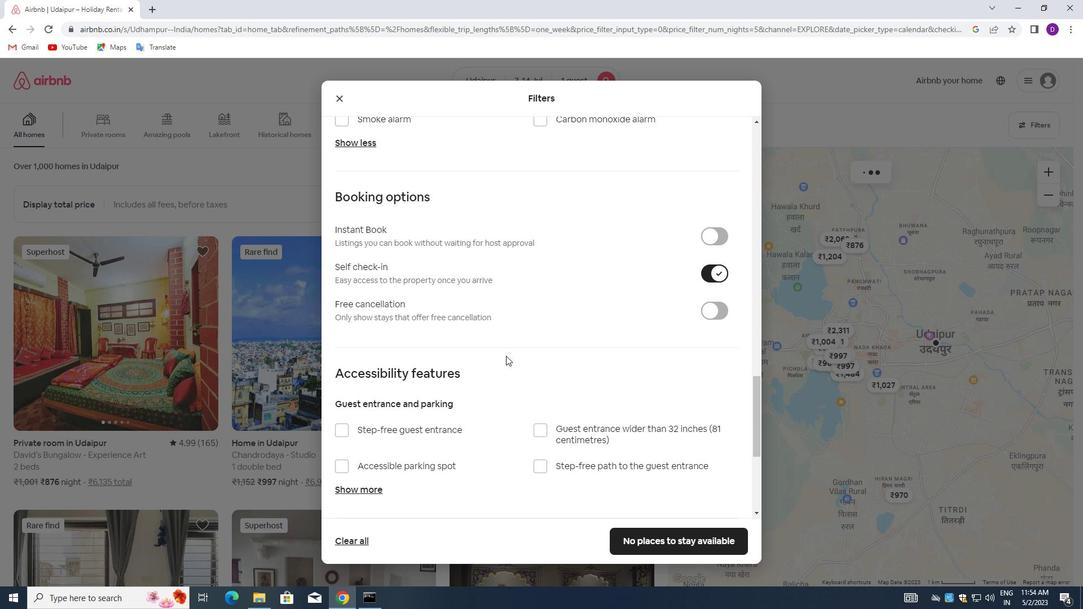 
Action: Mouse moved to (487, 385)
Screenshot: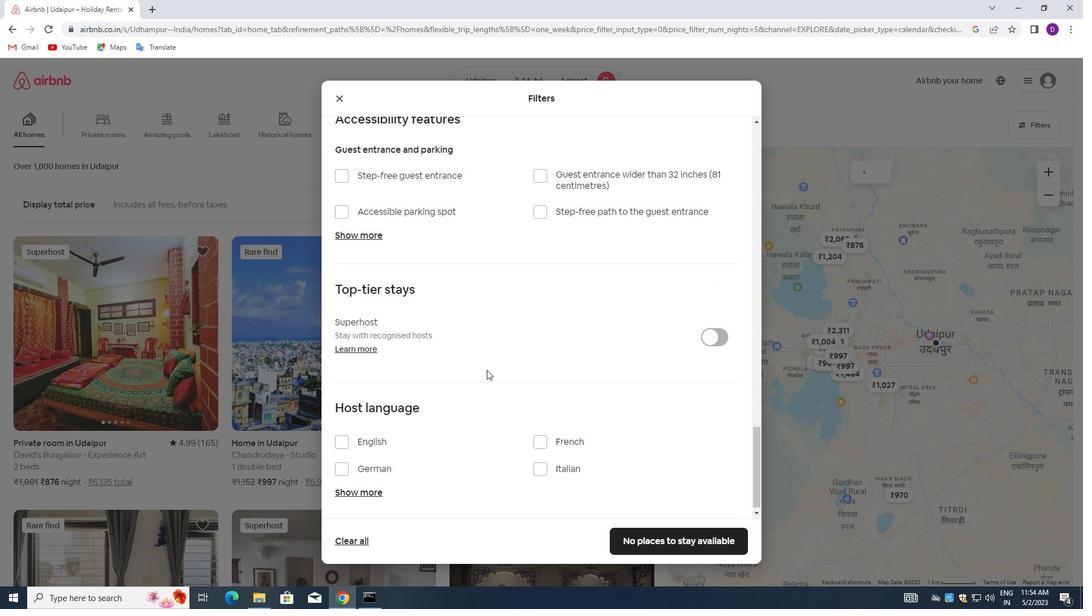 
Action: Mouse scrolled (487, 384) with delta (0, 0)
Screenshot: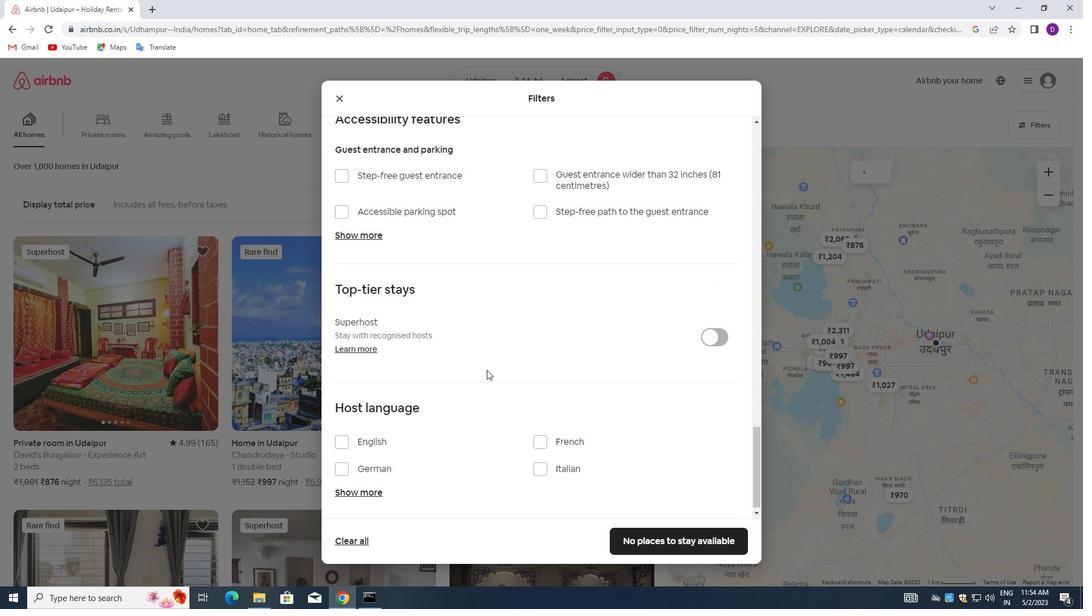 
Action: Mouse moved to (485, 388)
Screenshot: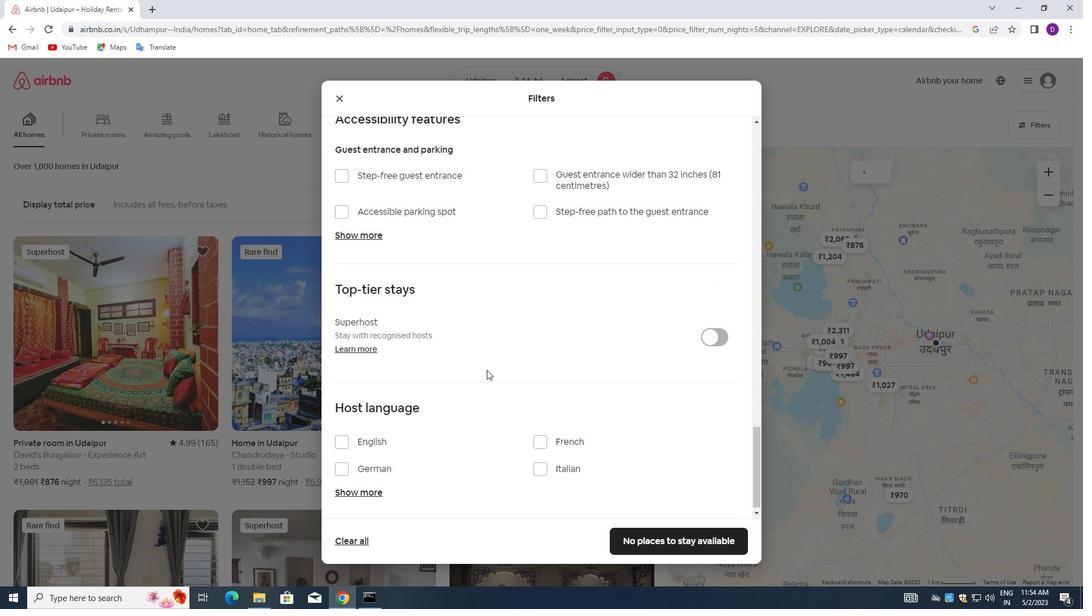 
Action: Mouse scrolled (485, 387) with delta (0, 0)
Screenshot: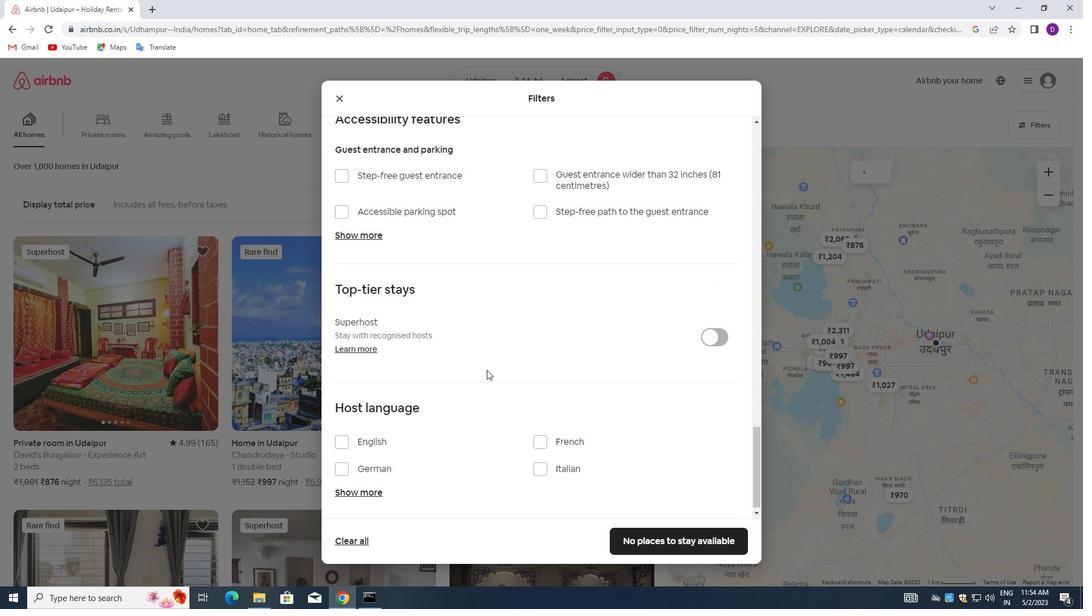 
Action: Mouse moved to (484, 390)
Screenshot: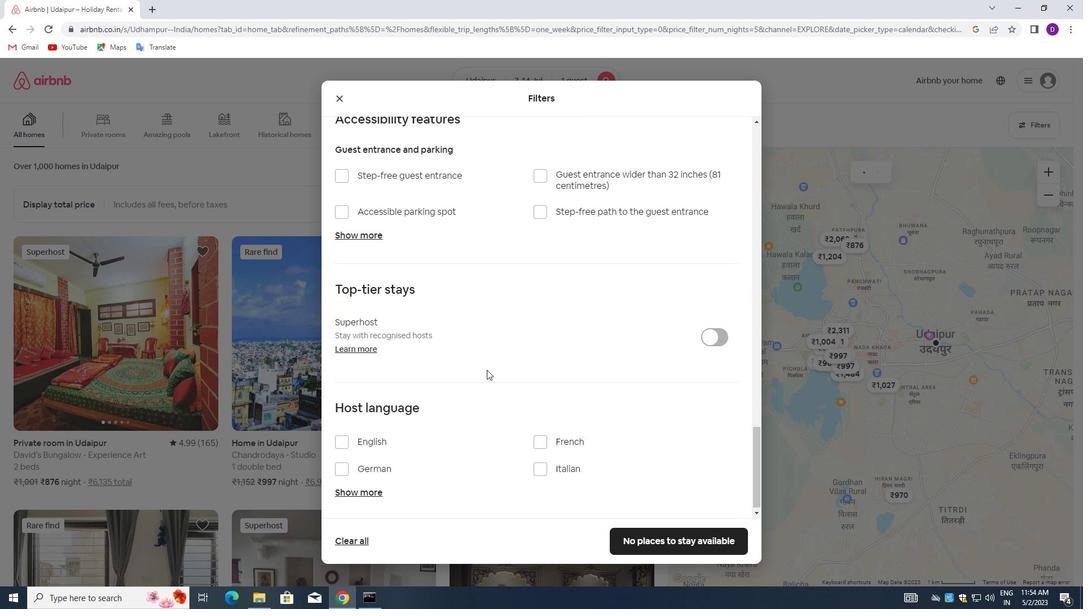 
Action: Mouse scrolled (484, 389) with delta (0, 0)
Screenshot: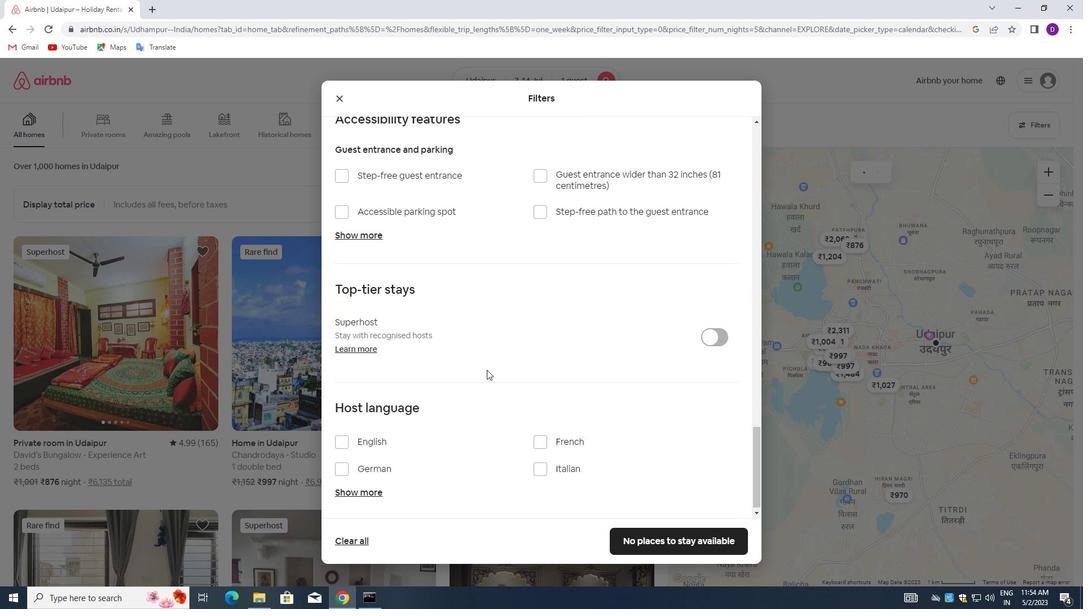 
Action: Mouse moved to (484, 391)
Screenshot: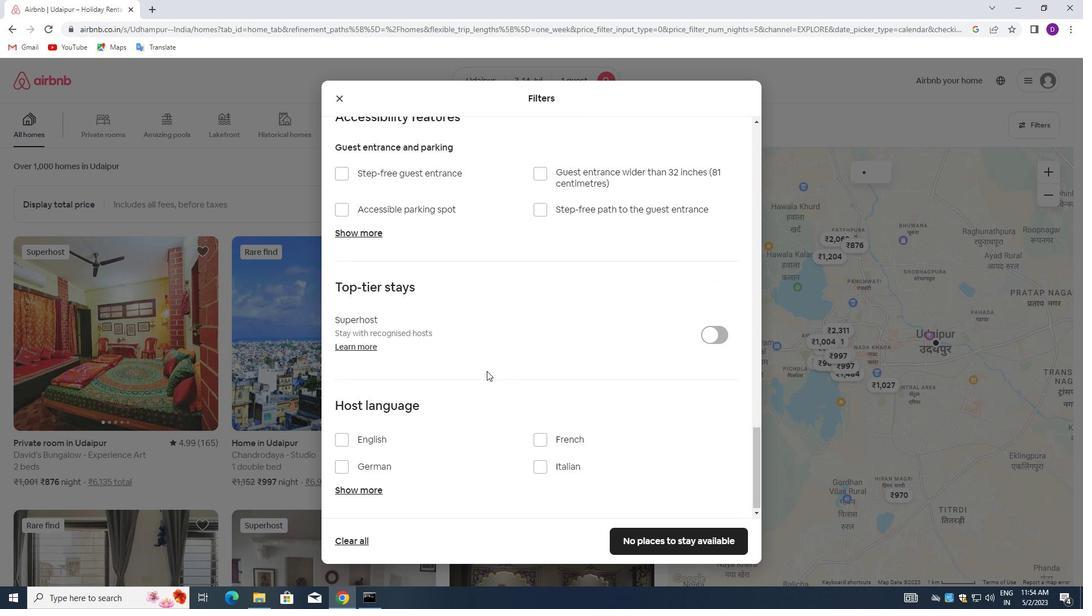 
Action: Mouse scrolled (484, 390) with delta (0, 0)
Screenshot: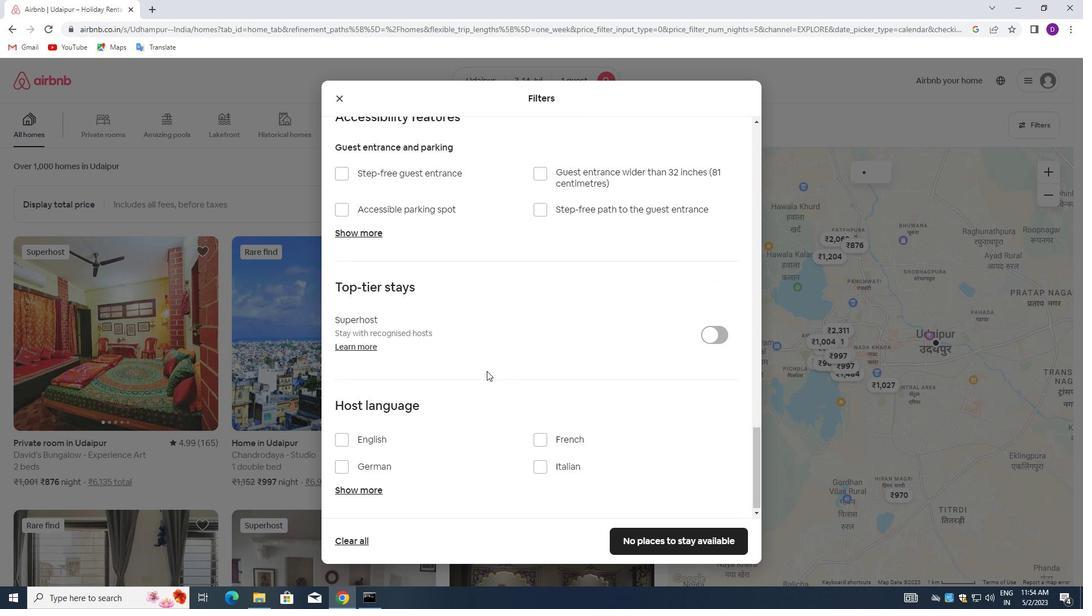 
Action: Mouse moved to (448, 418)
Screenshot: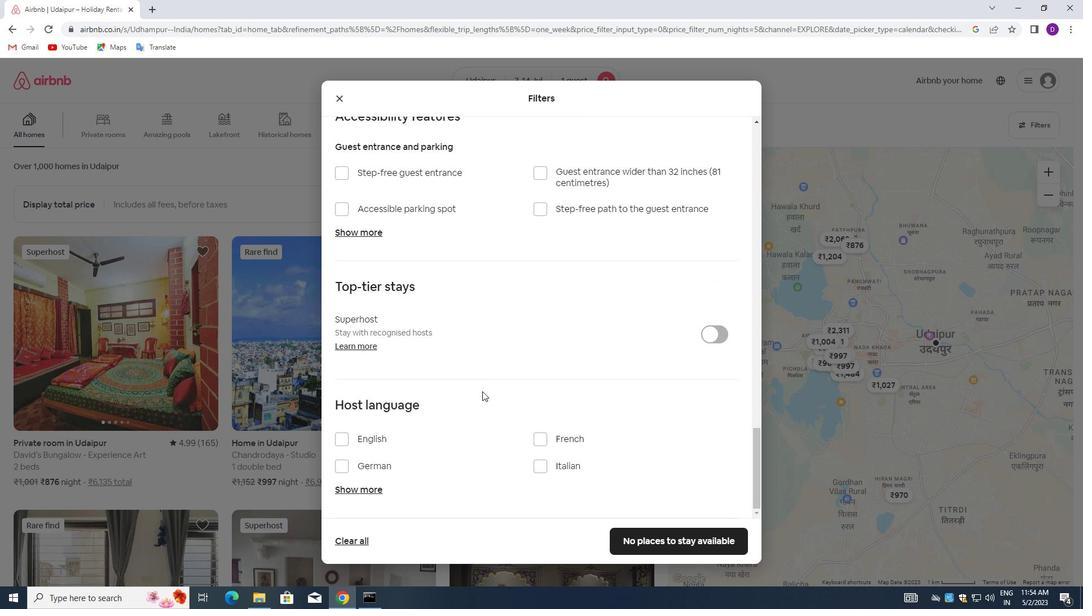 
Action: Mouse scrolled (448, 417) with delta (0, 0)
Screenshot: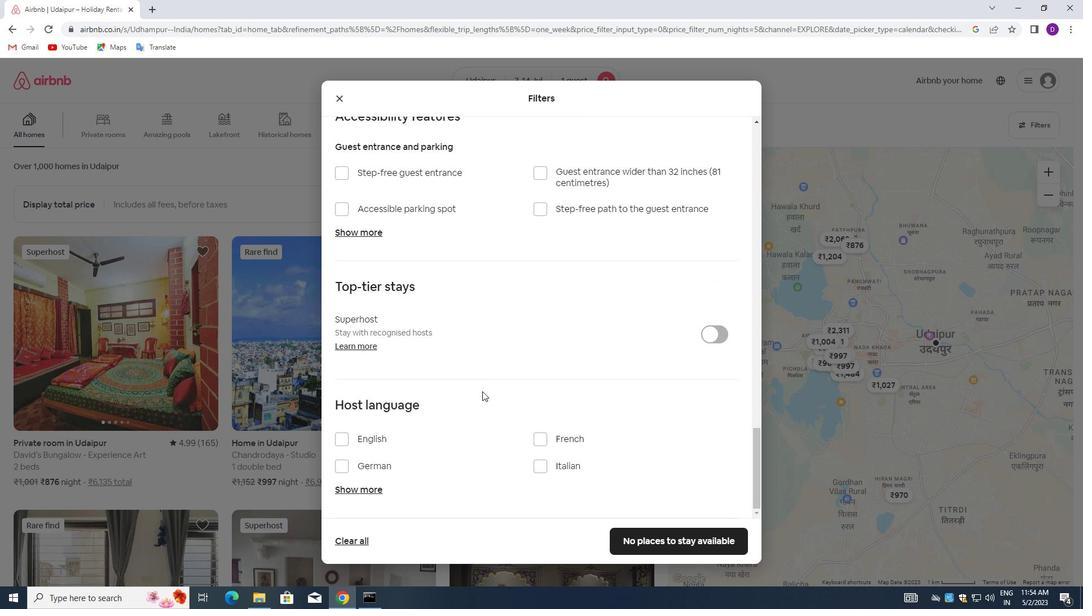 
Action: Mouse moved to (333, 439)
Screenshot: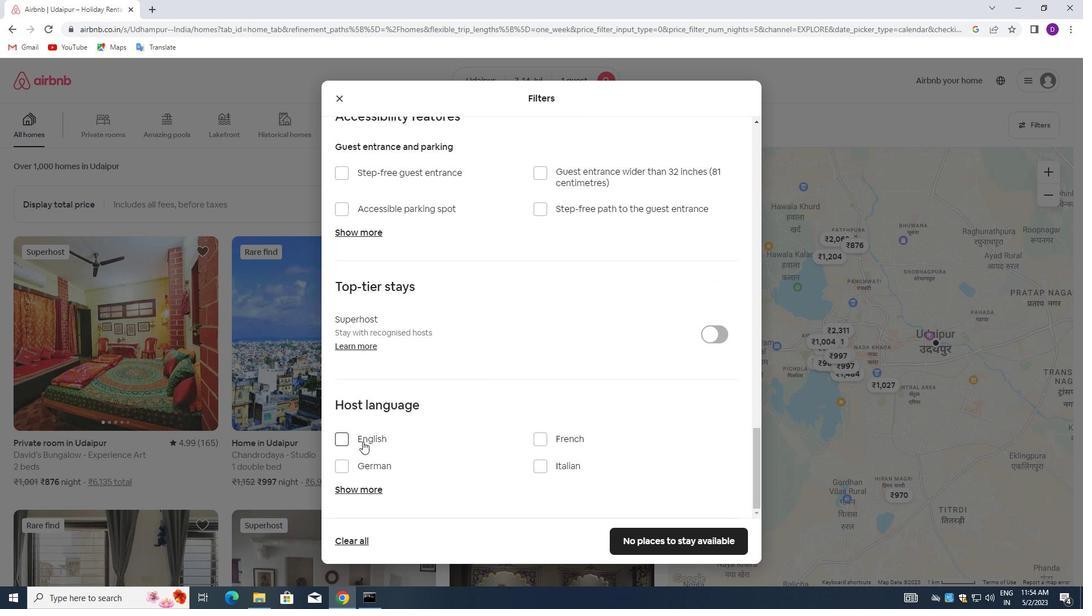 
Action: Mouse pressed left at (333, 439)
Screenshot: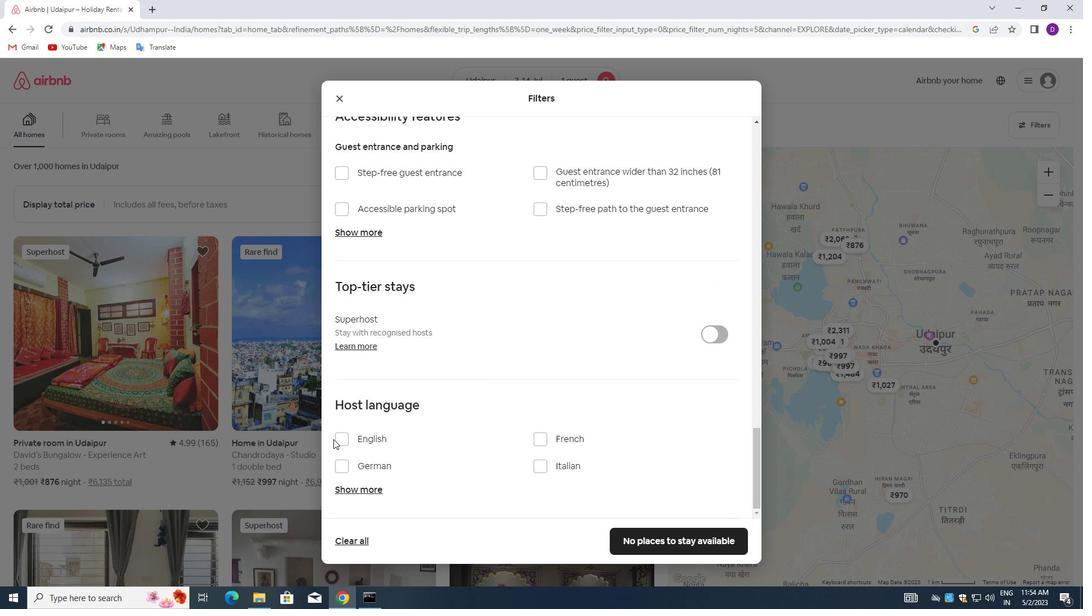 
Action: Mouse moved to (342, 439)
Screenshot: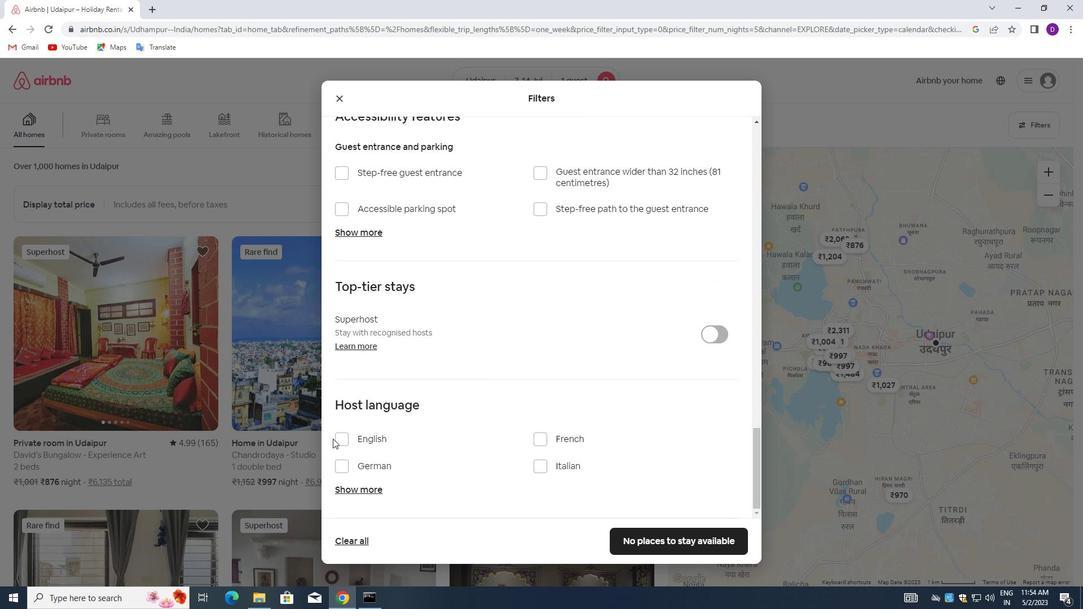 
Action: Mouse pressed left at (342, 439)
Screenshot: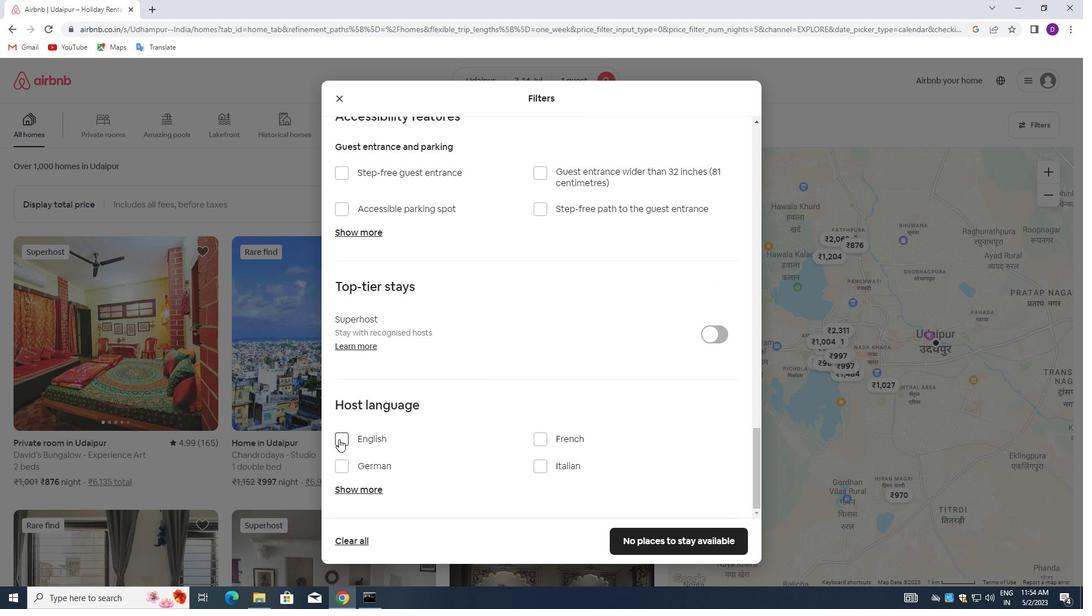 
Action: Mouse moved to (632, 546)
Screenshot: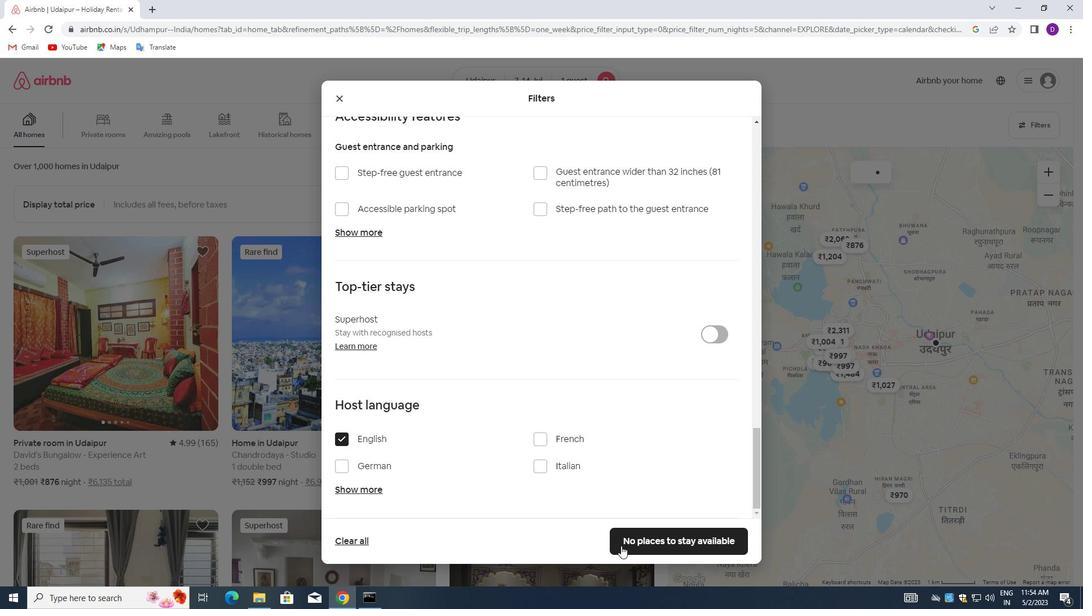 
Action: Mouse pressed left at (632, 546)
Screenshot: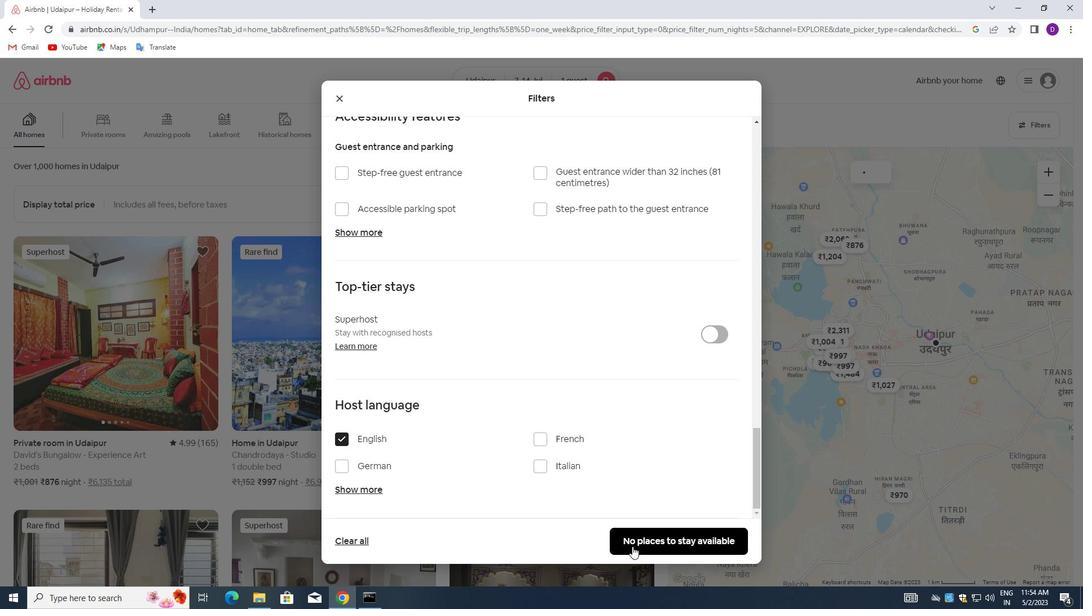 
Action: Mouse moved to (622, 544)
Screenshot: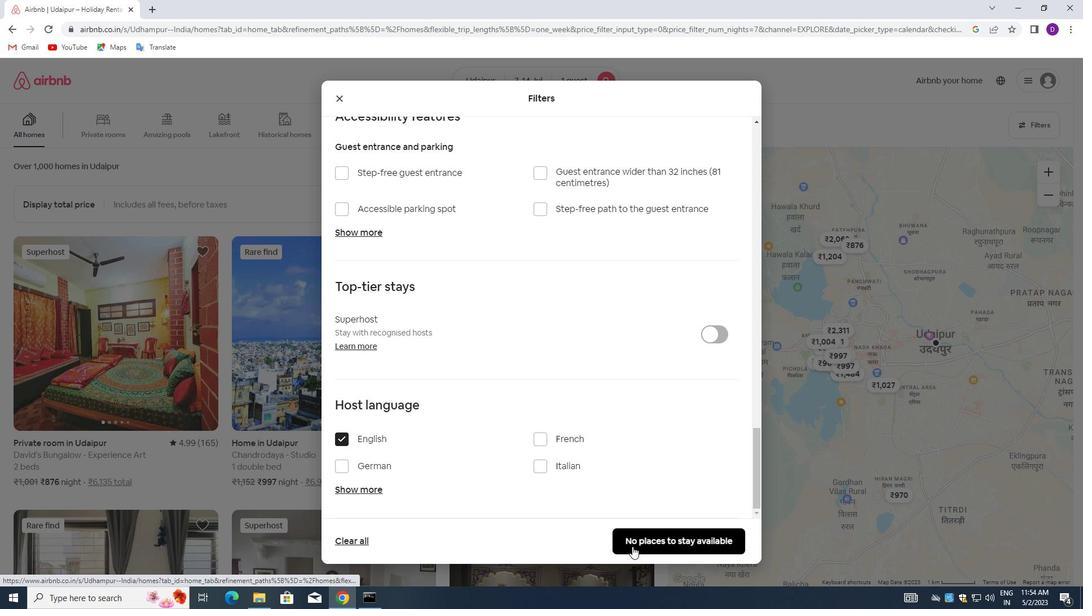 
